 Task: Find connections with filter location Sevlievo with filter topic #wellness with filter profile language French with filter current company Zyoin with filter school Maharashtra Jobs and careers with filter industry Transportation Programs with filter service category Homeowners Insurance with filter keywords title Chief Information Officer (CIO)
Action: Mouse moved to (207, 287)
Screenshot: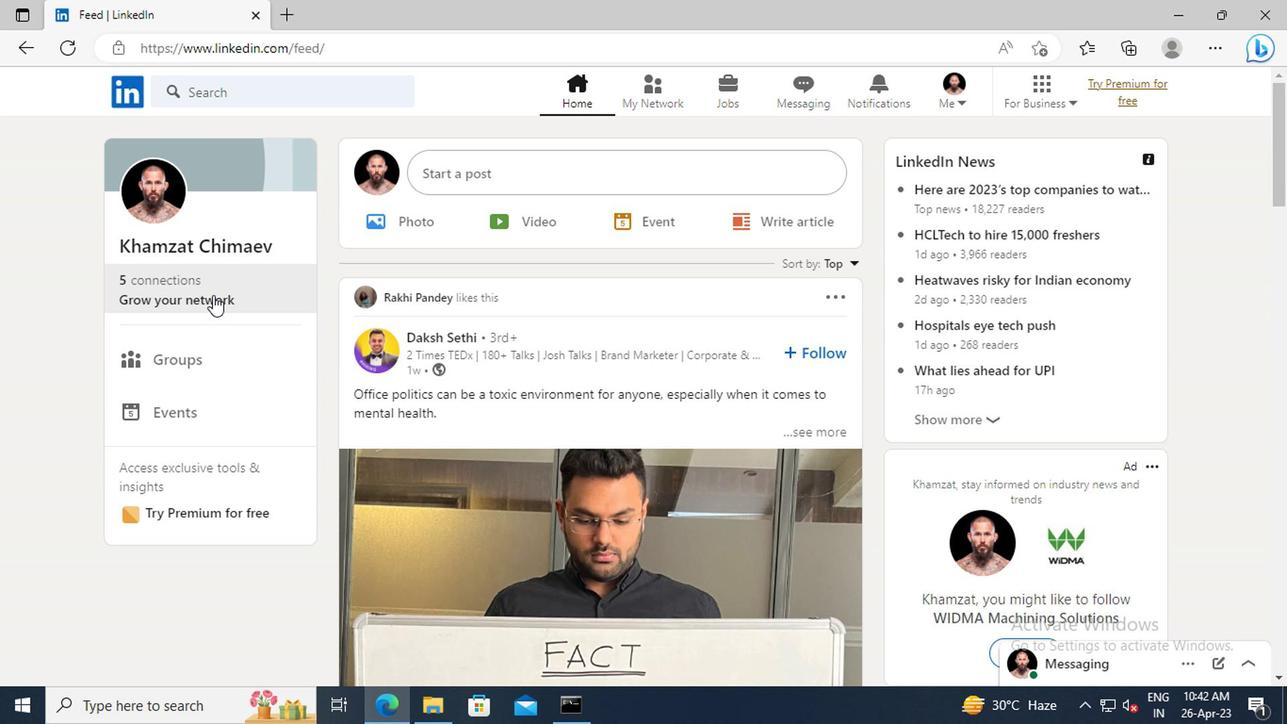 
Action: Mouse pressed left at (207, 287)
Screenshot: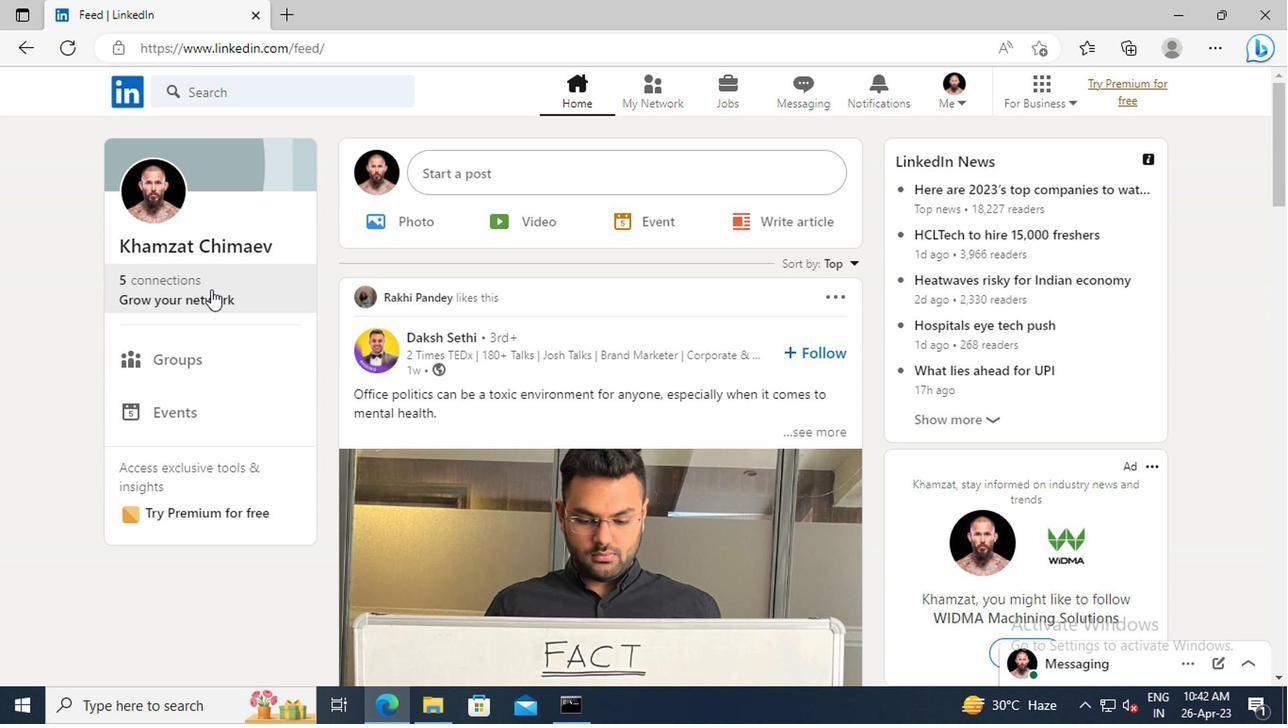 
Action: Mouse moved to (220, 203)
Screenshot: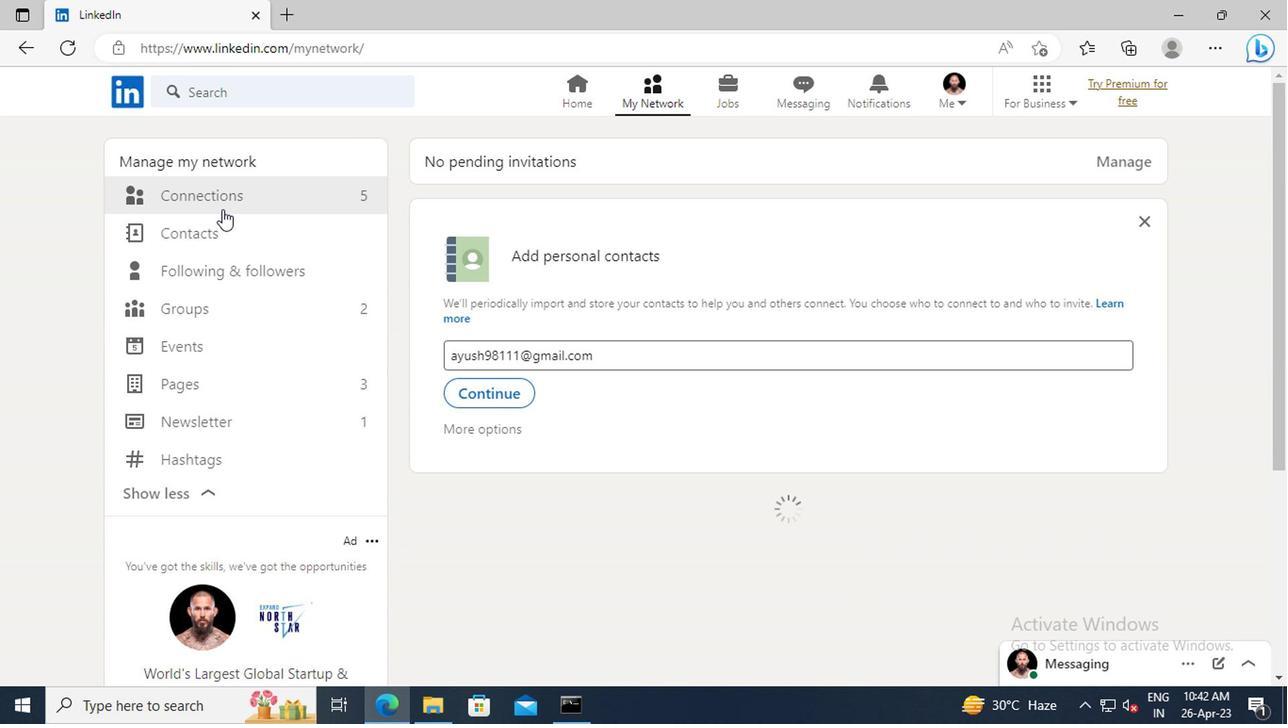 
Action: Mouse pressed left at (220, 203)
Screenshot: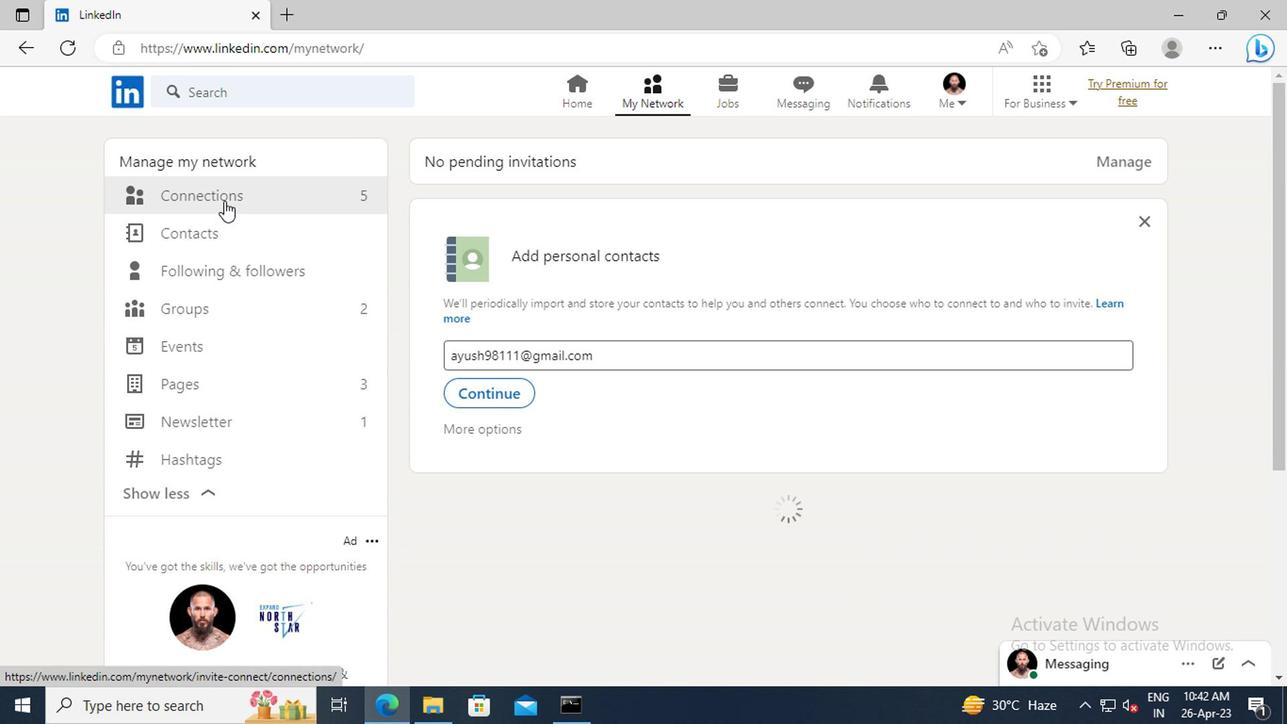 
Action: Mouse moved to (765, 197)
Screenshot: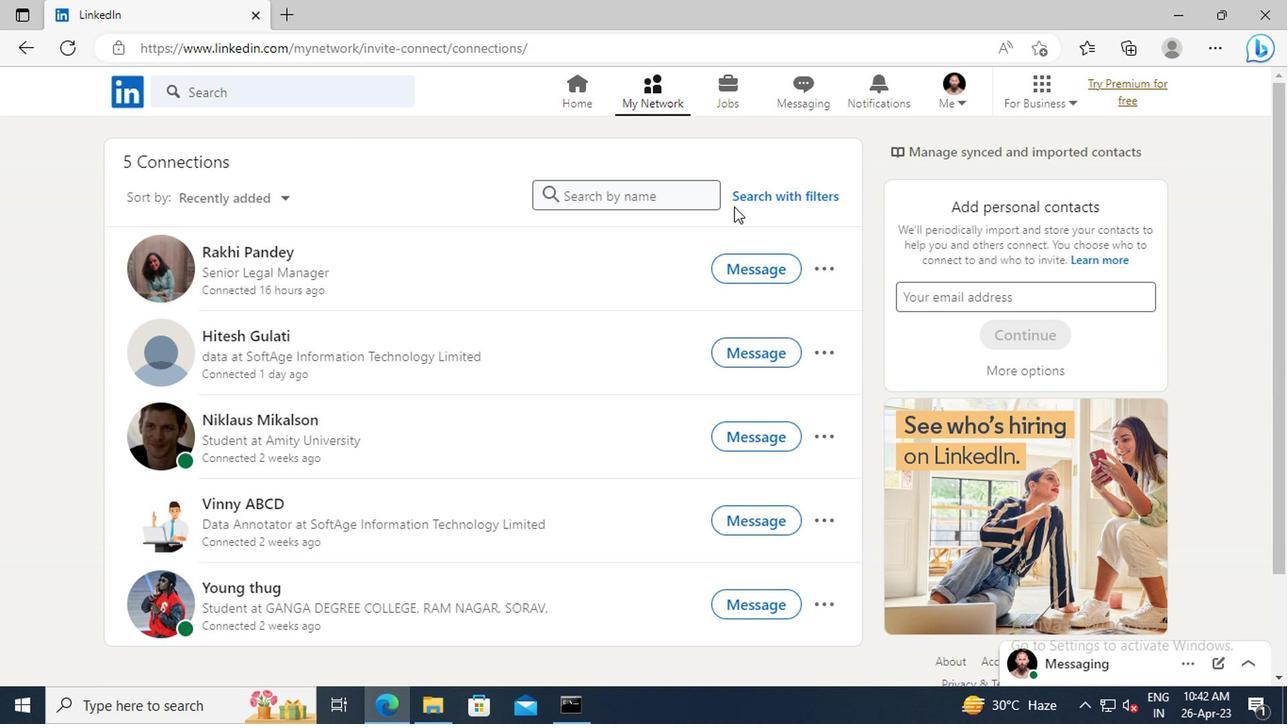 
Action: Mouse pressed left at (765, 197)
Screenshot: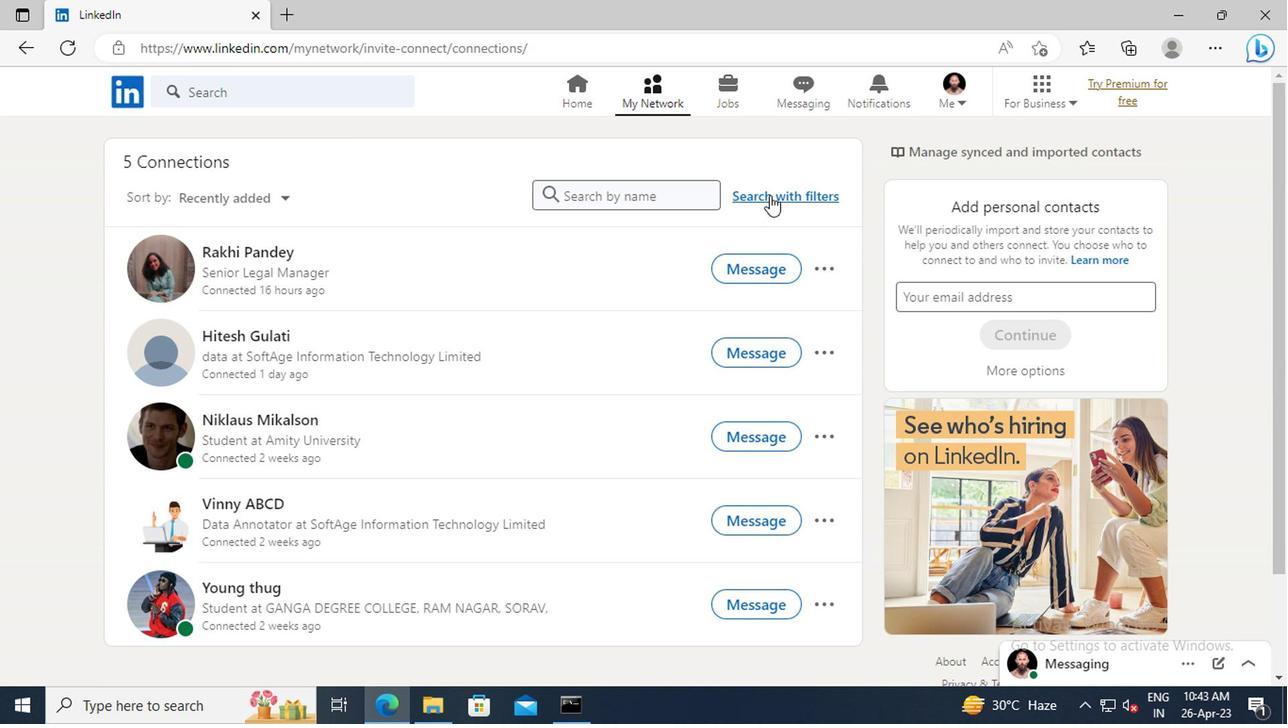
Action: Mouse moved to (714, 148)
Screenshot: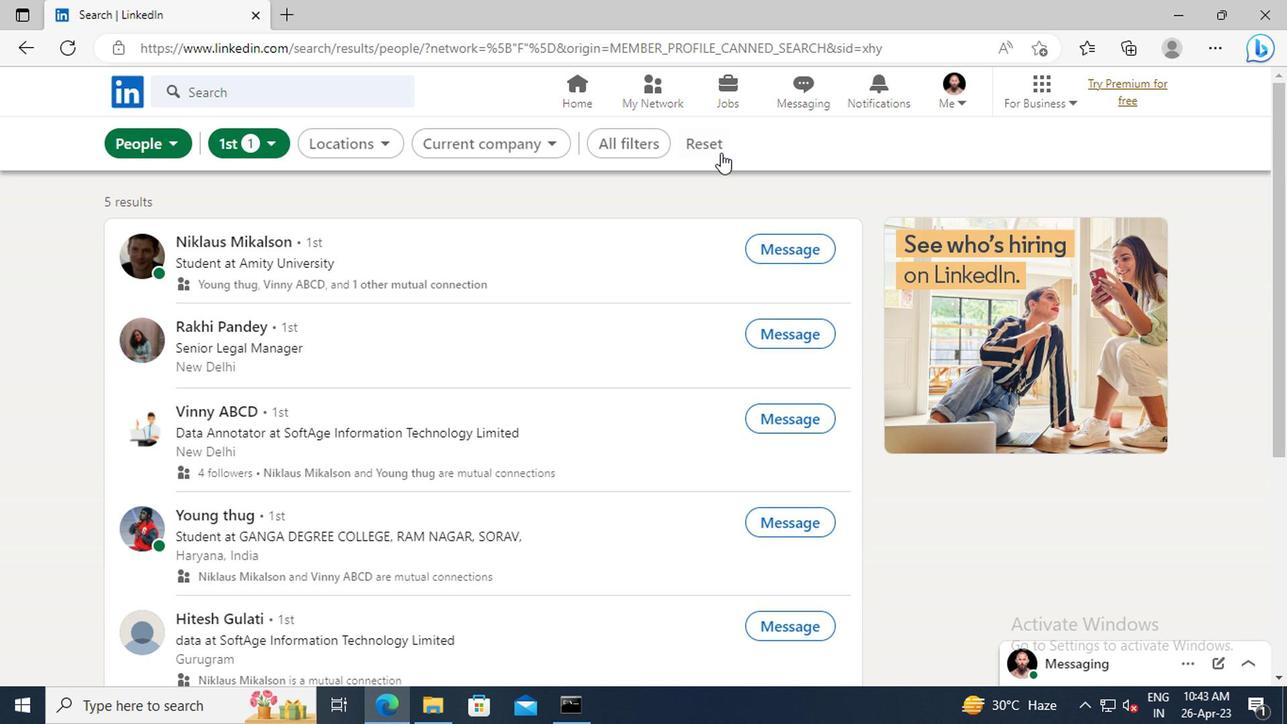 
Action: Mouse pressed left at (714, 148)
Screenshot: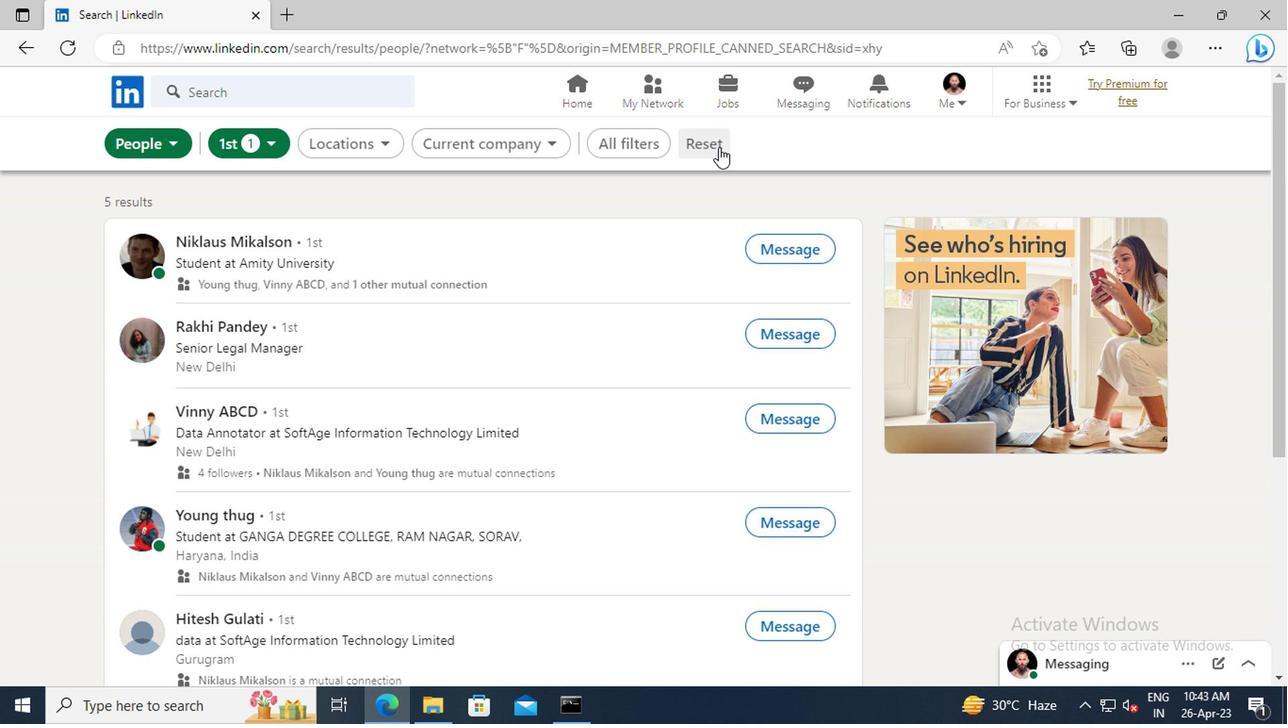 
Action: Mouse moved to (681, 150)
Screenshot: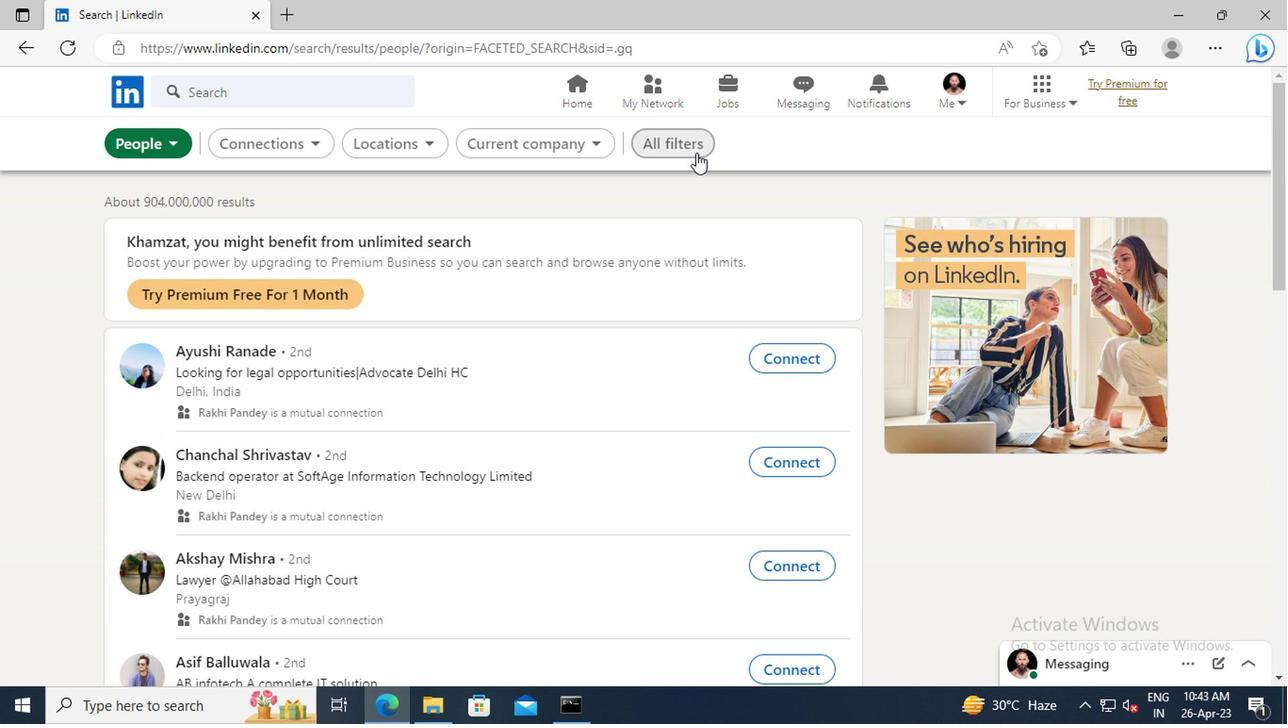 
Action: Mouse pressed left at (681, 150)
Screenshot: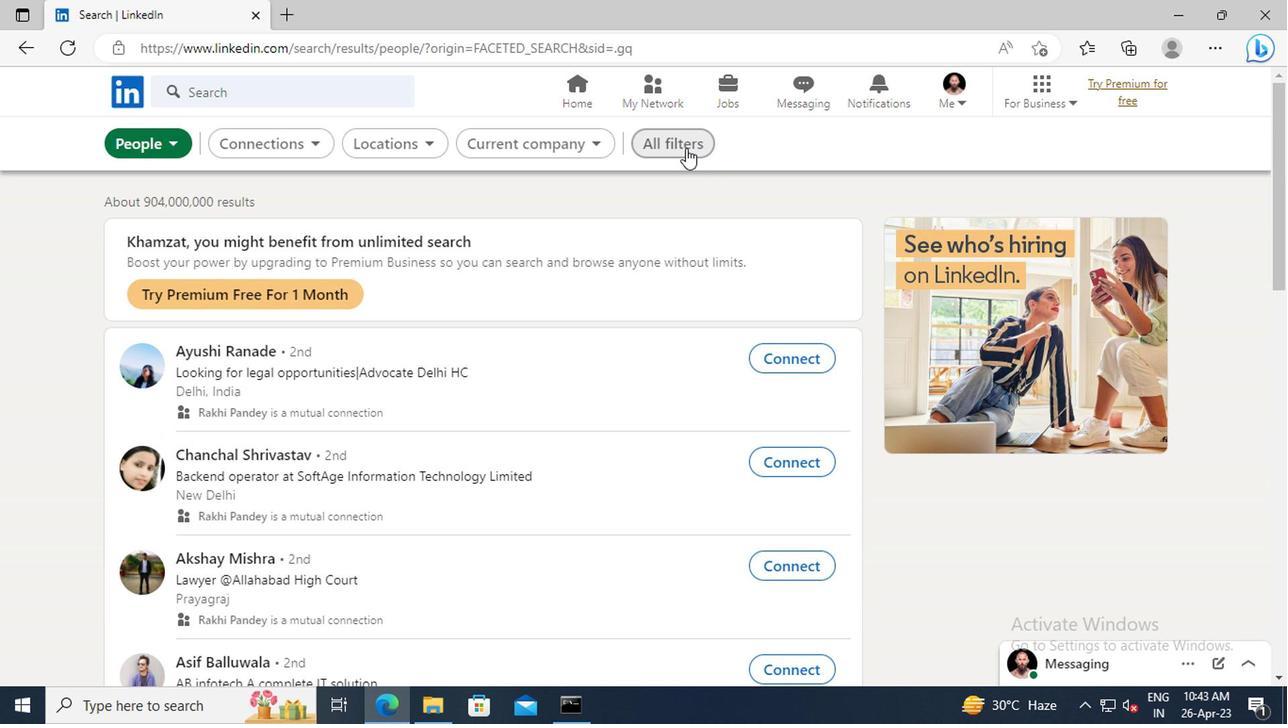 
Action: Mouse moved to (1003, 275)
Screenshot: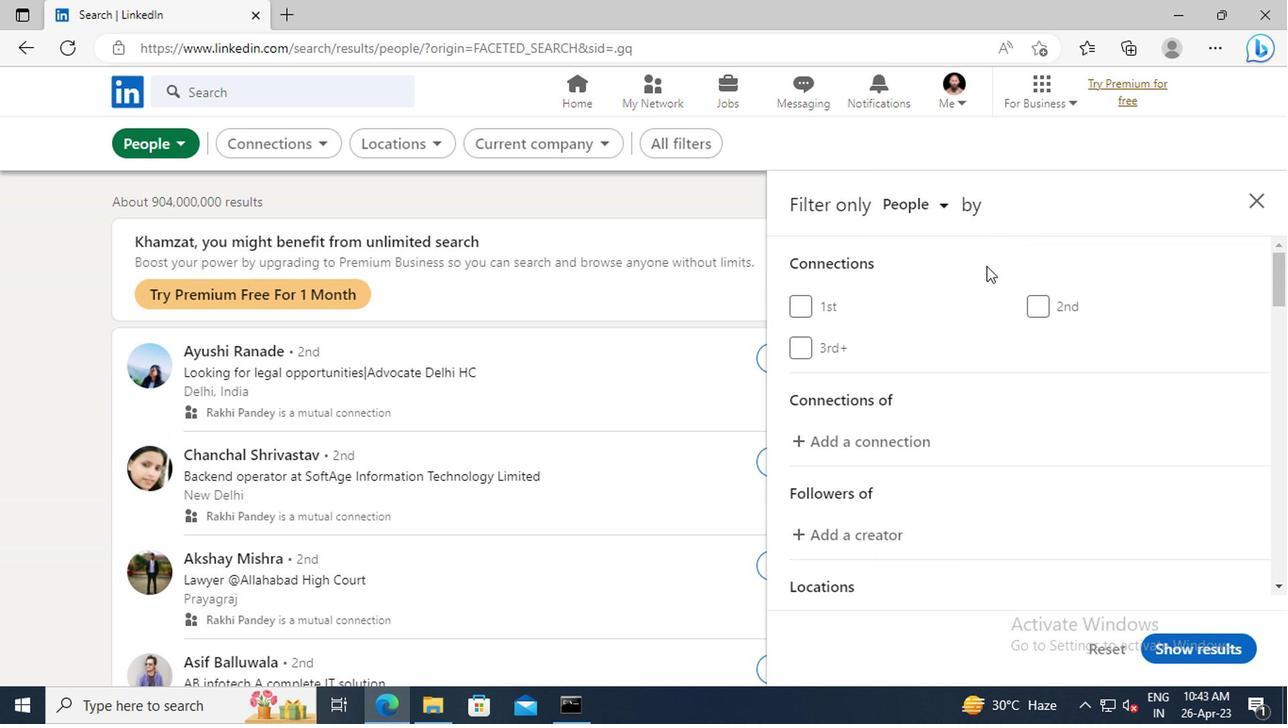 
Action: Mouse scrolled (1003, 274) with delta (0, 0)
Screenshot: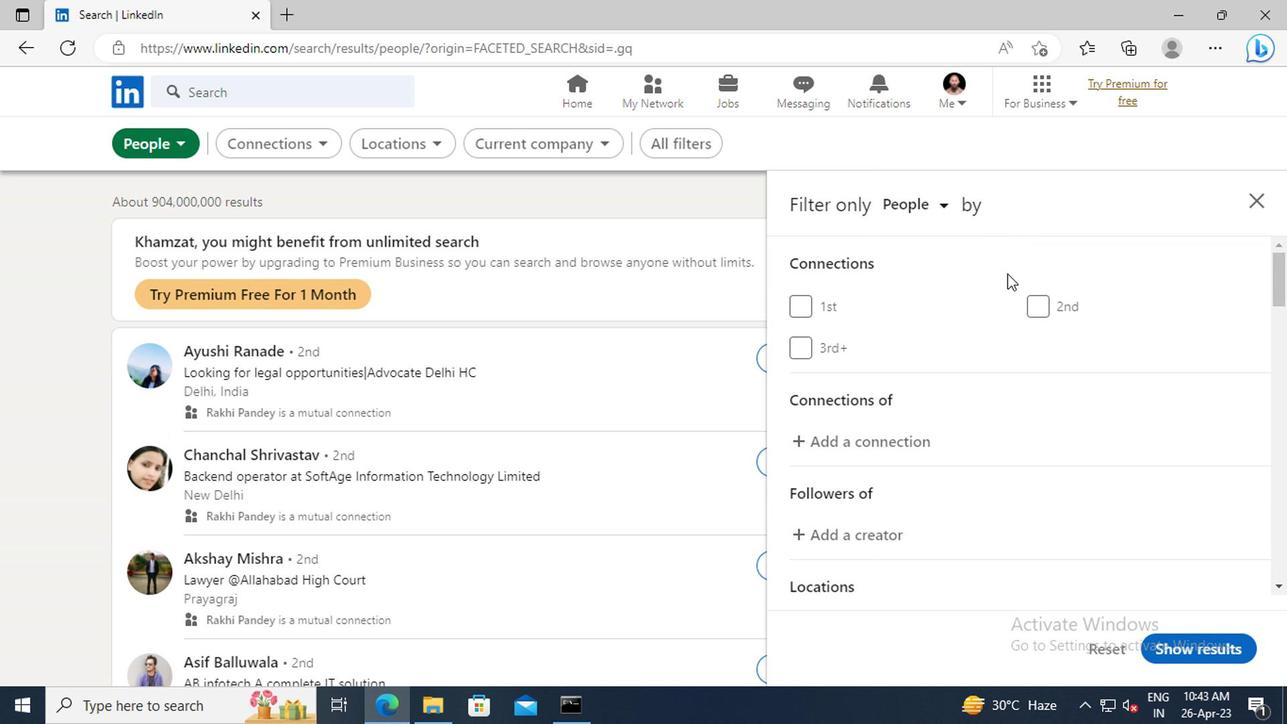 
Action: Mouse scrolled (1003, 274) with delta (0, 0)
Screenshot: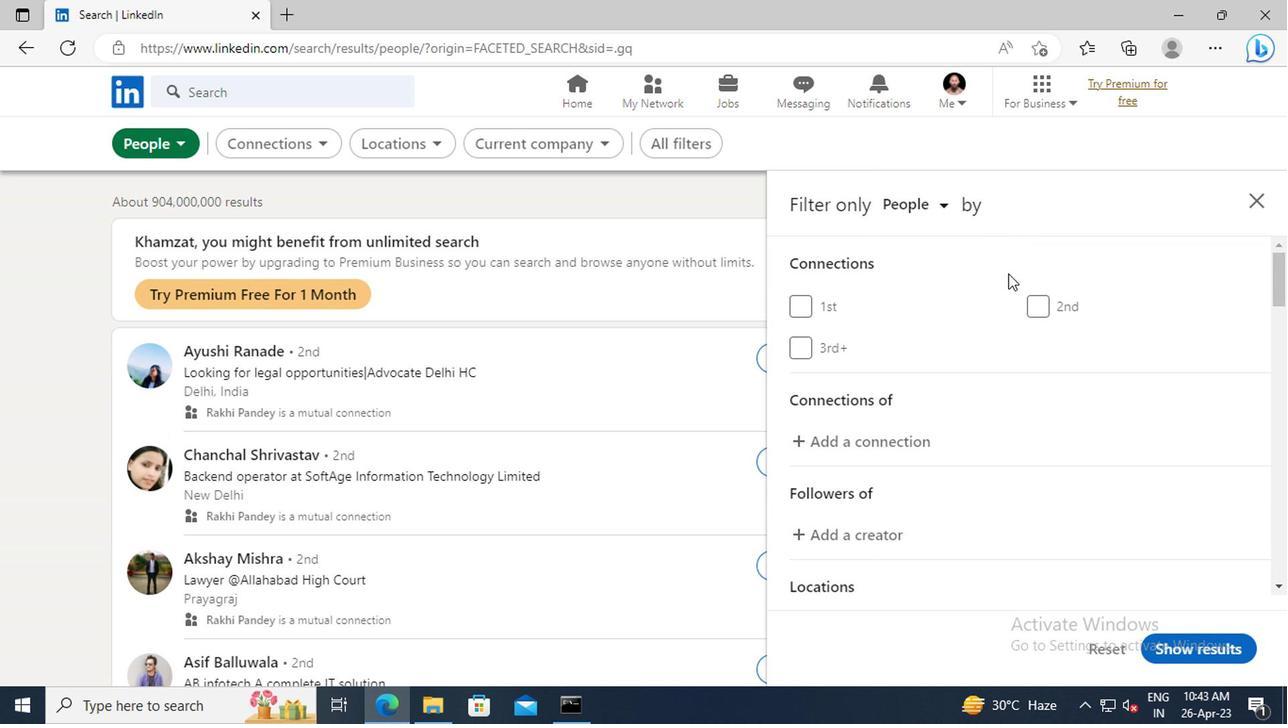 
Action: Mouse scrolled (1003, 274) with delta (0, 0)
Screenshot: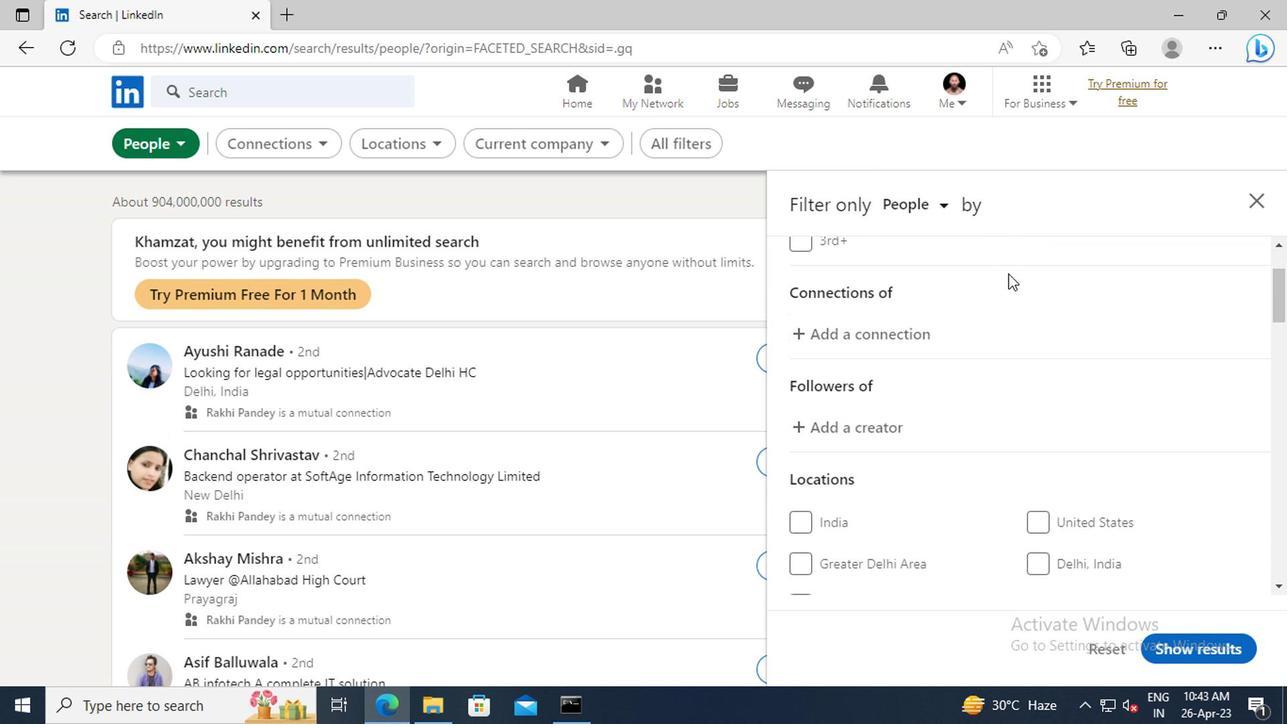 
Action: Mouse scrolled (1003, 274) with delta (0, 0)
Screenshot: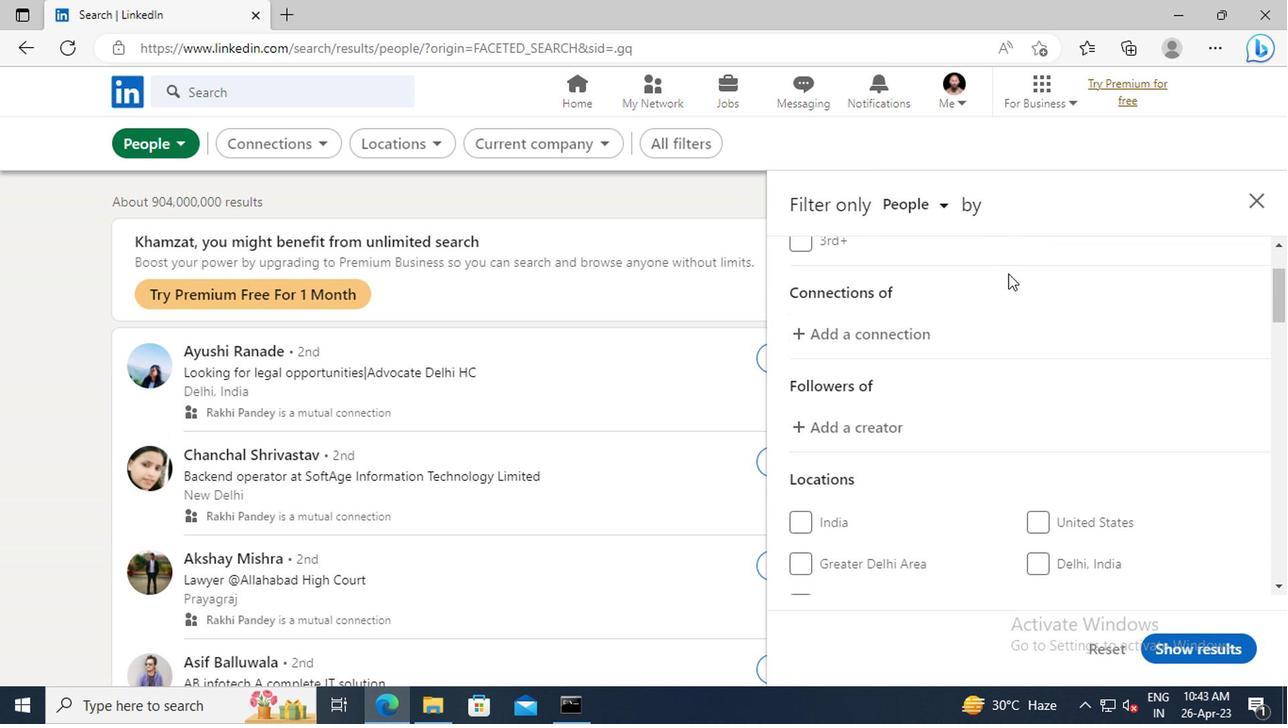 
Action: Mouse scrolled (1003, 274) with delta (0, 0)
Screenshot: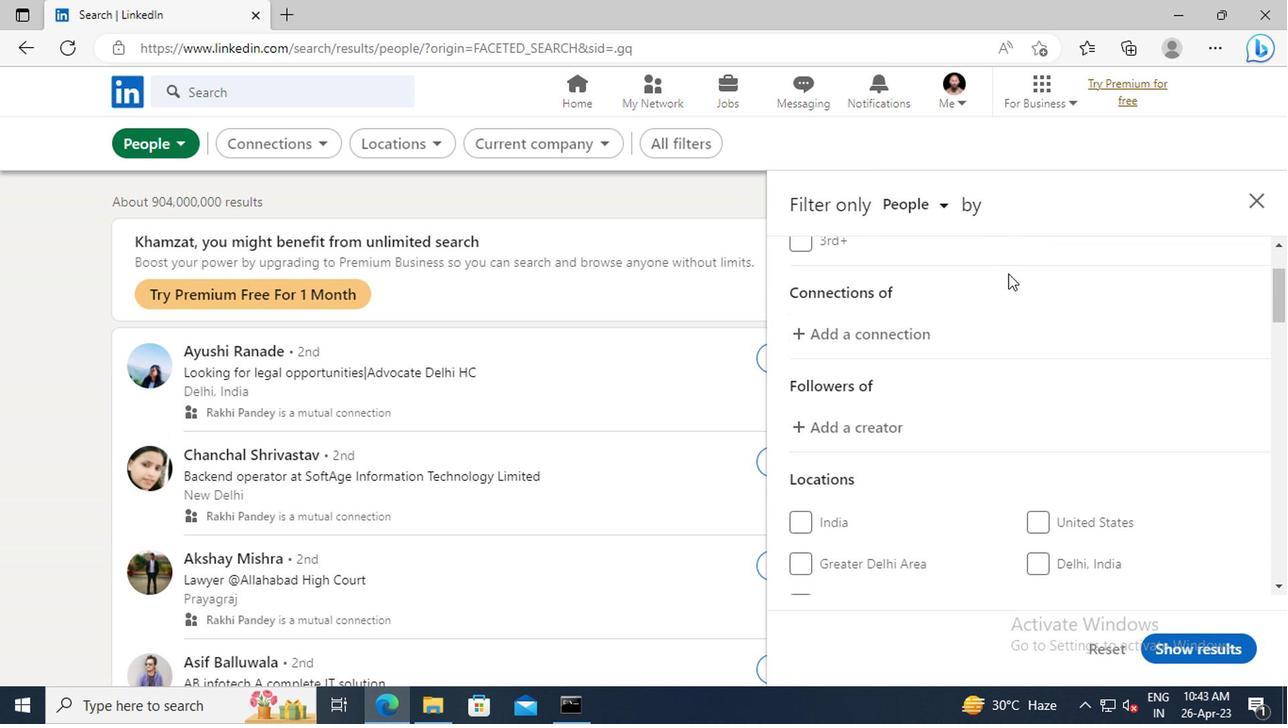 
Action: Mouse scrolled (1003, 274) with delta (0, 0)
Screenshot: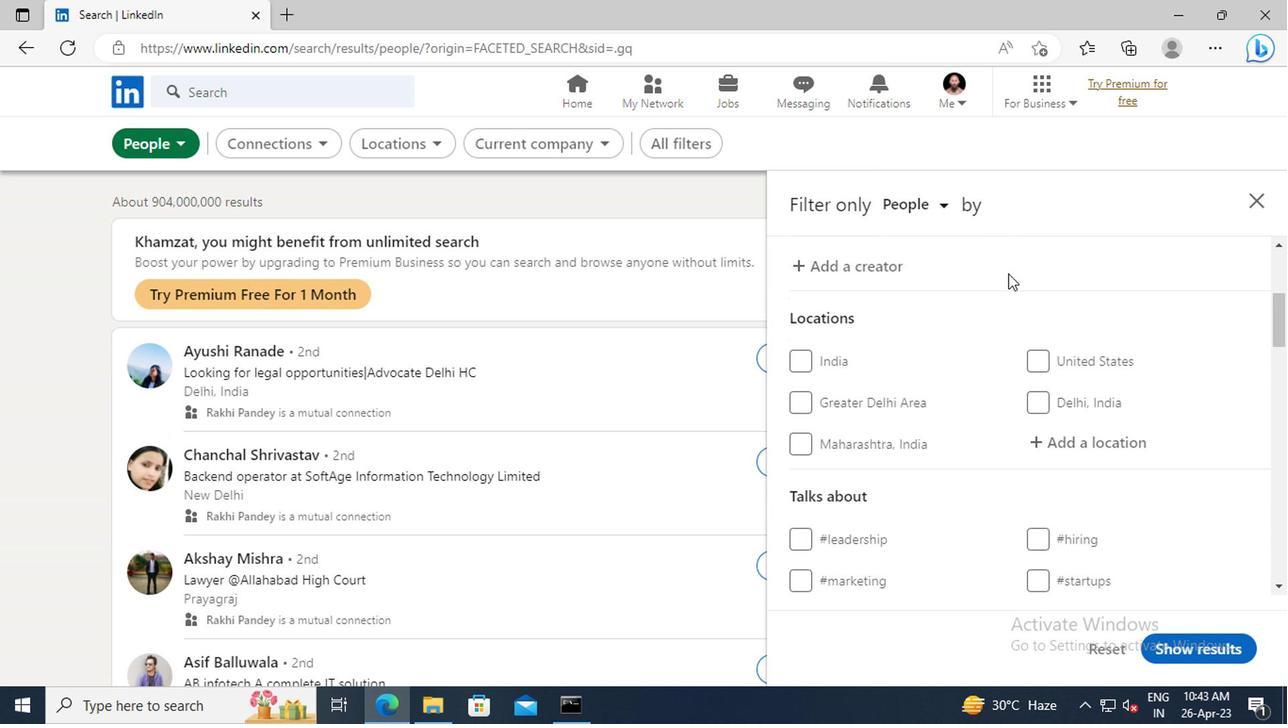 
Action: Mouse moved to (1059, 387)
Screenshot: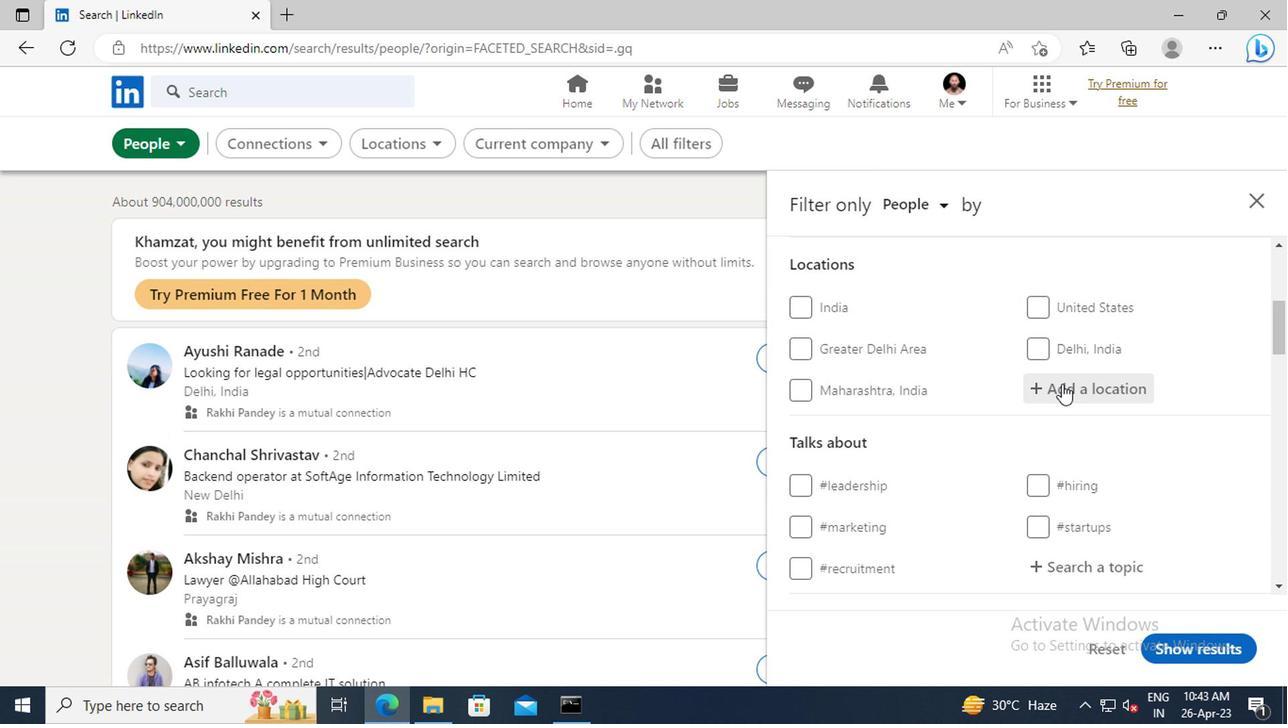 
Action: Mouse pressed left at (1059, 387)
Screenshot: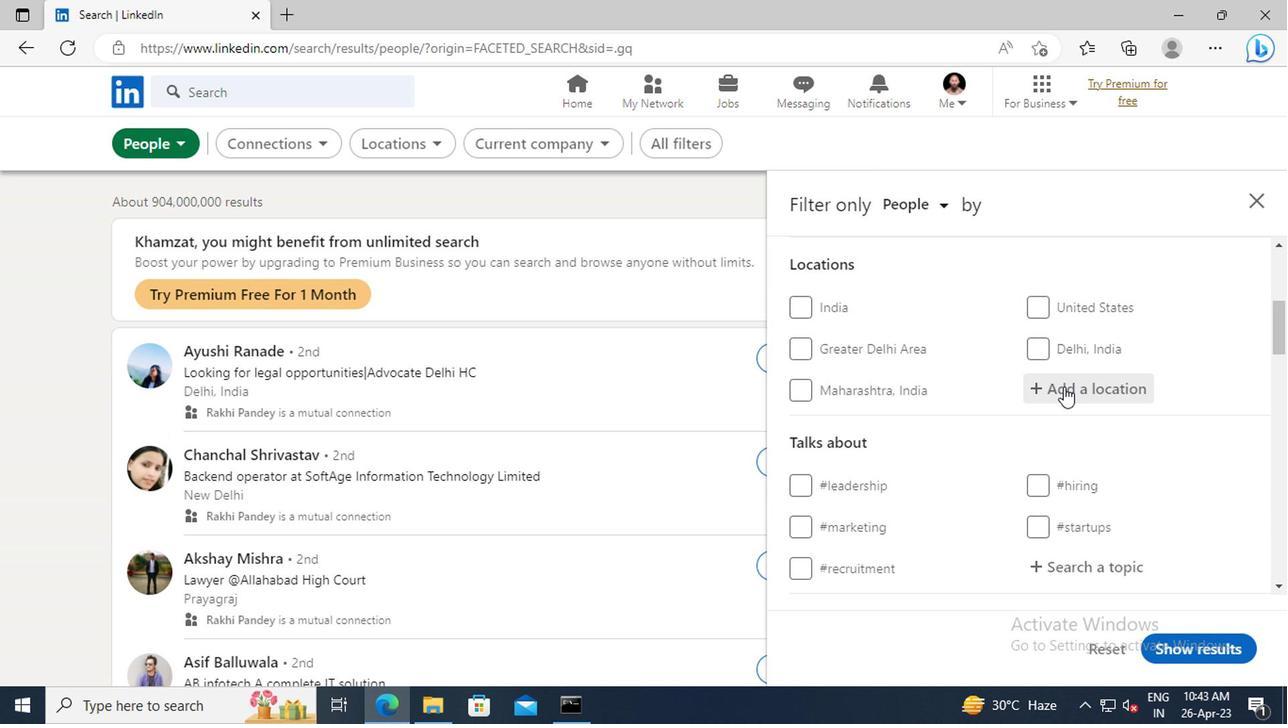 
Action: Mouse moved to (1059, 386)
Screenshot: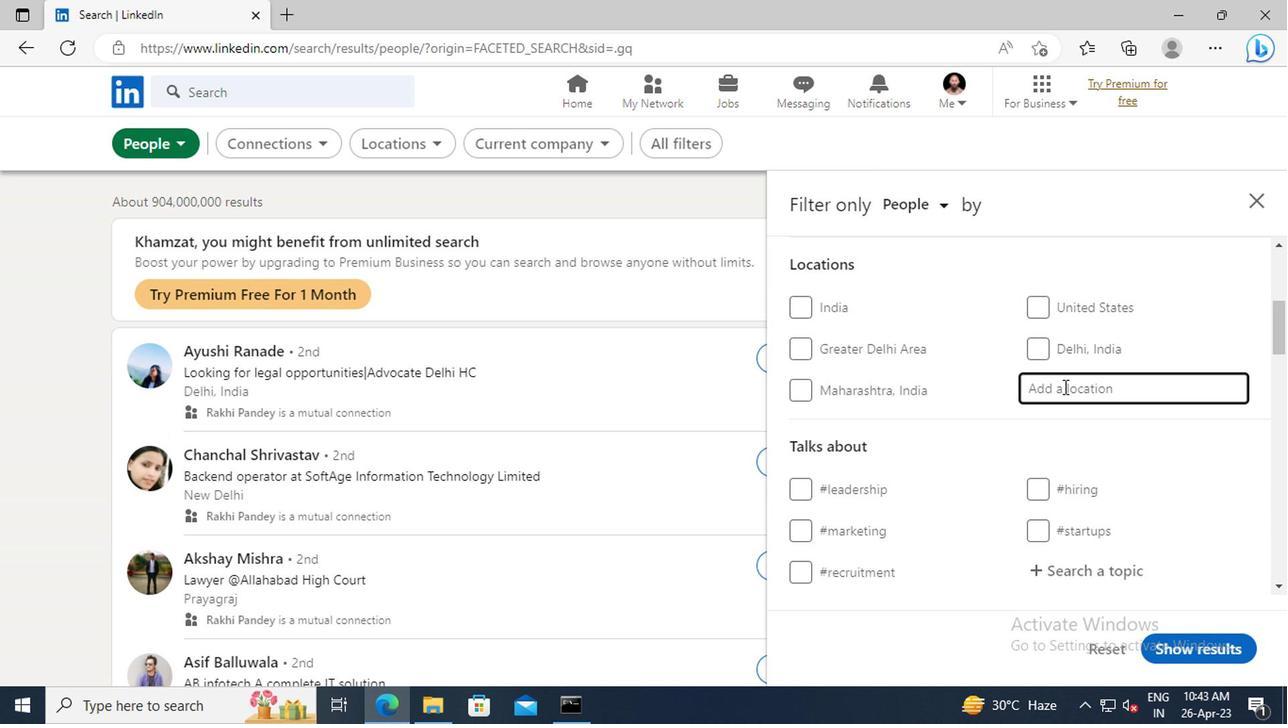 
Action: Key pressed <Key.shift>SEVLIEVO
Screenshot: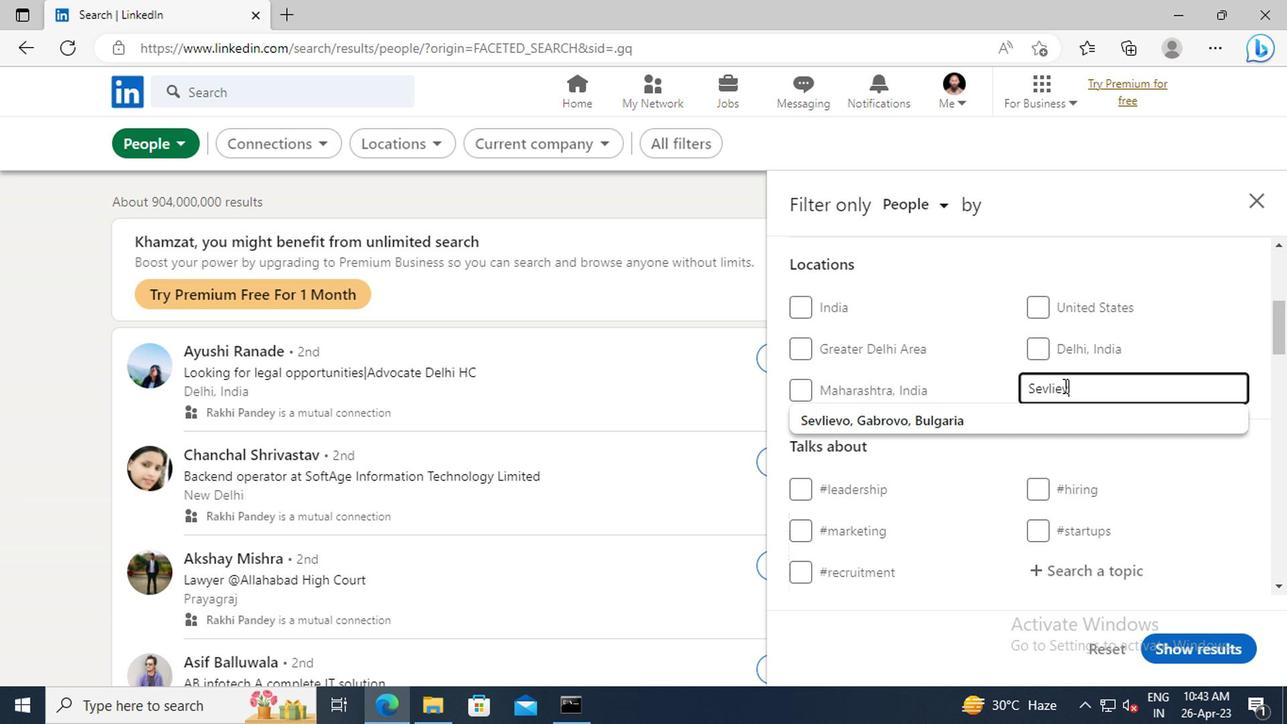 
Action: Mouse moved to (1033, 415)
Screenshot: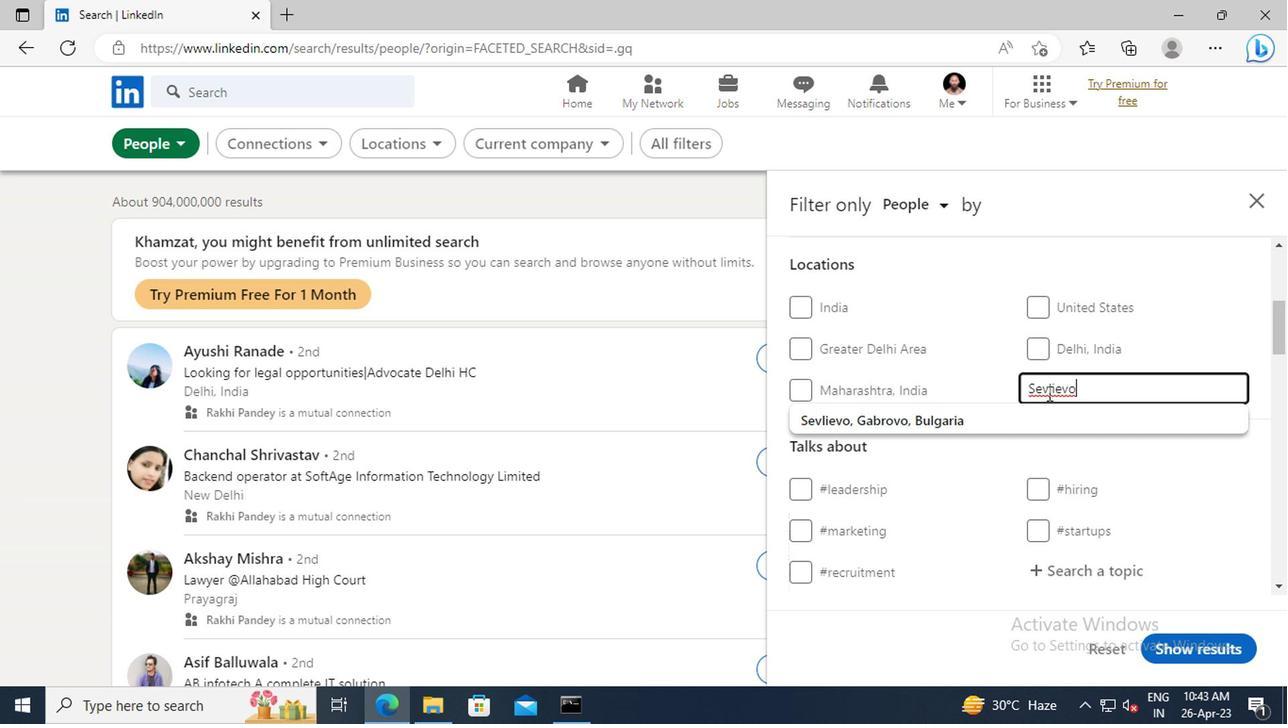 
Action: Mouse pressed left at (1033, 415)
Screenshot: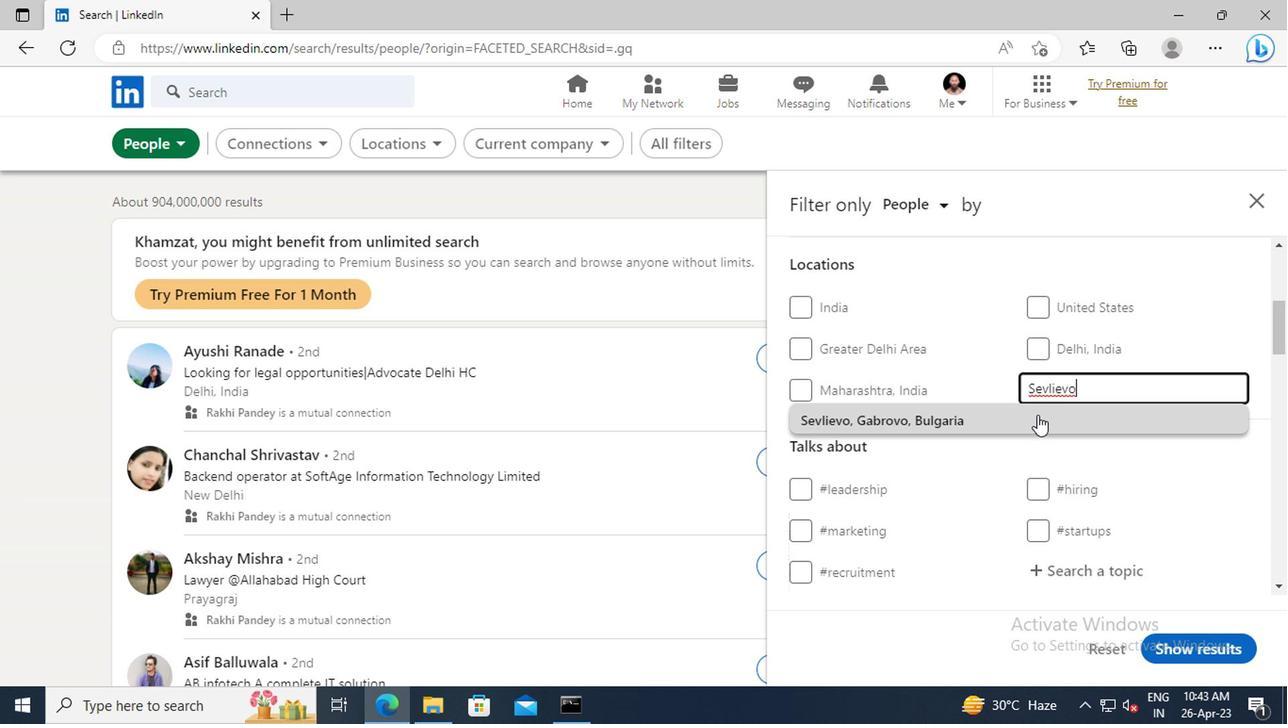 
Action: Mouse moved to (1034, 362)
Screenshot: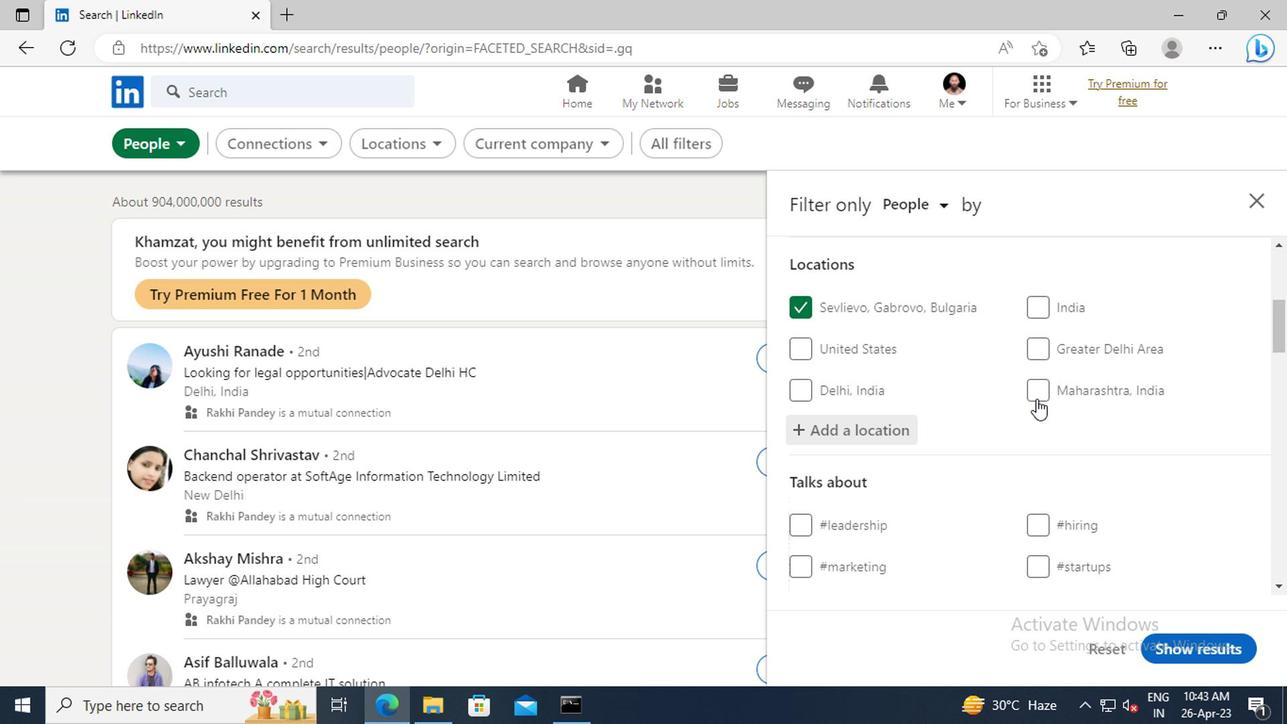 
Action: Mouse scrolled (1034, 361) with delta (0, -1)
Screenshot: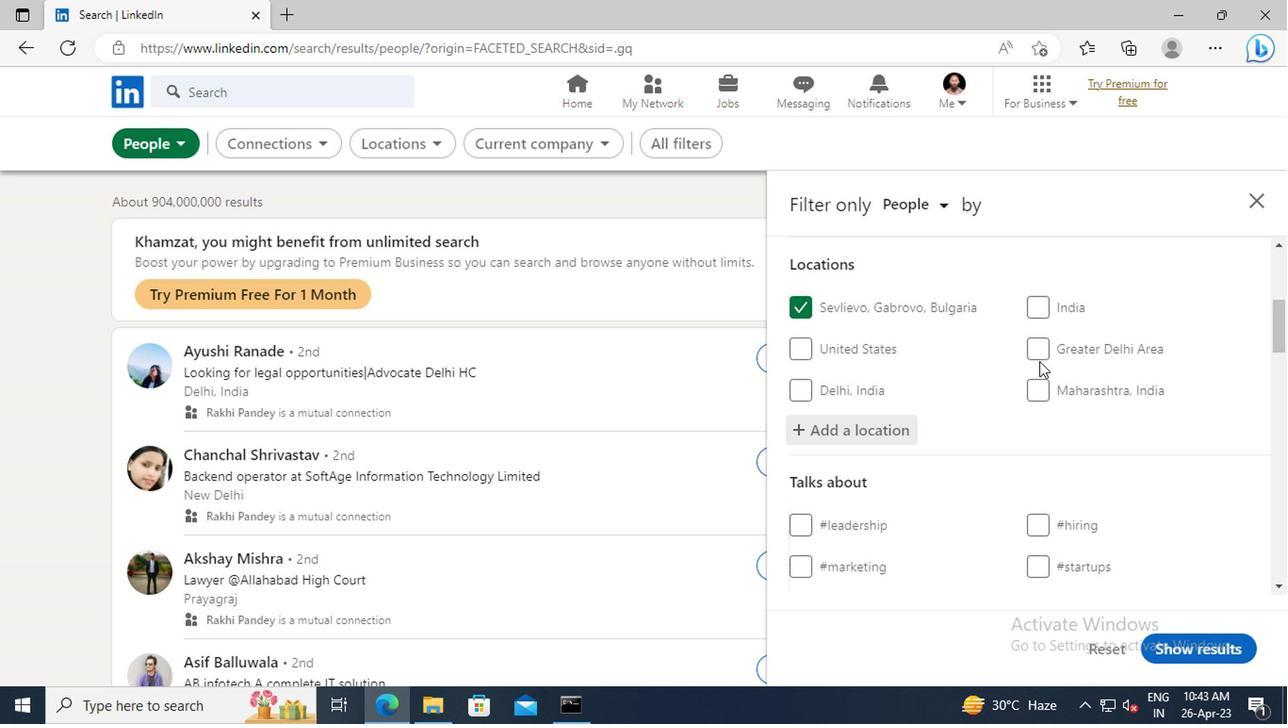 
Action: Mouse scrolled (1034, 361) with delta (0, -1)
Screenshot: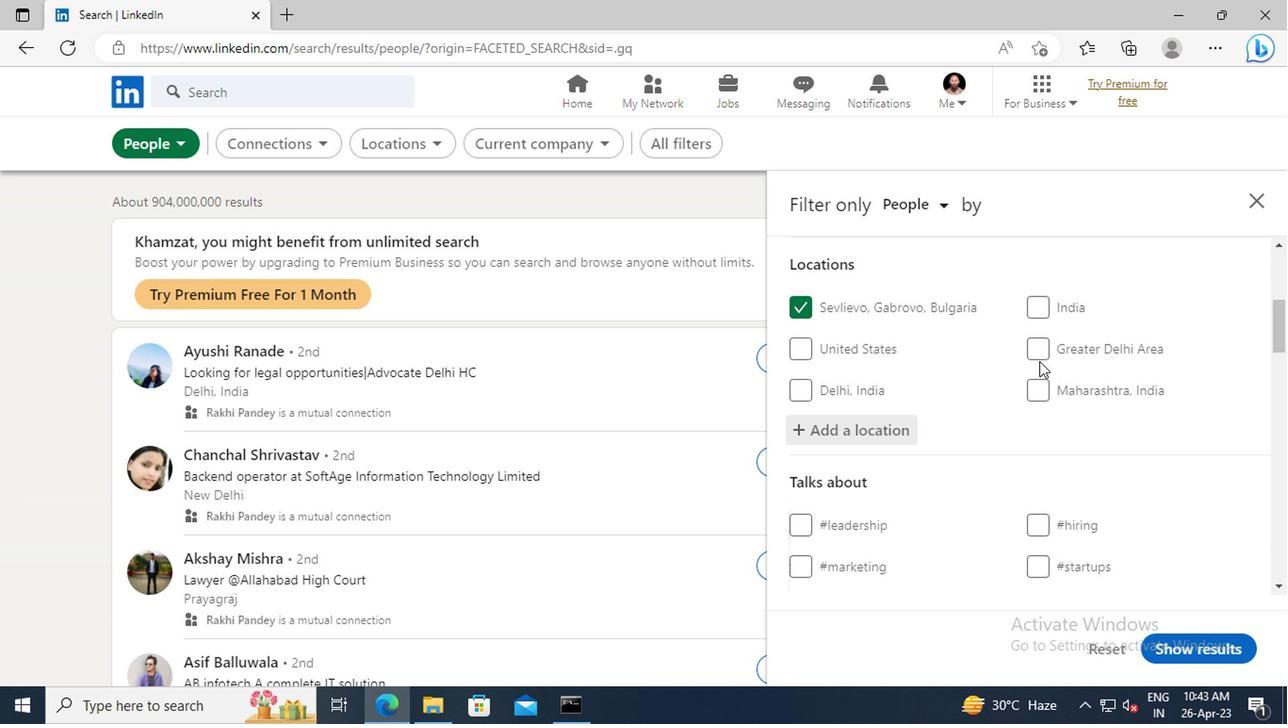 
Action: Mouse scrolled (1034, 361) with delta (0, -1)
Screenshot: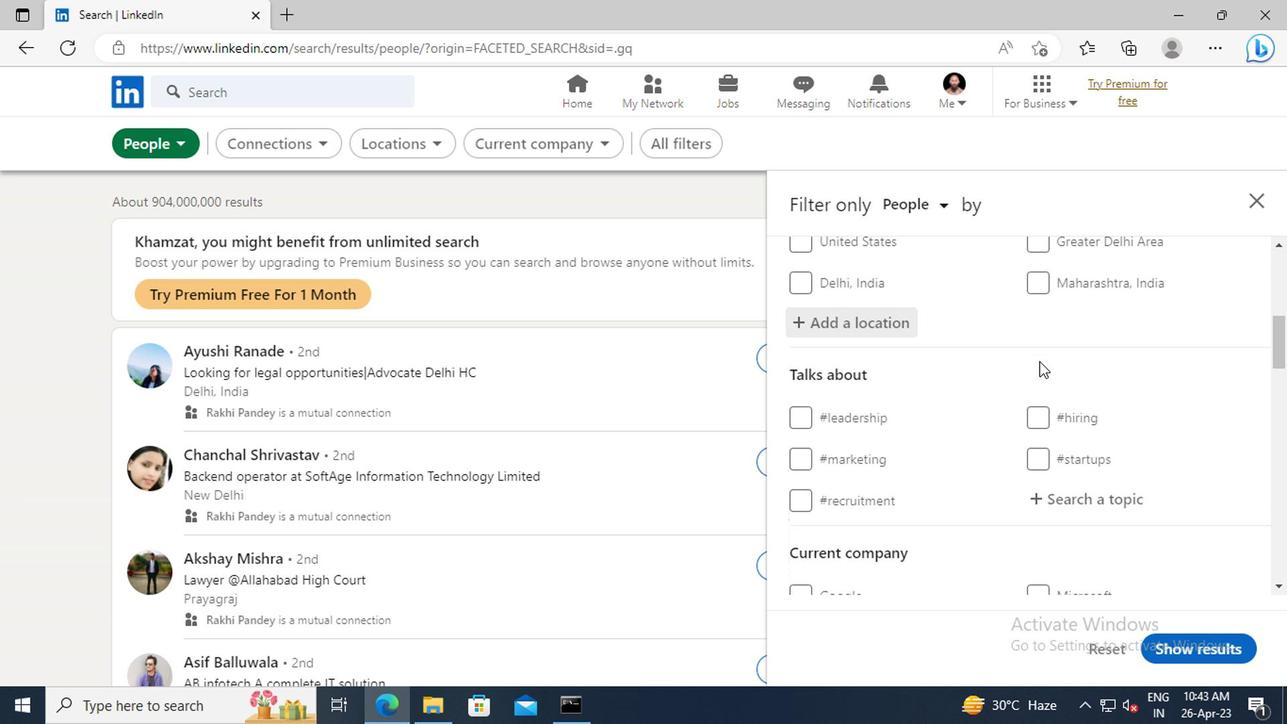 
Action: Mouse moved to (1060, 439)
Screenshot: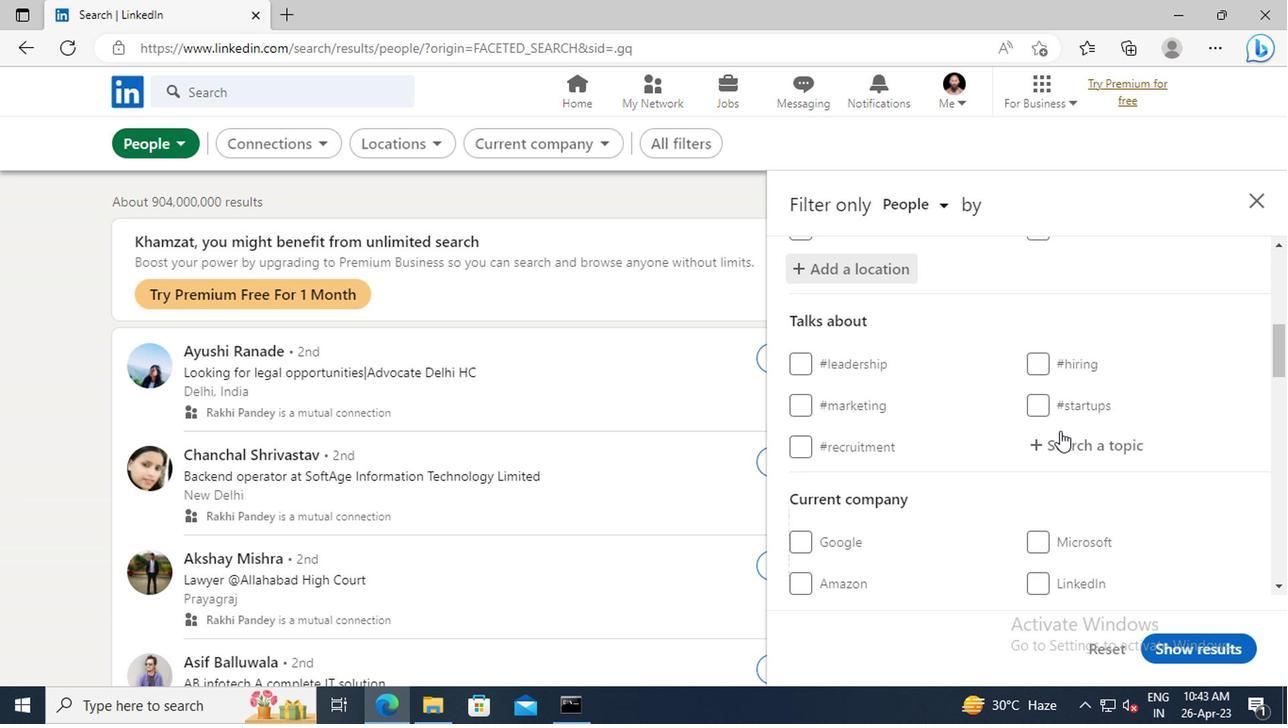 
Action: Mouse pressed left at (1060, 439)
Screenshot: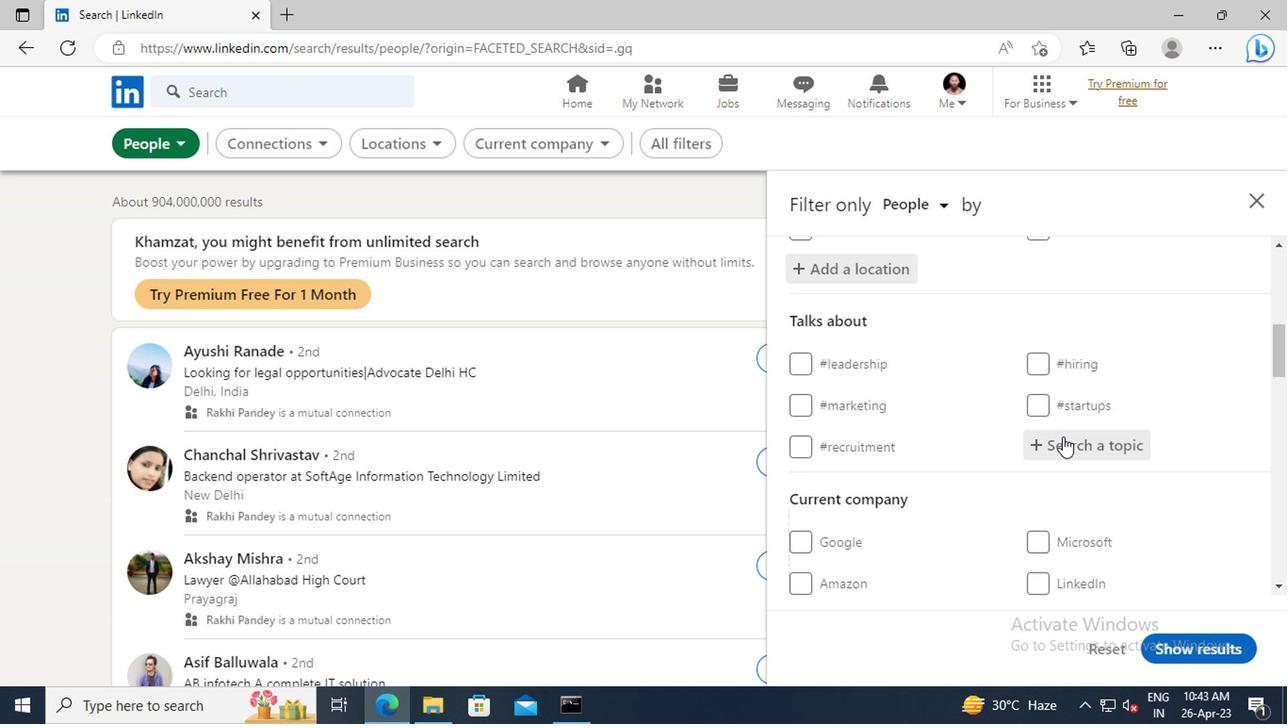
Action: Key pressed <Key.shift>#WELLNESS<Key.enter>
Screenshot: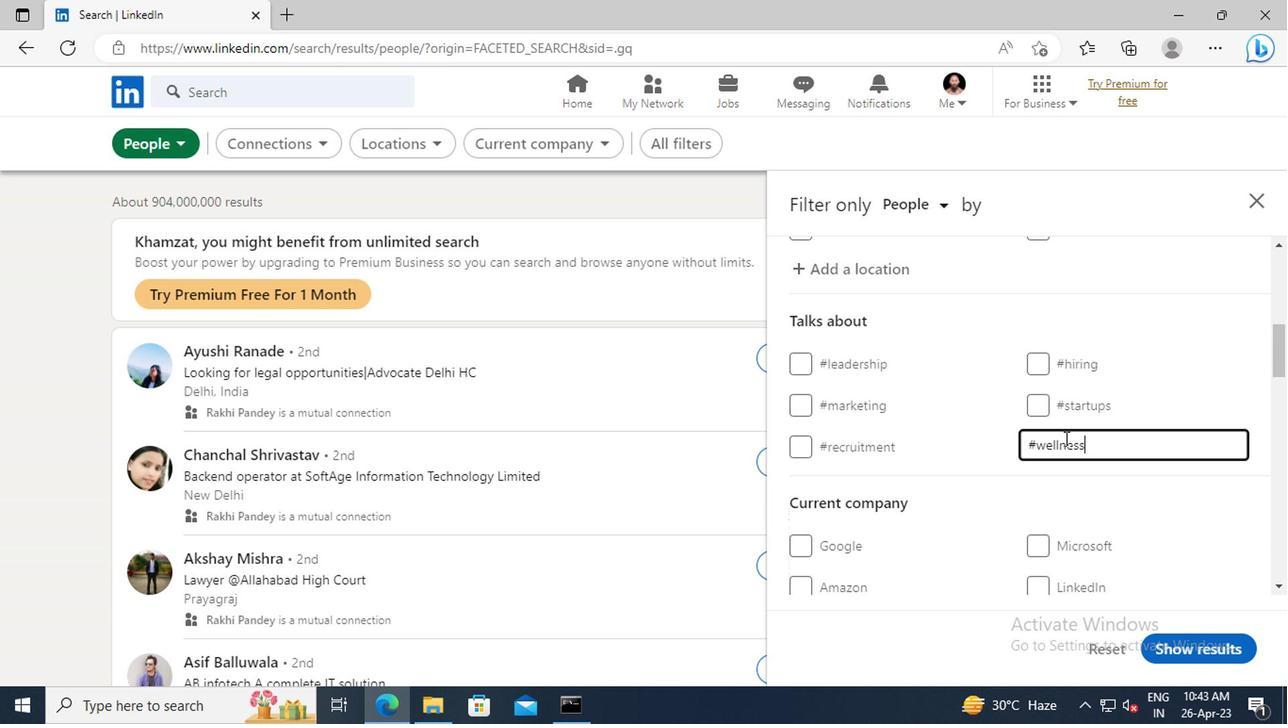 
Action: Mouse scrolled (1060, 438) with delta (0, 0)
Screenshot: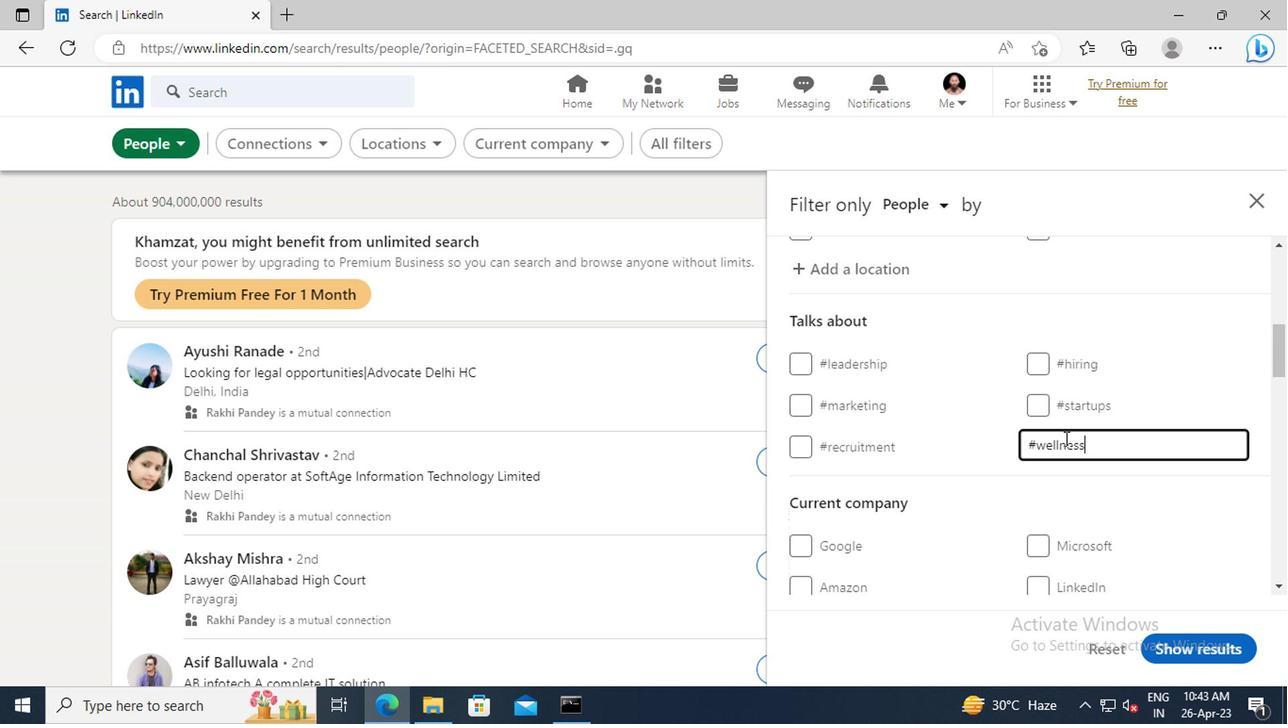 
Action: Mouse scrolled (1060, 438) with delta (0, 0)
Screenshot: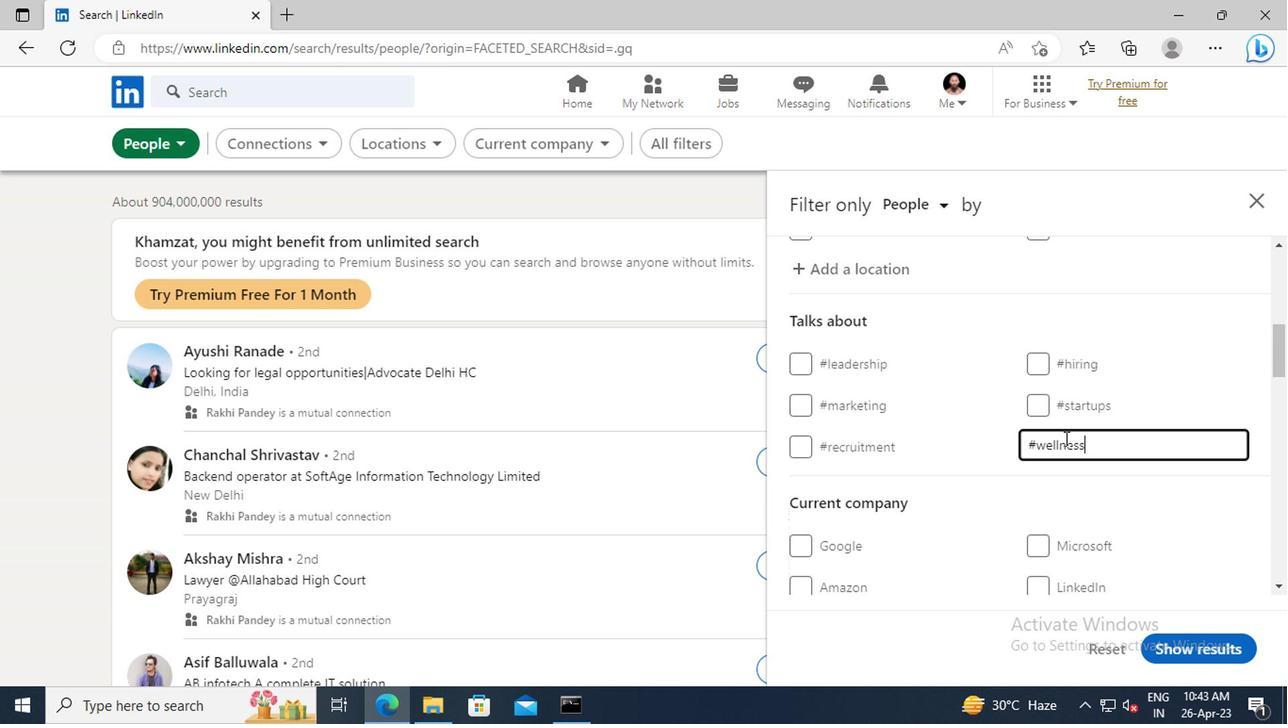
Action: Mouse scrolled (1060, 438) with delta (0, 0)
Screenshot: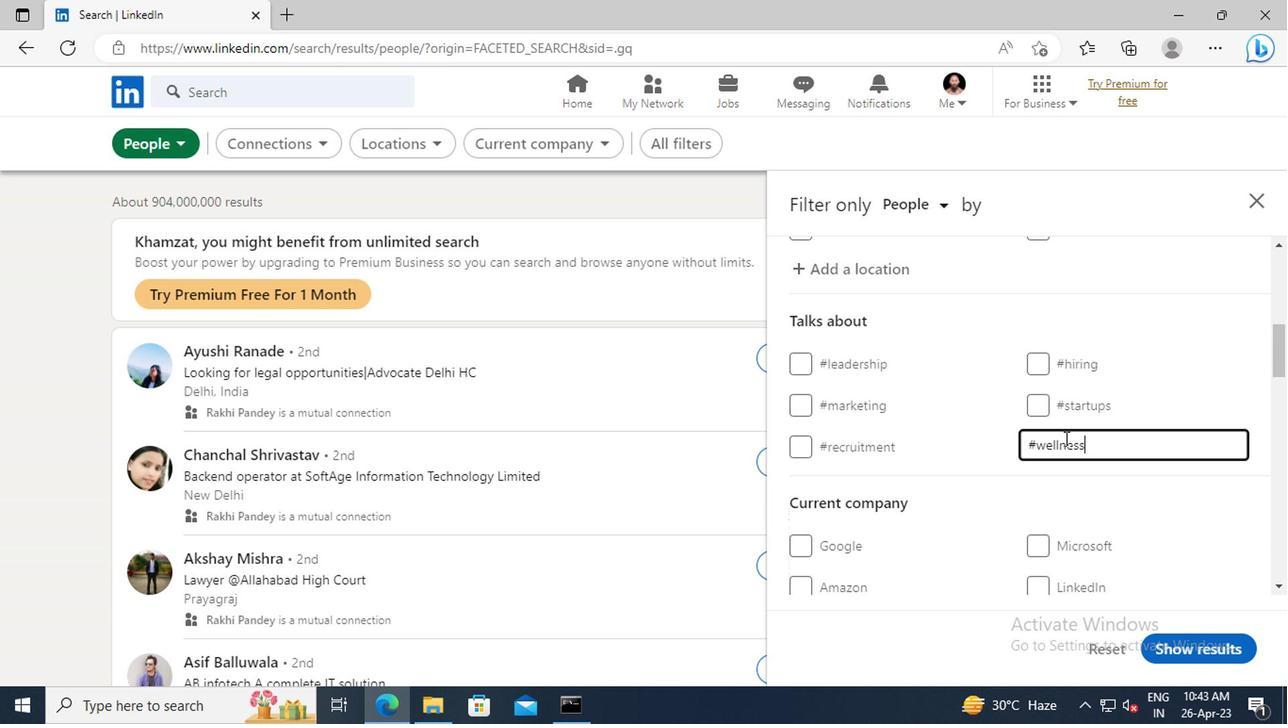 
Action: Mouse scrolled (1060, 438) with delta (0, 0)
Screenshot: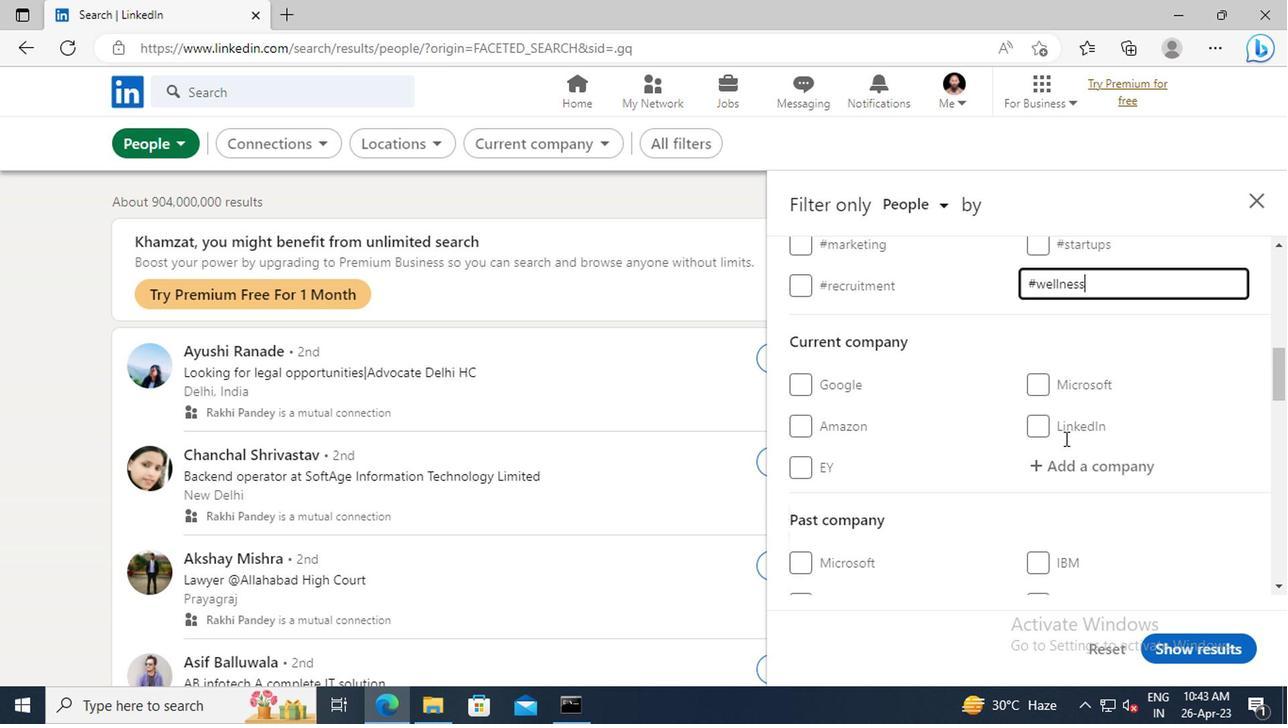 
Action: Mouse scrolled (1060, 438) with delta (0, 0)
Screenshot: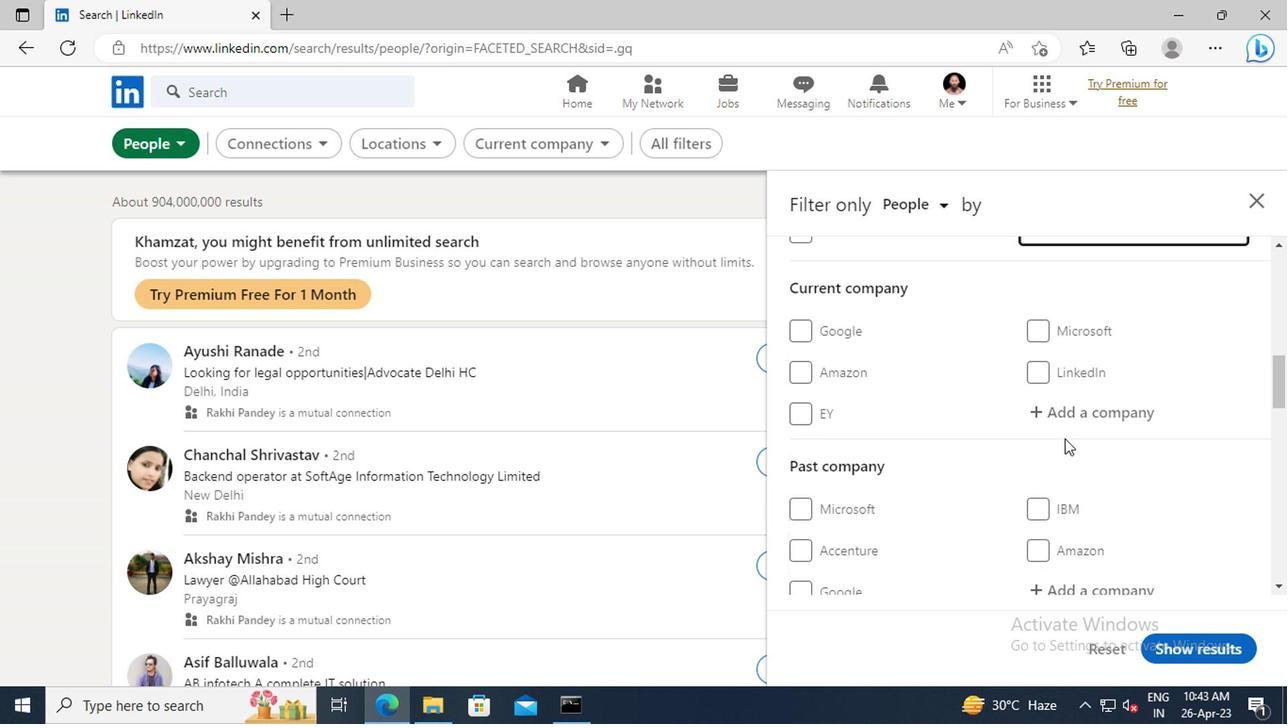 
Action: Mouse scrolled (1060, 438) with delta (0, 0)
Screenshot: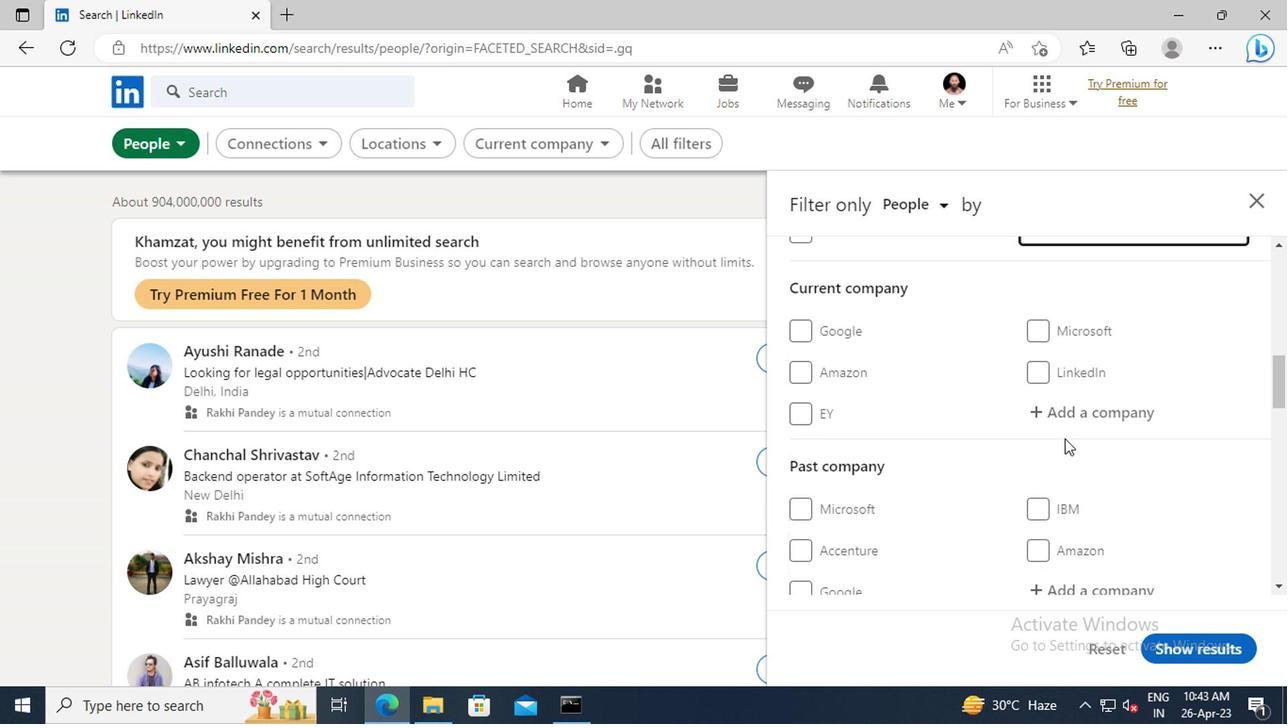 
Action: Mouse scrolled (1060, 438) with delta (0, 0)
Screenshot: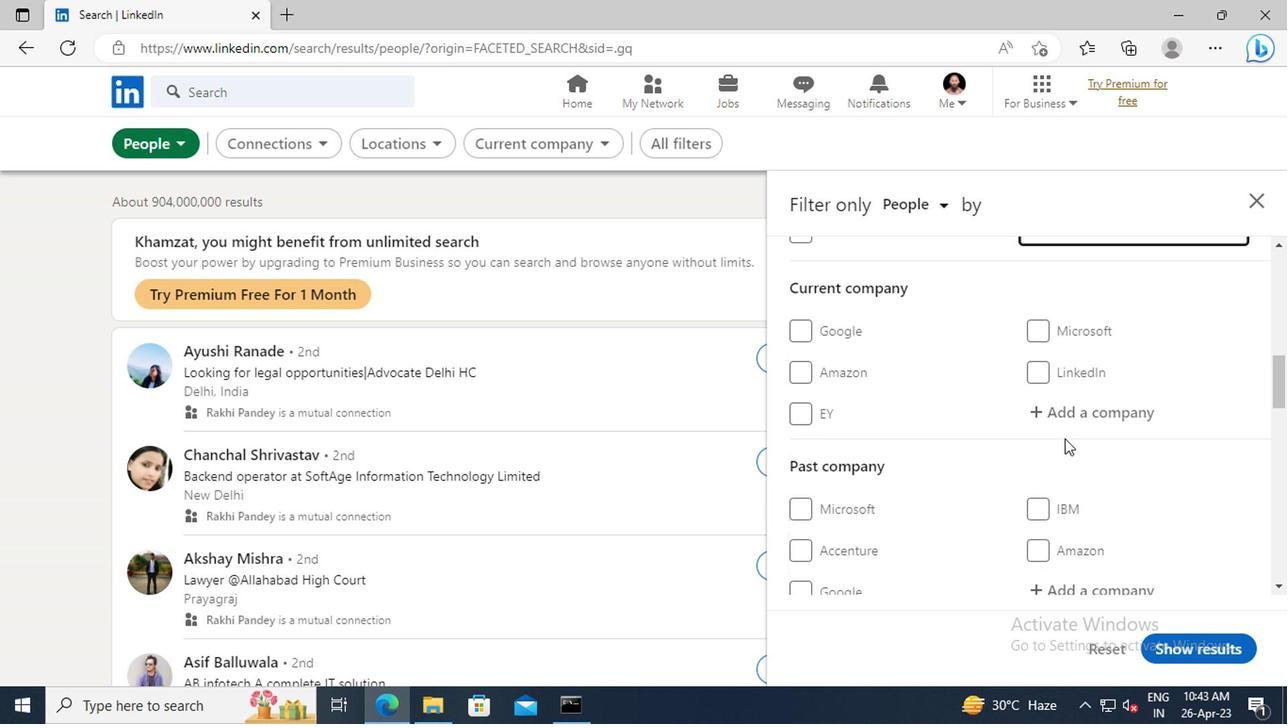 
Action: Mouse scrolled (1060, 438) with delta (0, 0)
Screenshot: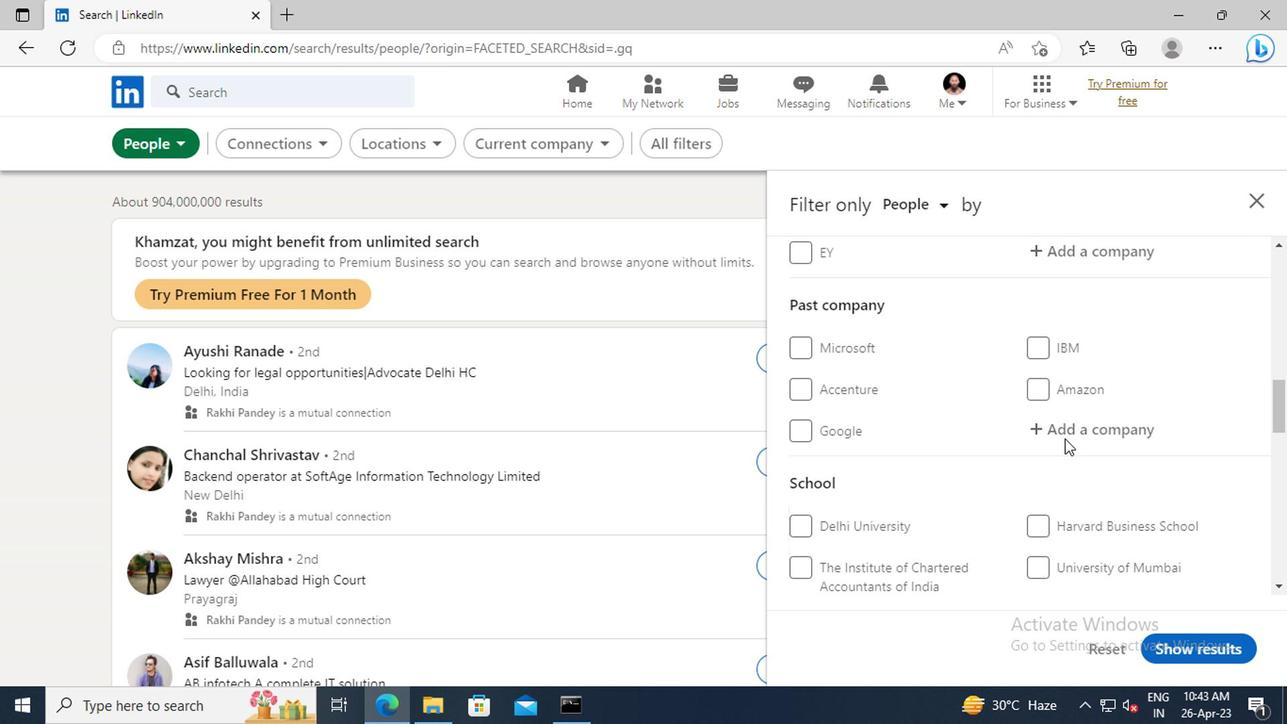
Action: Mouse scrolled (1060, 438) with delta (0, 0)
Screenshot: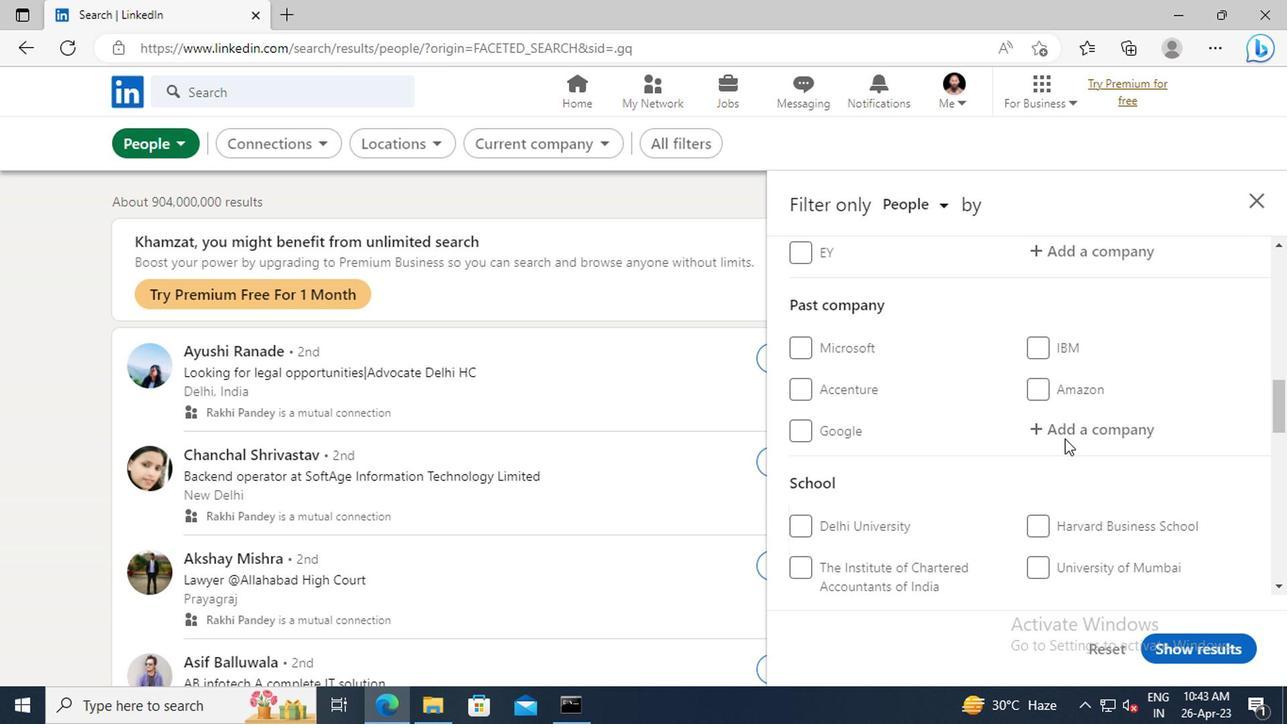 
Action: Mouse scrolled (1060, 438) with delta (0, 0)
Screenshot: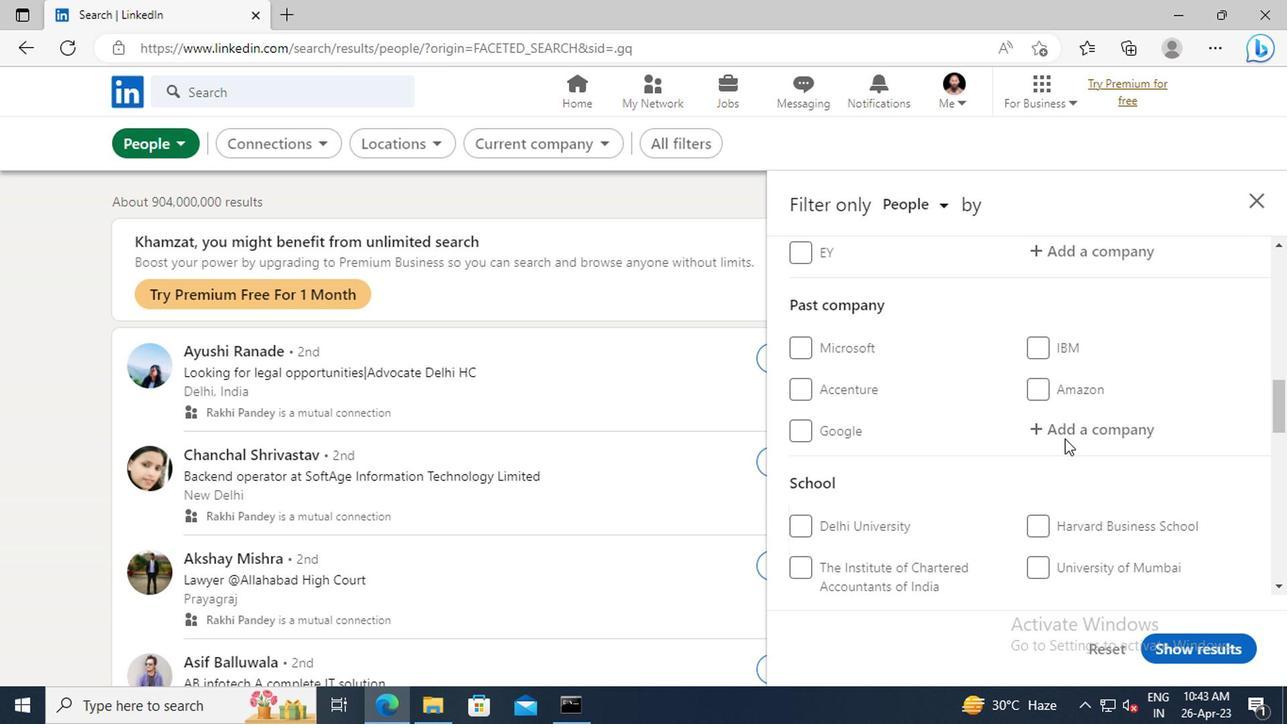 
Action: Mouse scrolled (1060, 438) with delta (0, 0)
Screenshot: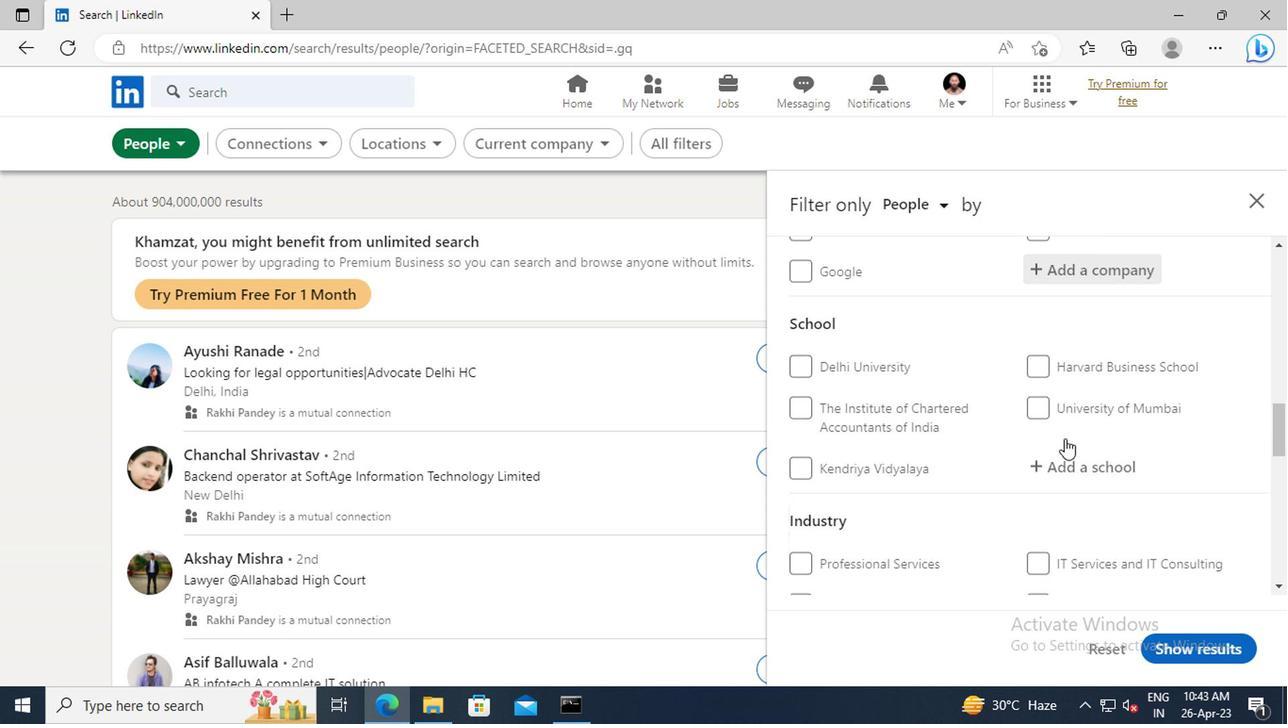 
Action: Mouse scrolled (1060, 438) with delta (0, 0)
Screenshot: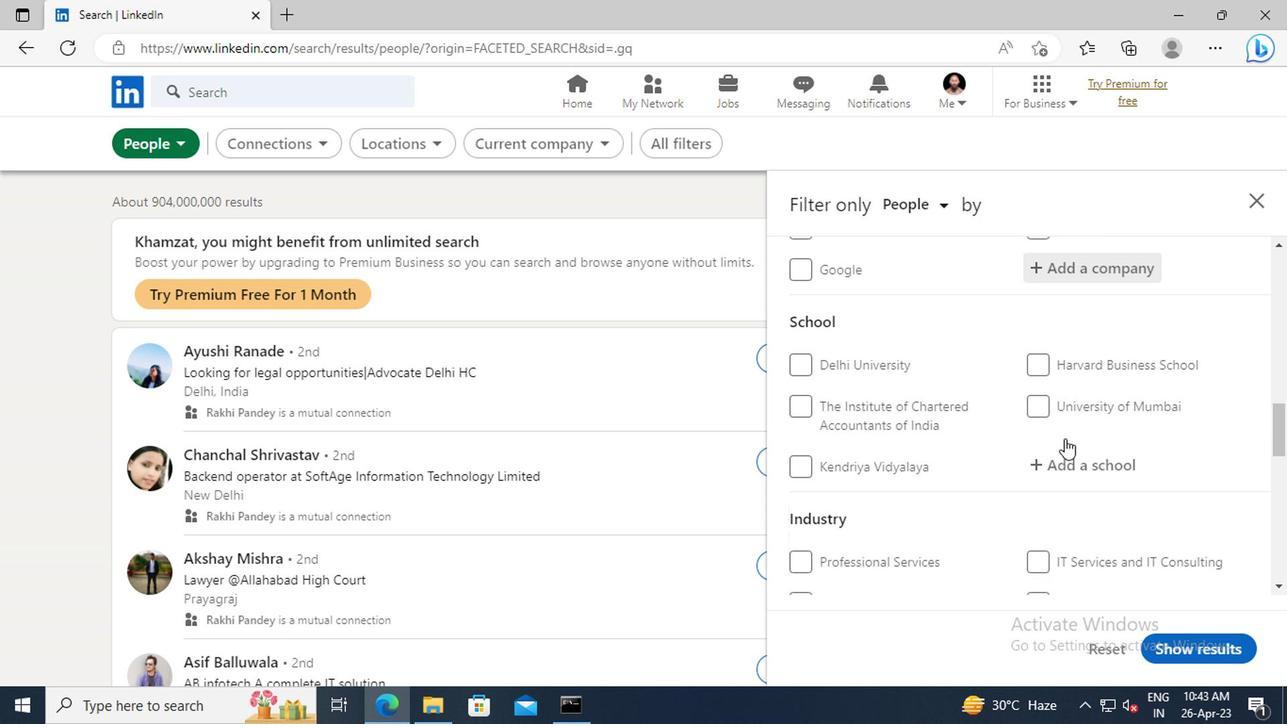 
Action: Mouse scrolled (1060, 438) with delta (0, 0)
Screenshot: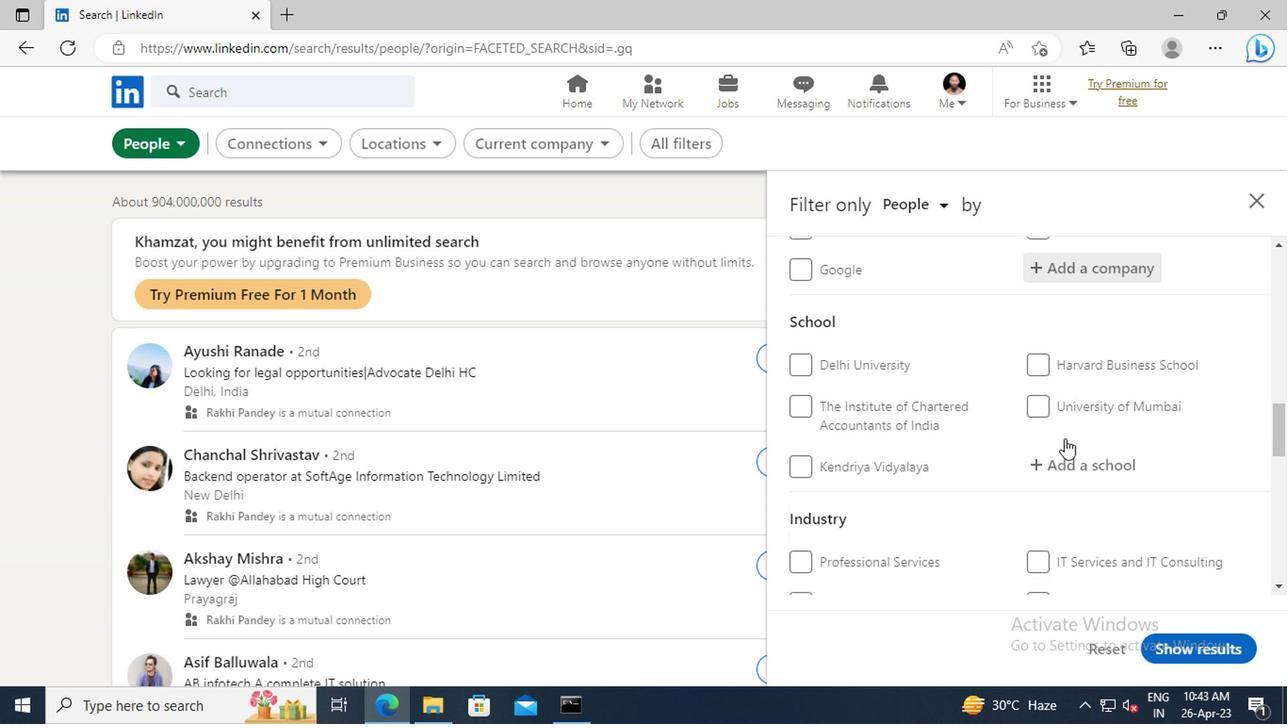 
Action: Mouse scrolled (1060, 438) with delta (0, 0)
Screenshot: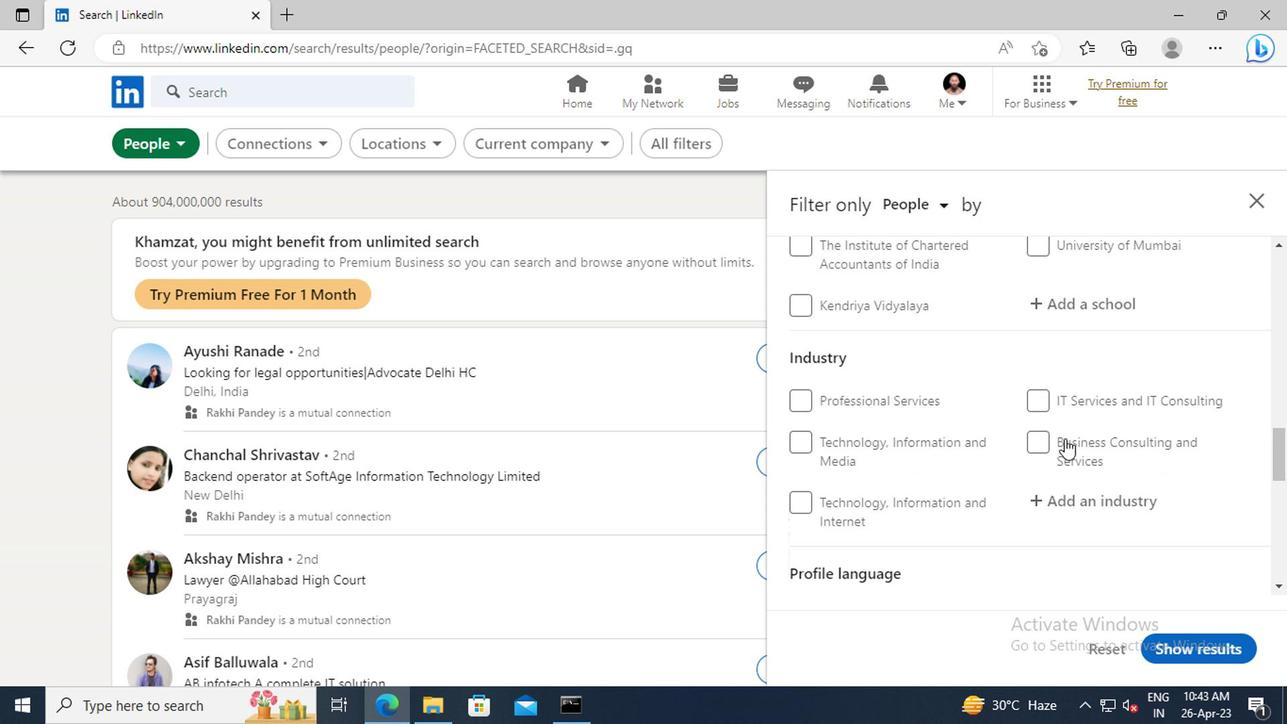 
Action: Mouse scrolled (1060, 438) with delta (0, 0)
Screenshot: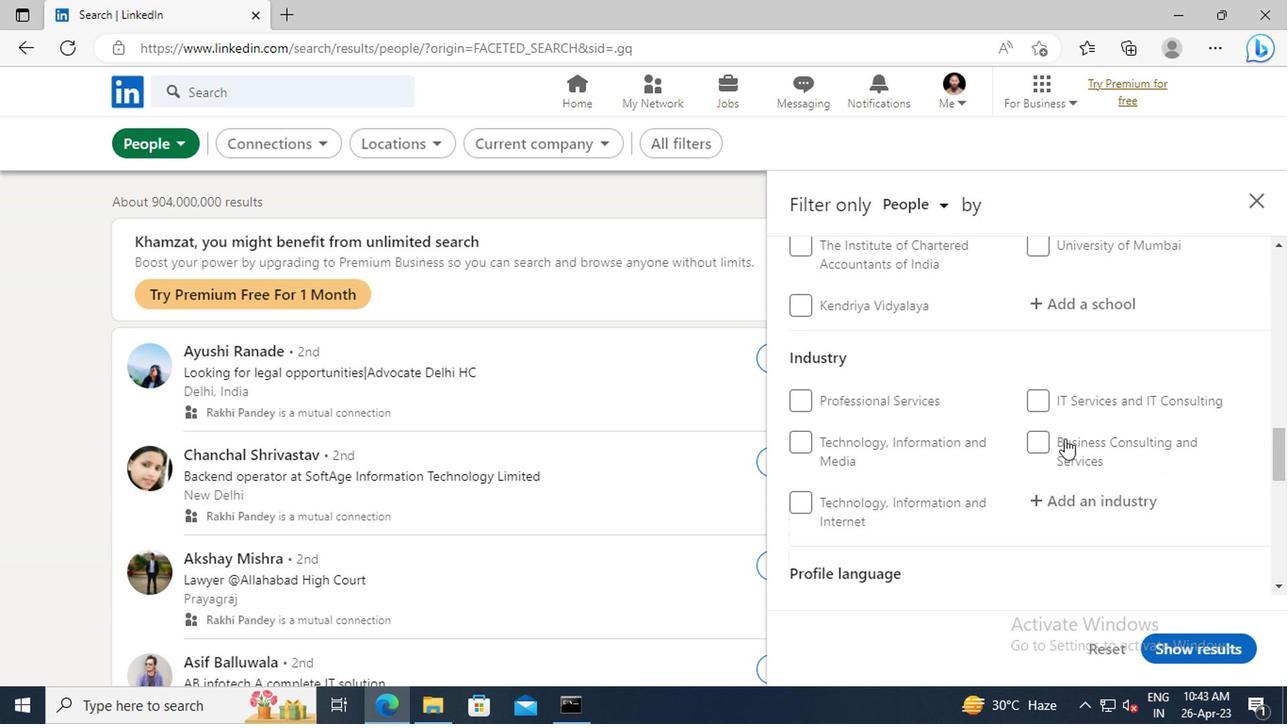 
Action: Mouse scrolled (1060, 438) with delta (0, 0)
Screenshot: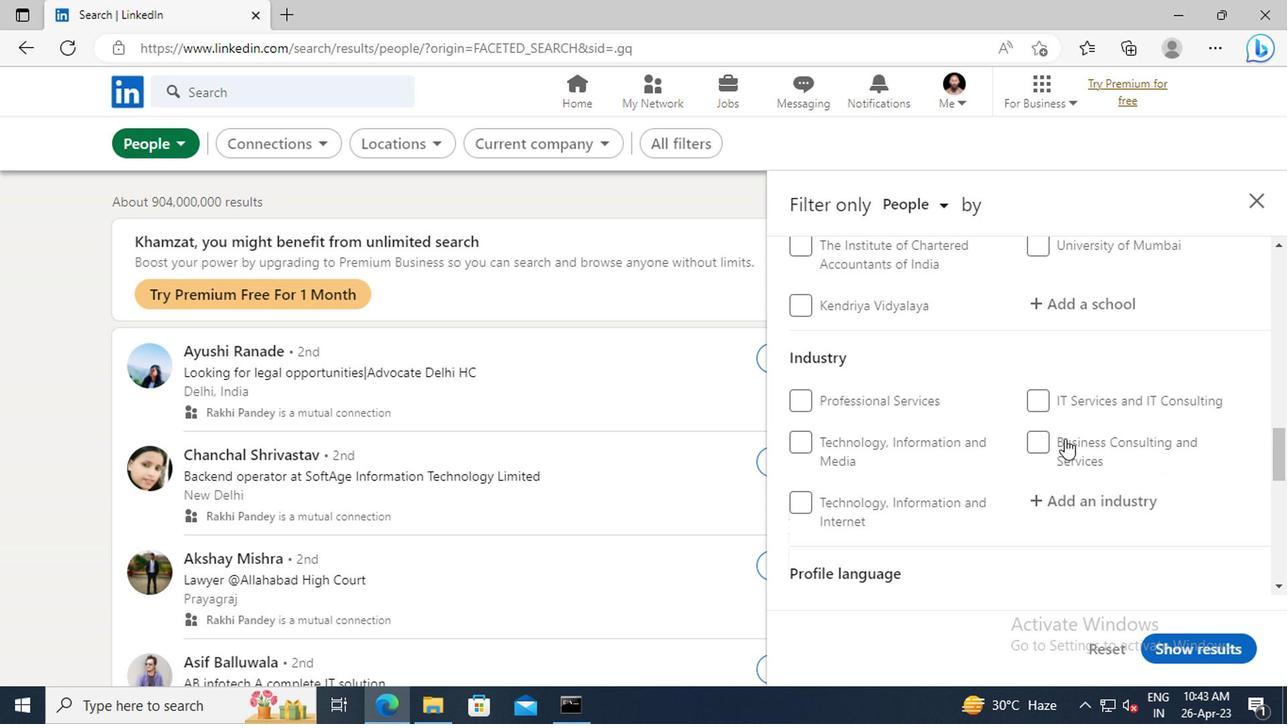 
Action: Mouse moved to (1036, 455)
Screenshot: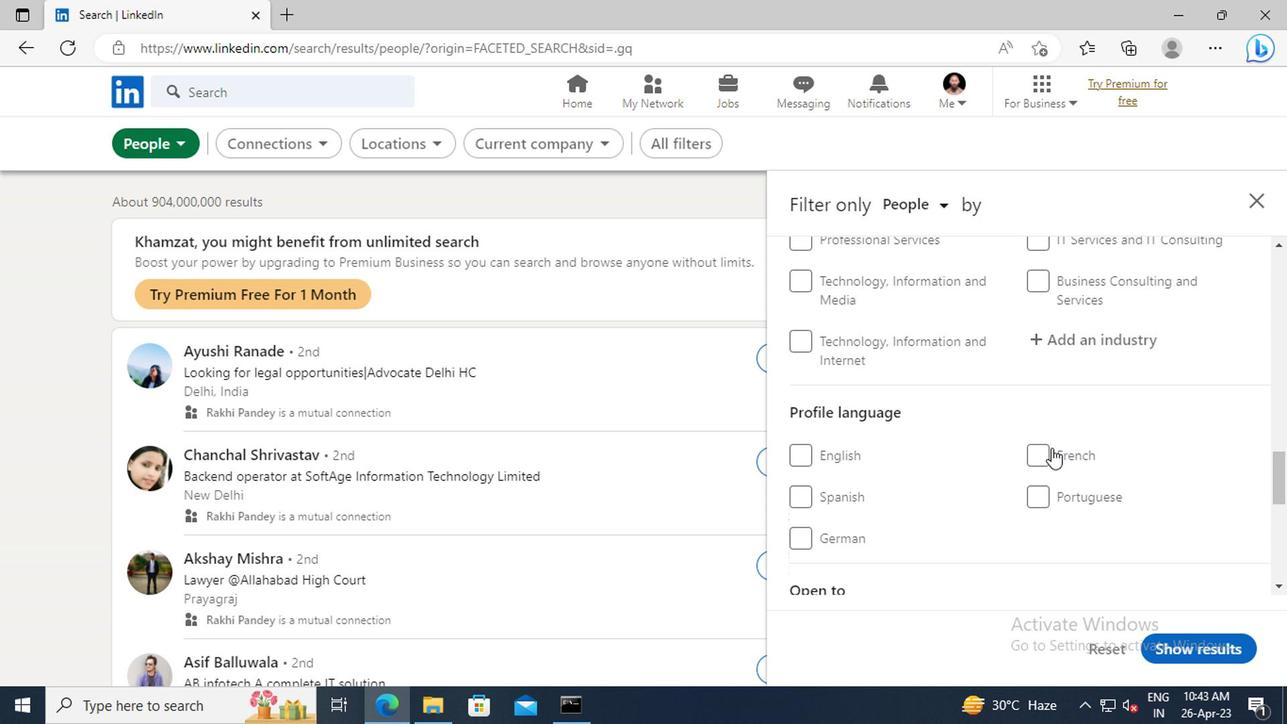
Action: Mouse pressed left at (1036, 455)
Screenshot: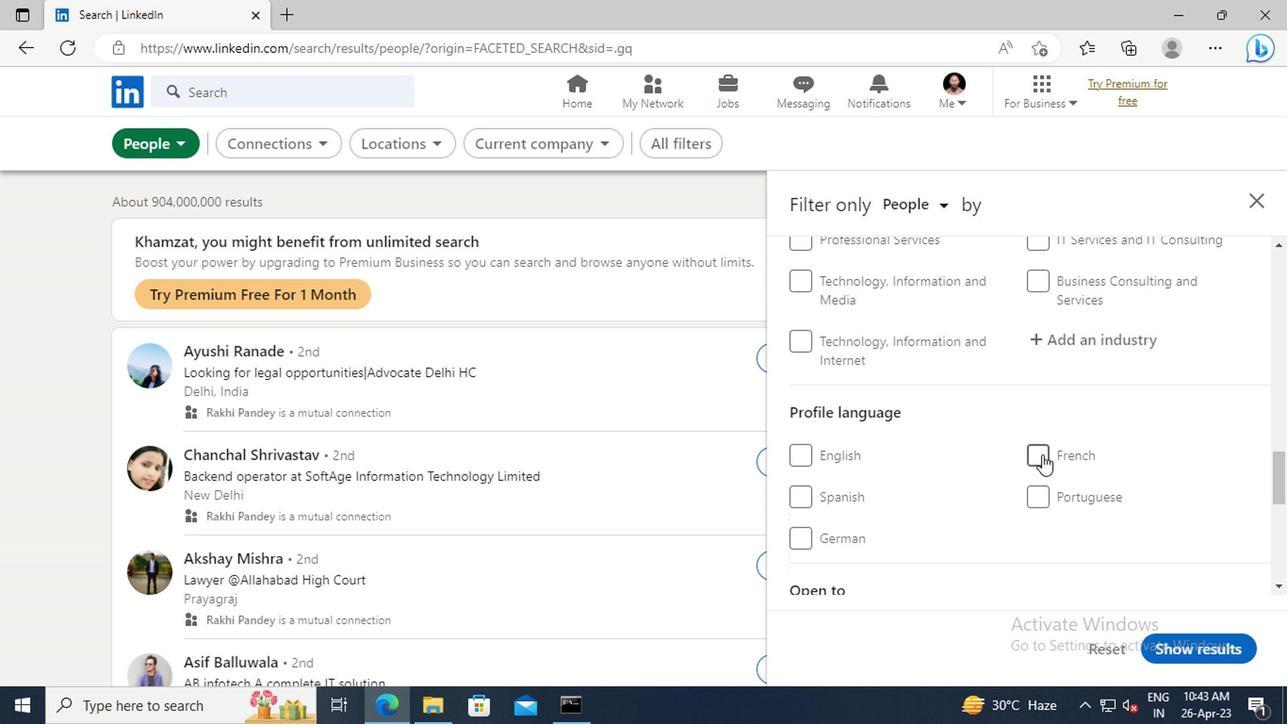 
Action: Mouse moved to (989, 454)
Screenshot: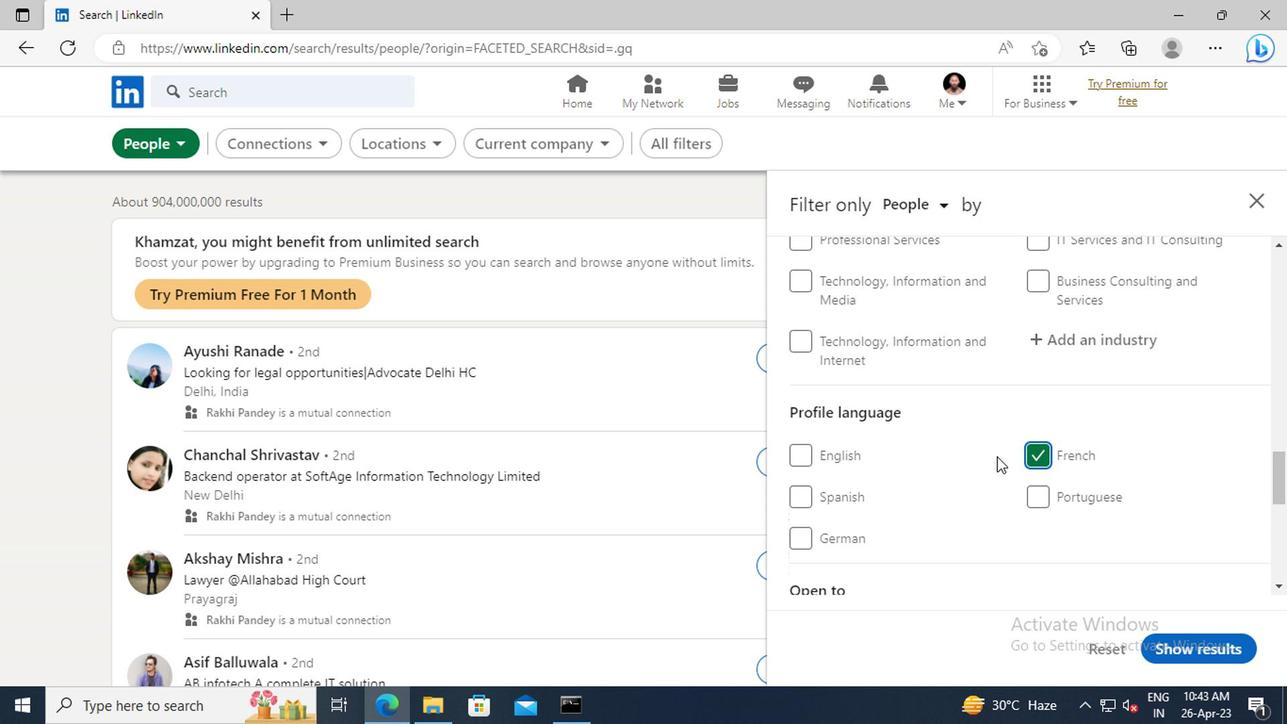 
Action: Mouse scrolled (989, 455) with delta (0, 0)
Screenshot: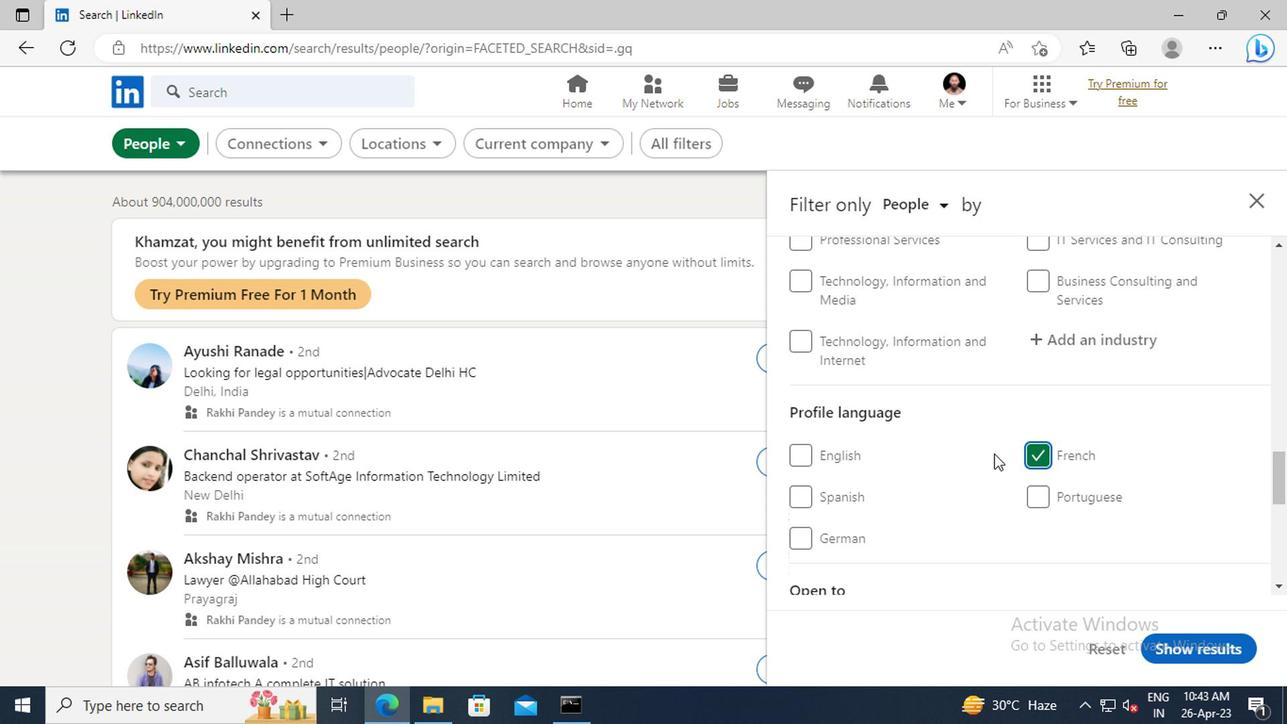 
Action: Mouse scrolled (989, 455) with delta (0, 0)
Screenshot: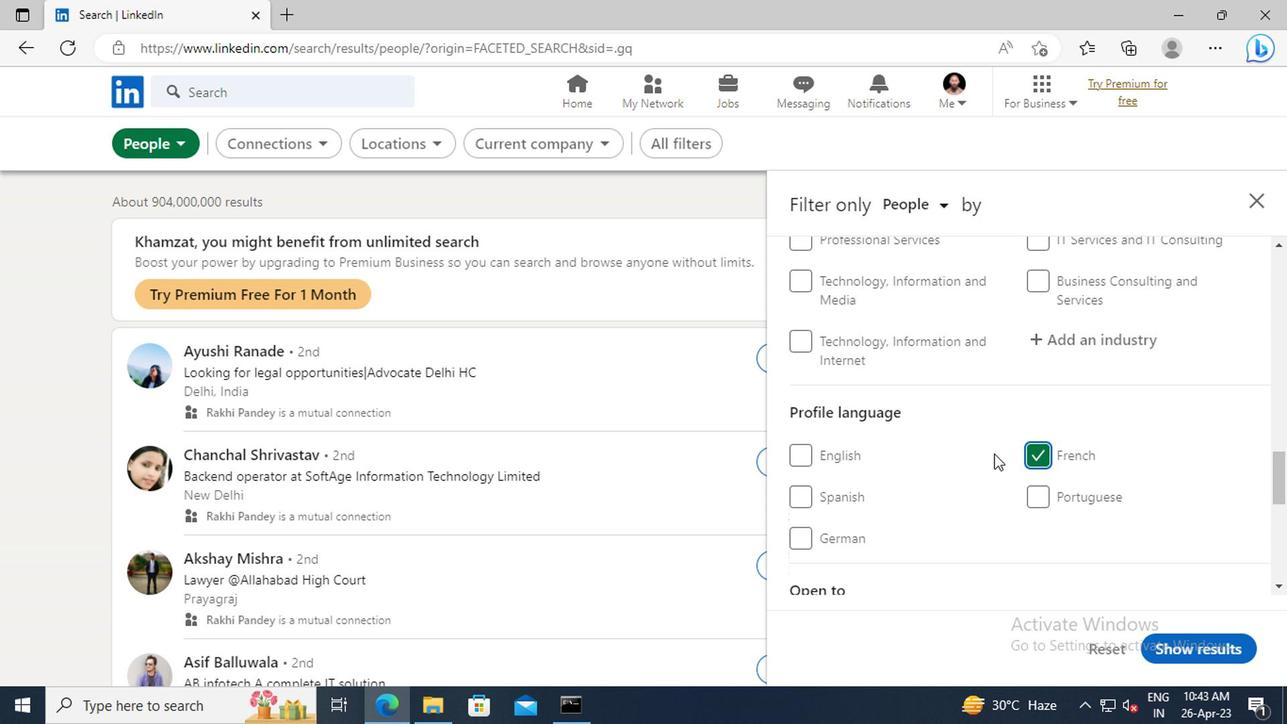 
Action: Mouse scrolled (989, 455) with delta (0, 0)
Screenshot: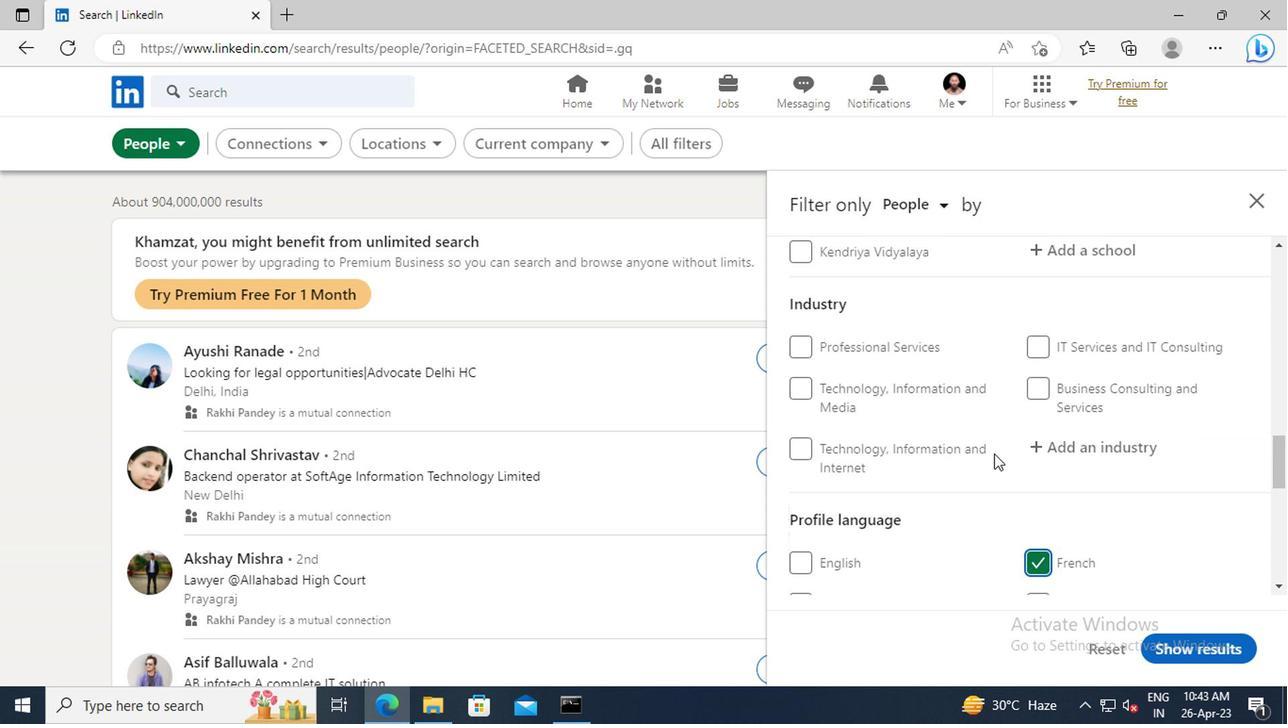 
Action: Mouse scrolled (989, 455) with delta (0, 0)
Screenshot: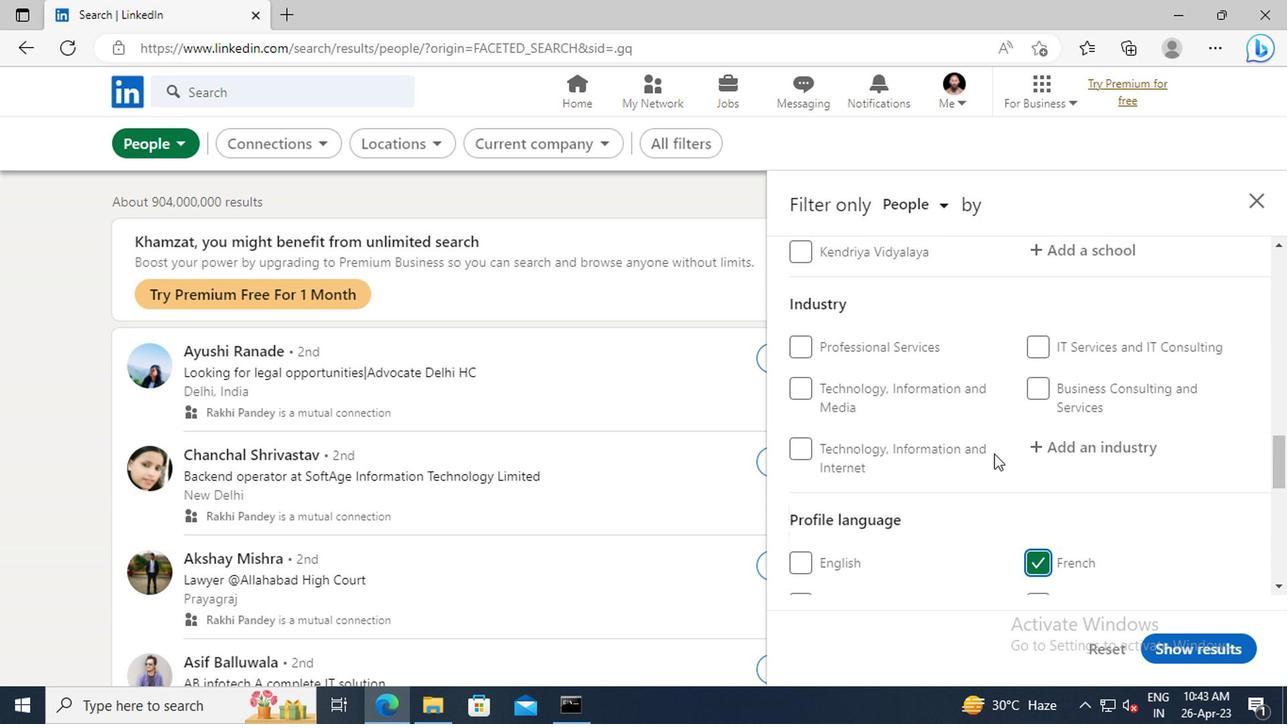 
Action: Mouse scrolled (989, 455) with delta (0, 0)
Screenshot: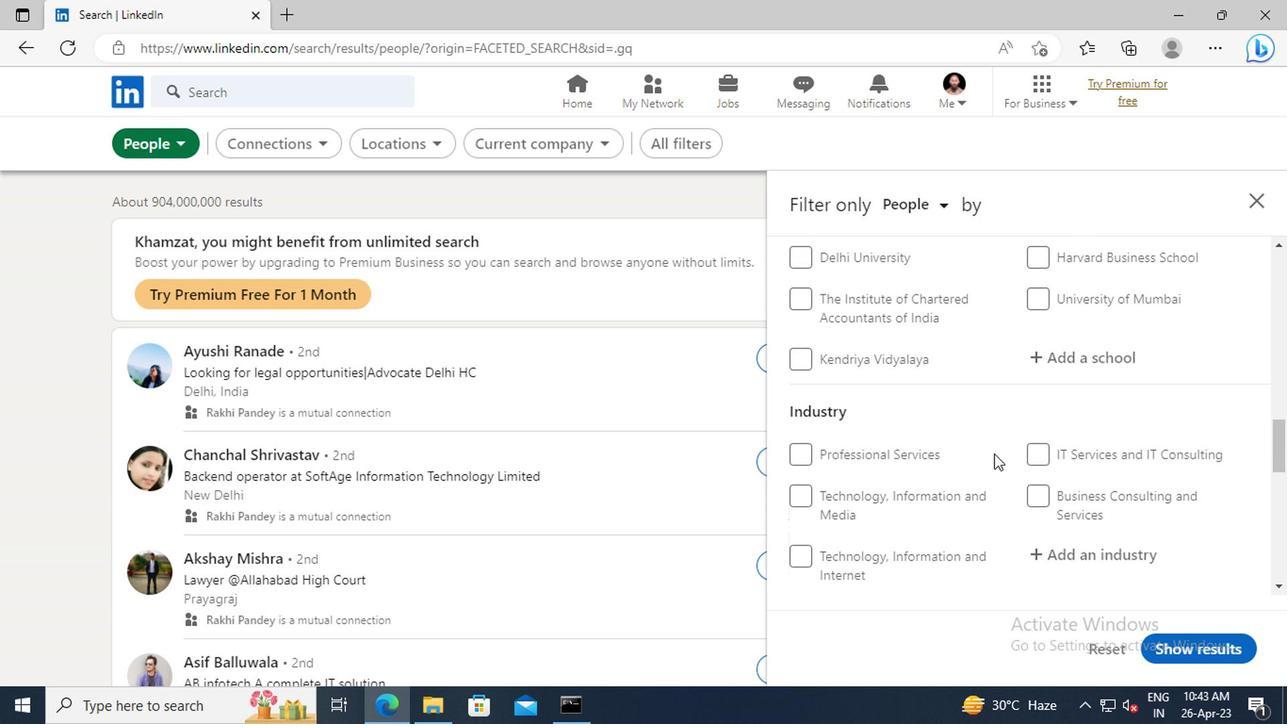 
Action: Mouse scrolled (989, 455) with delta (0, 0)
Screenshot: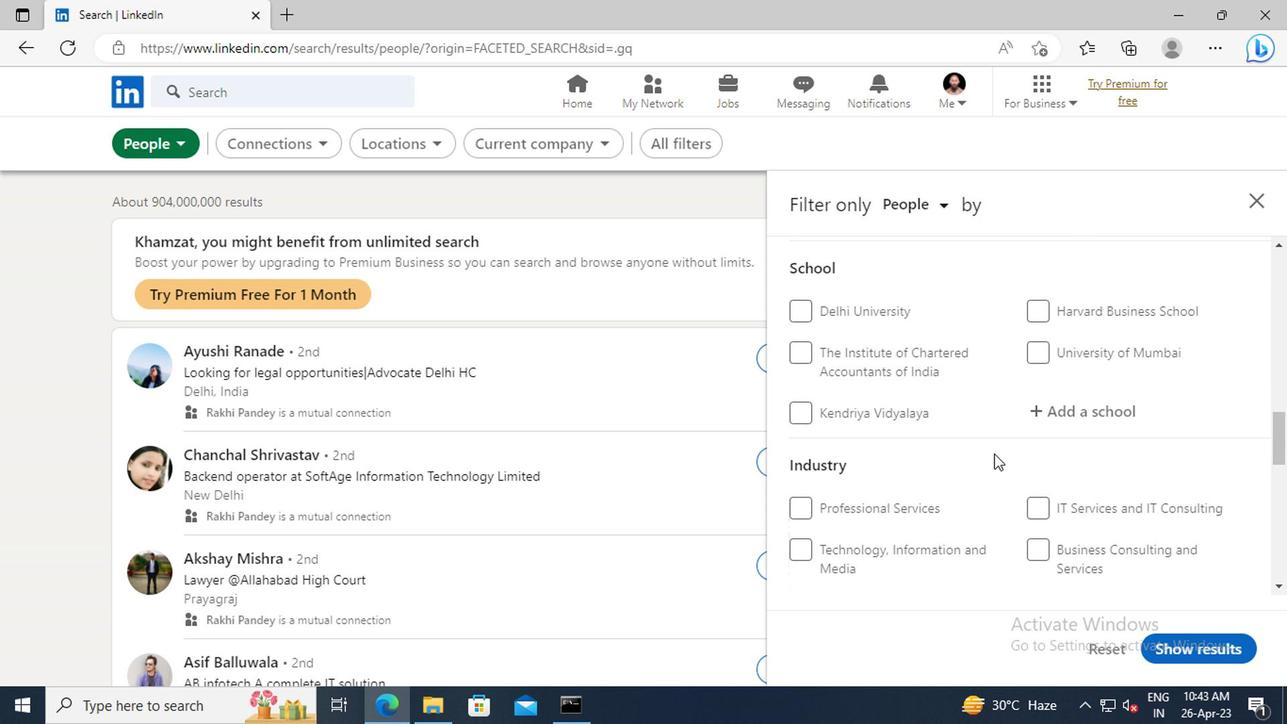 
Action: Mouse scrolled (989, 455) with delta (0, 0)
Screenshot: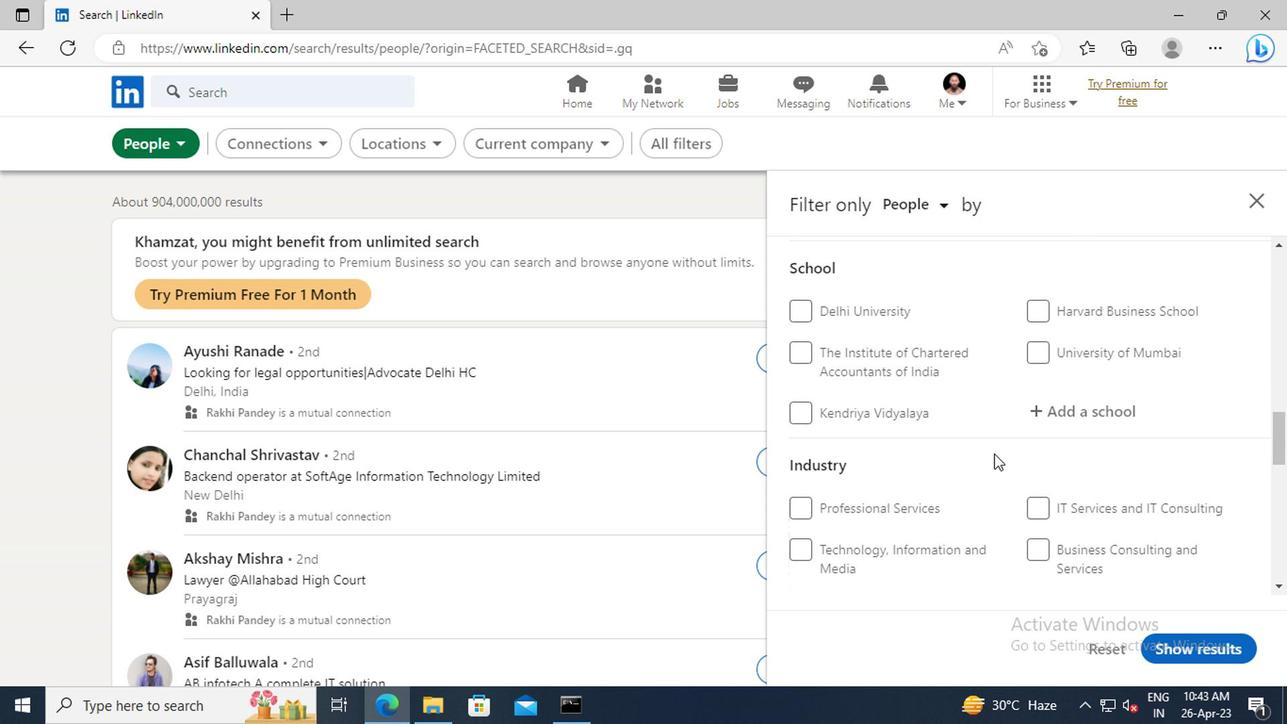 
Action: Mouse scrolled (989, 455) with delta (0, 0)
Screenshot: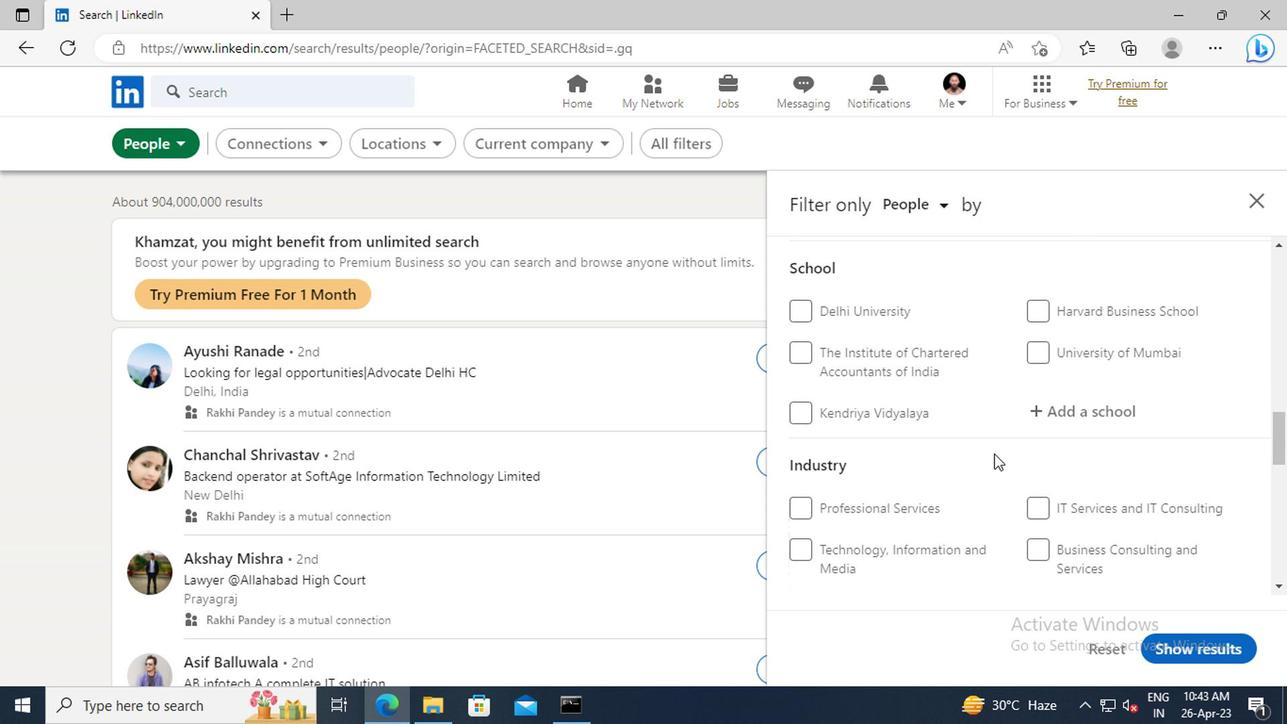 
Action: Mouse scrolled (989, 455) with delta (0, 0)
Screenshot: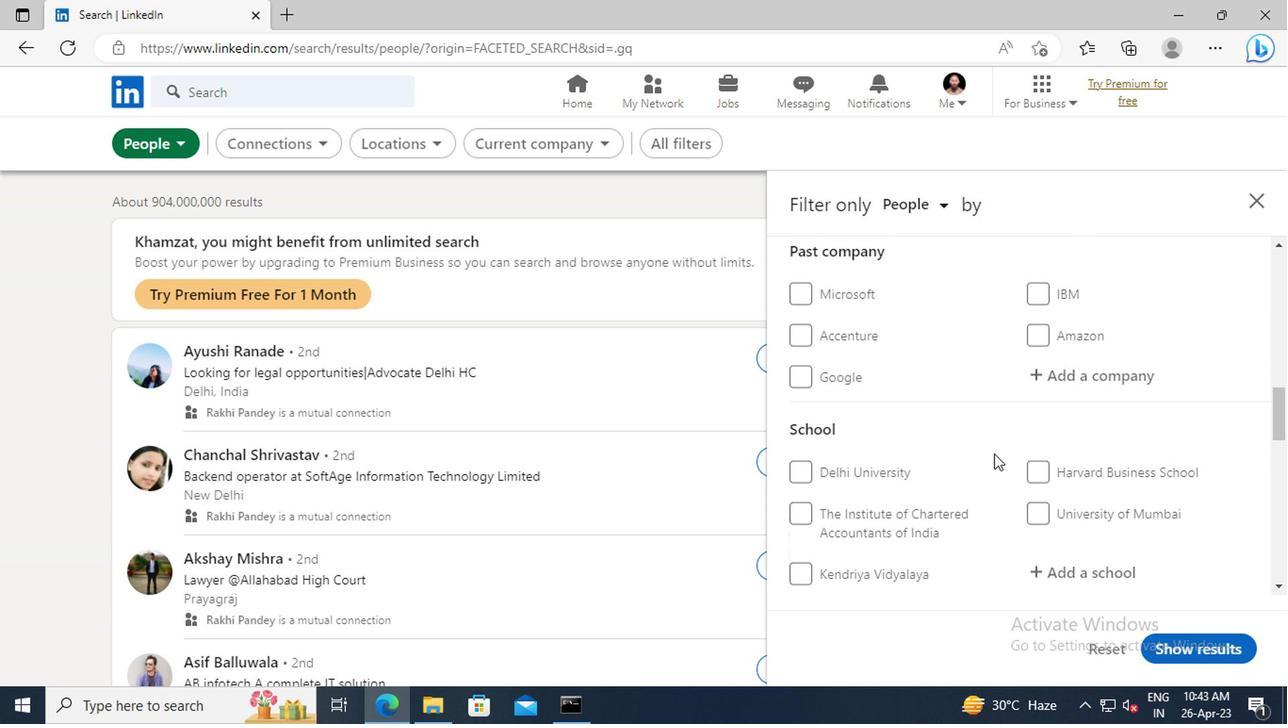 
Action: Mouse scrolled (989, 455) with delta (0, 0)
Screenshot: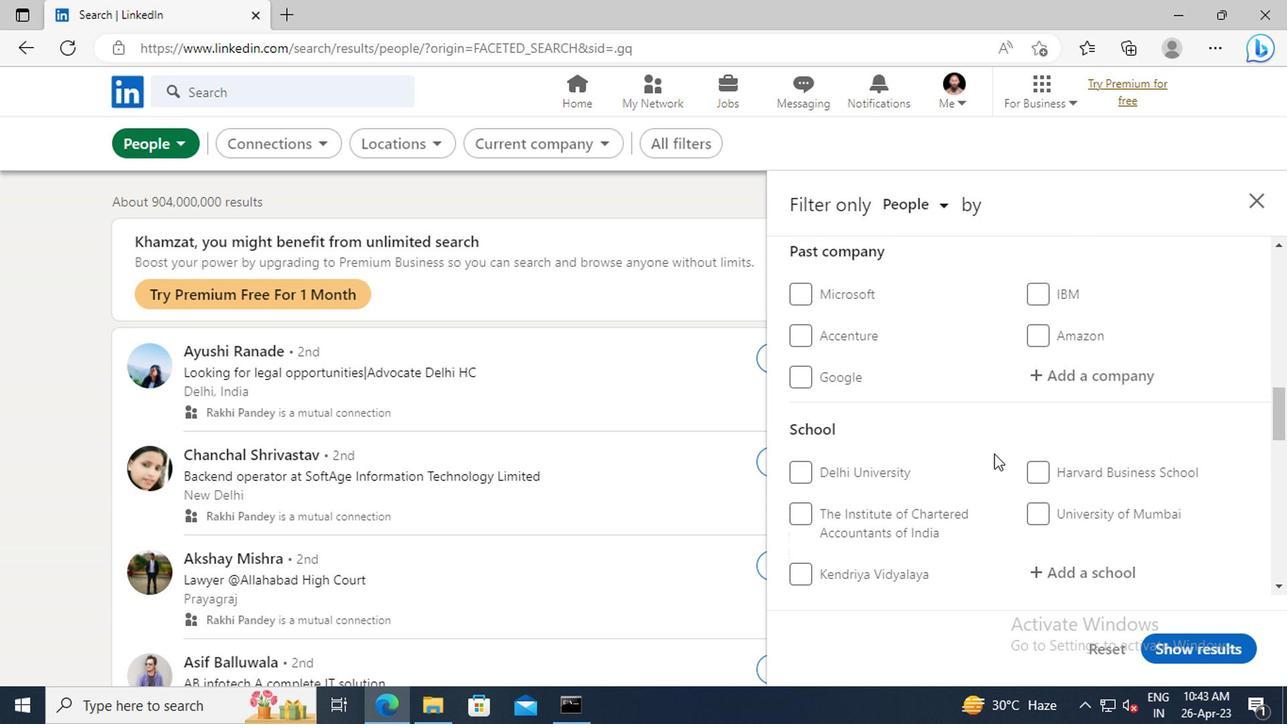 
Action: Mouse scrolled (989, 455) with delta (0, 0)
Screenshot: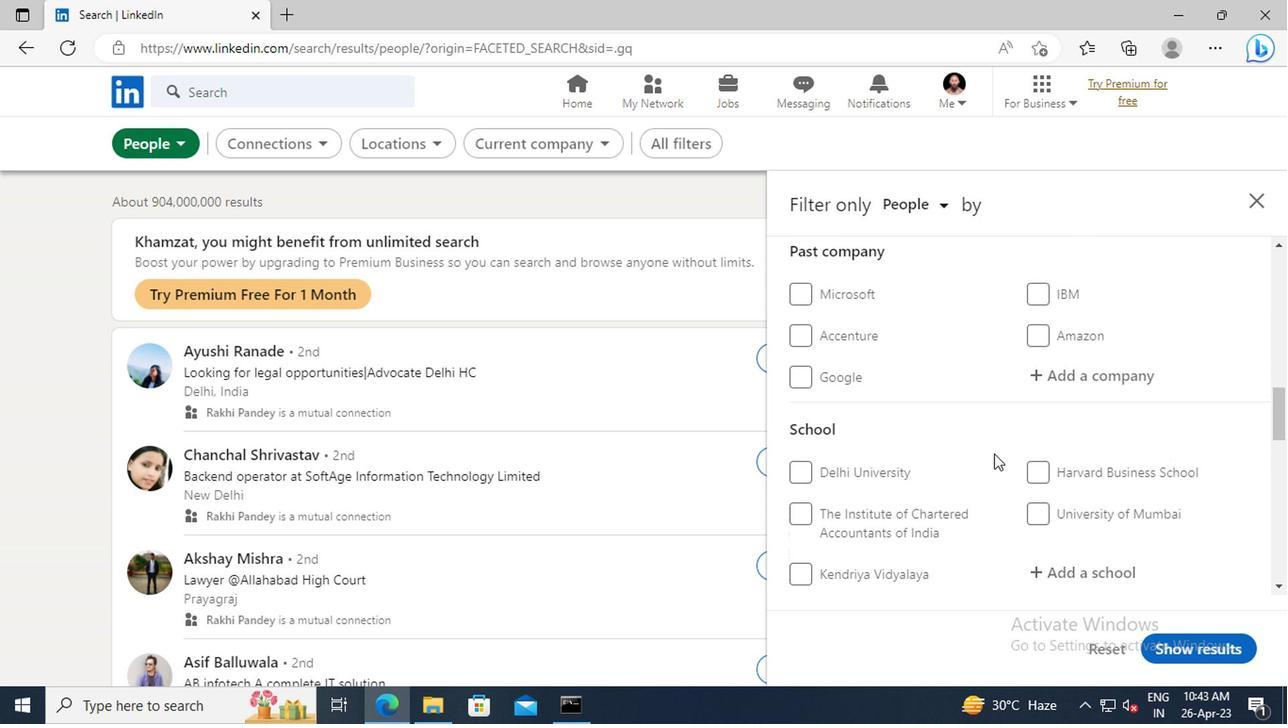 
Action: Mouse scrolled (989, 455) with delta (0, 0)
Screenshot: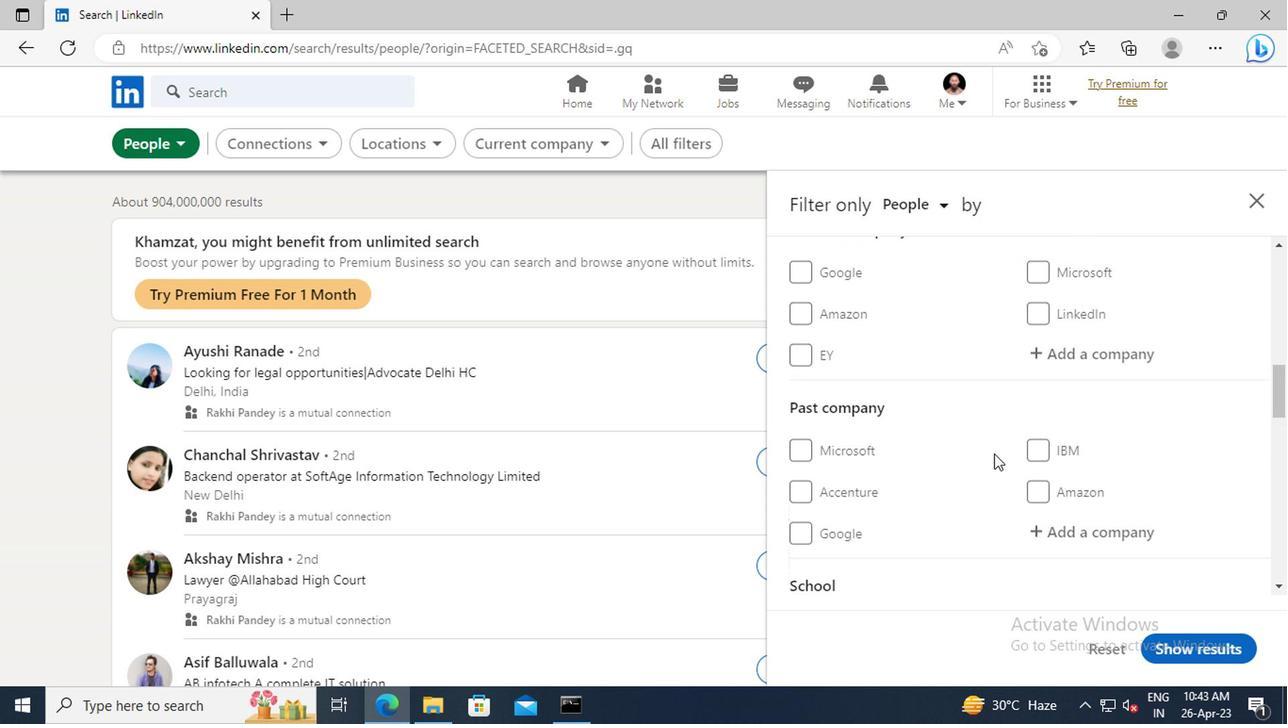 
Action: Mouse scrolled (989, 455) with delta (0, 0)
Screenshot: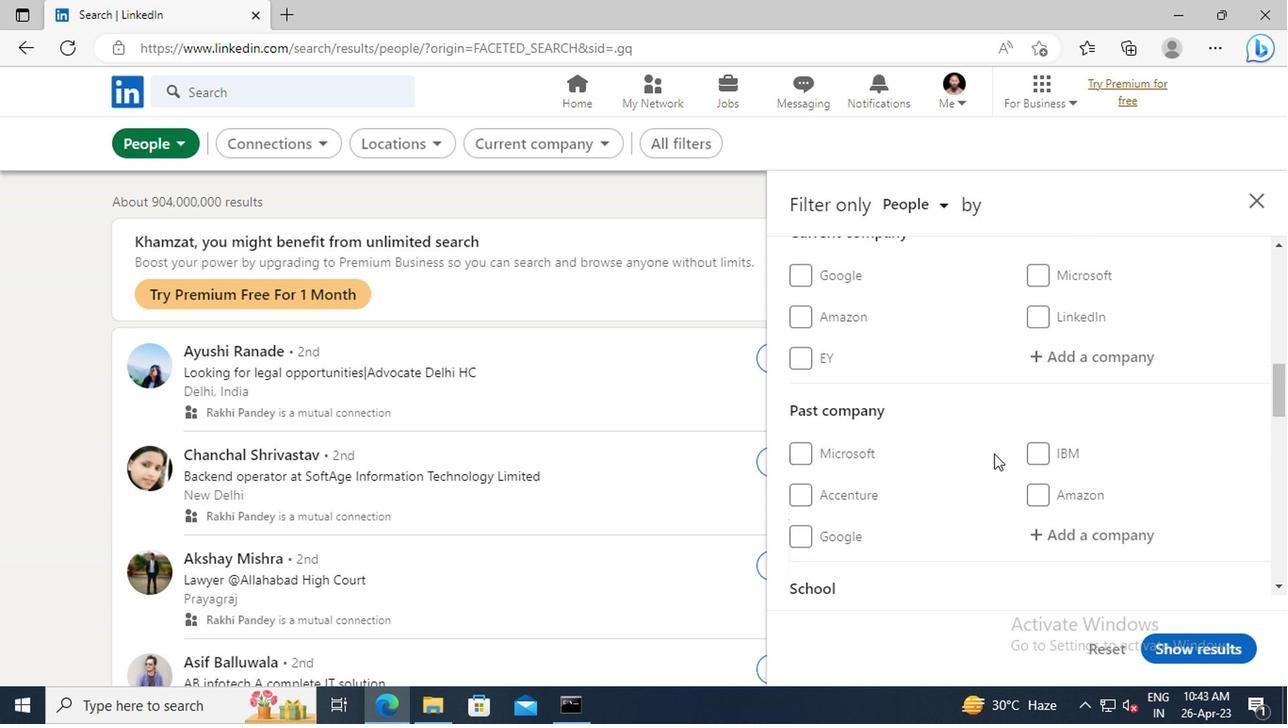 
Action: Mouse moved to (1050, 472)
Screenshot: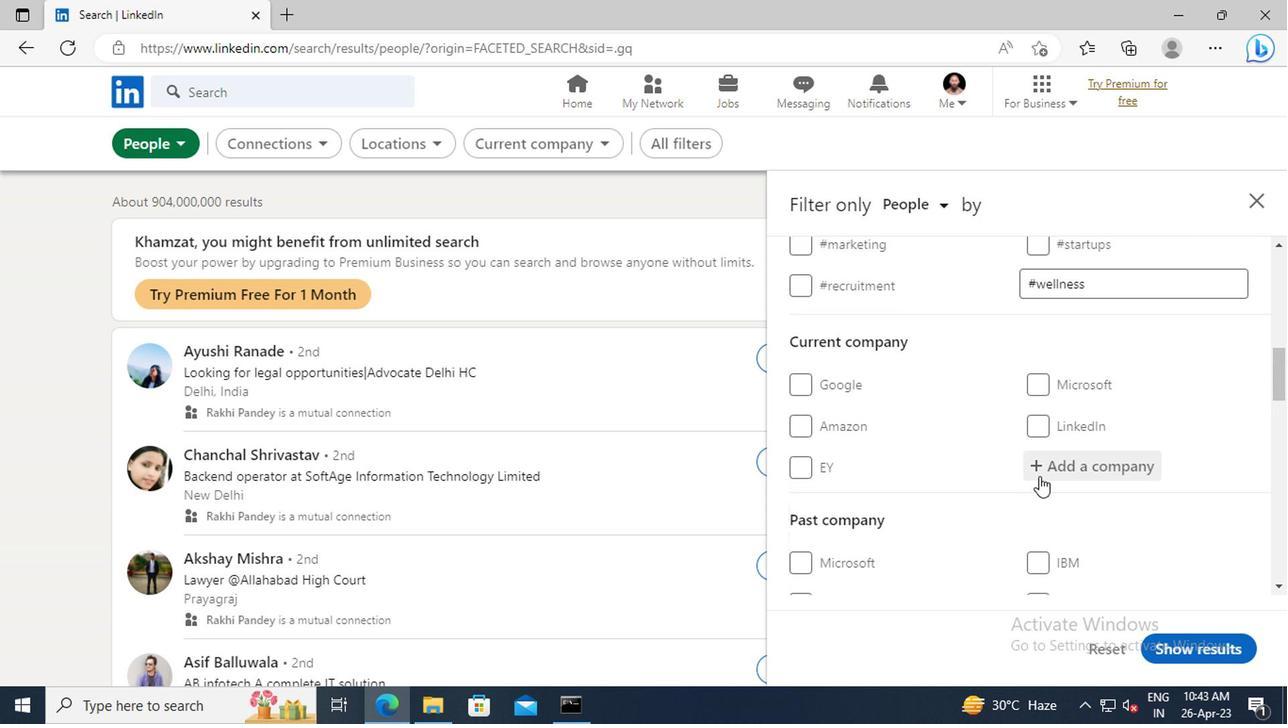 
Action: Mouse pressed left at (1050, 472)
Screenshot: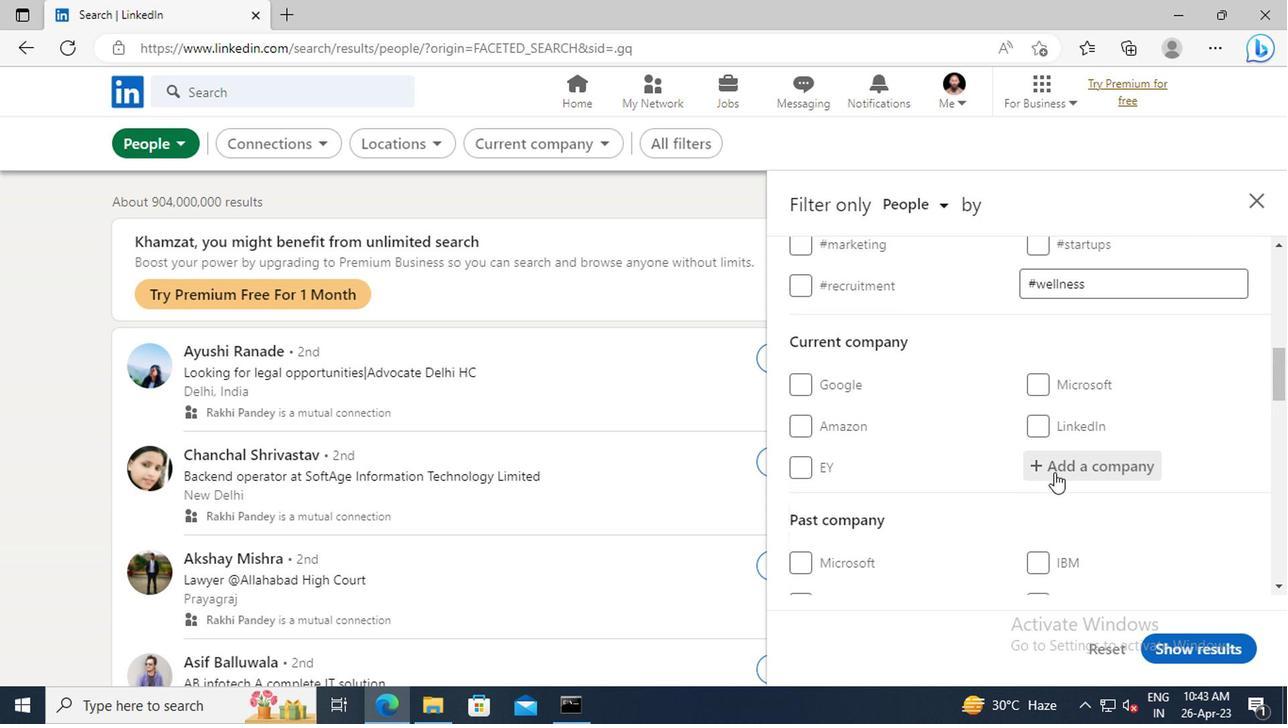 
Action: Mouse moved to (1038, 476)
Screenshot: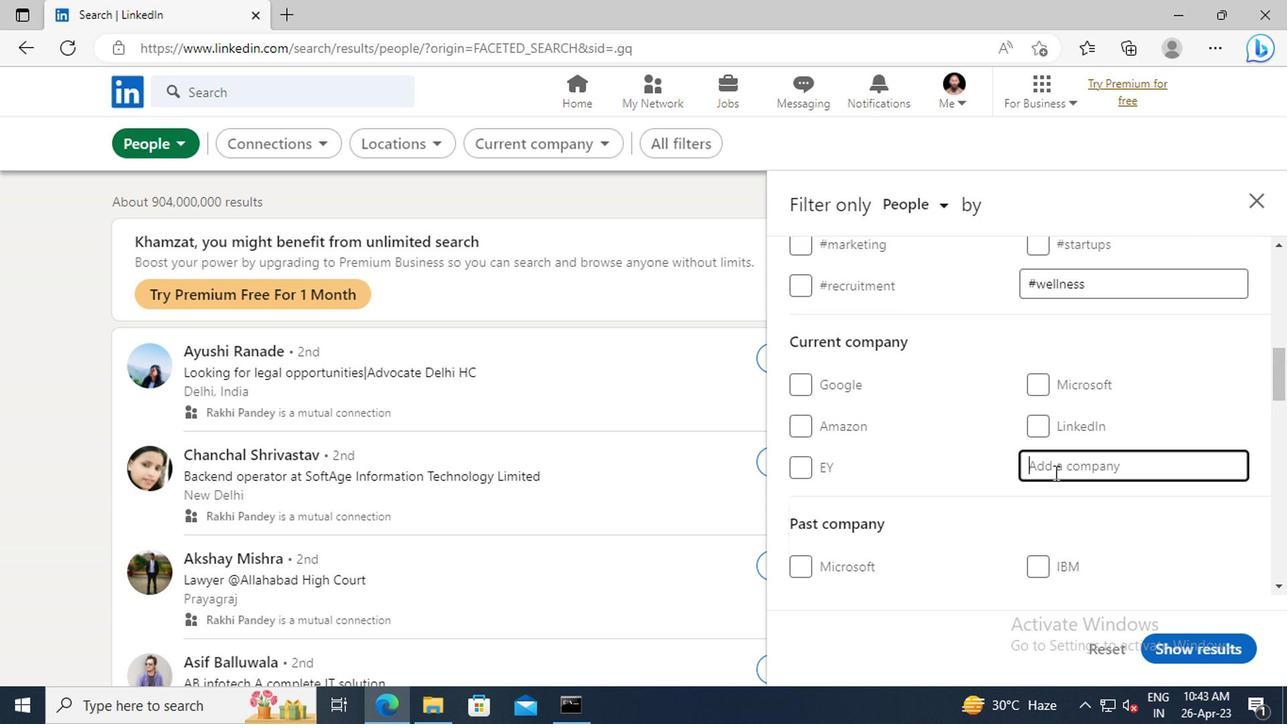 
Action: Key pressed <Key.shift>ZYOIN
Screenshot: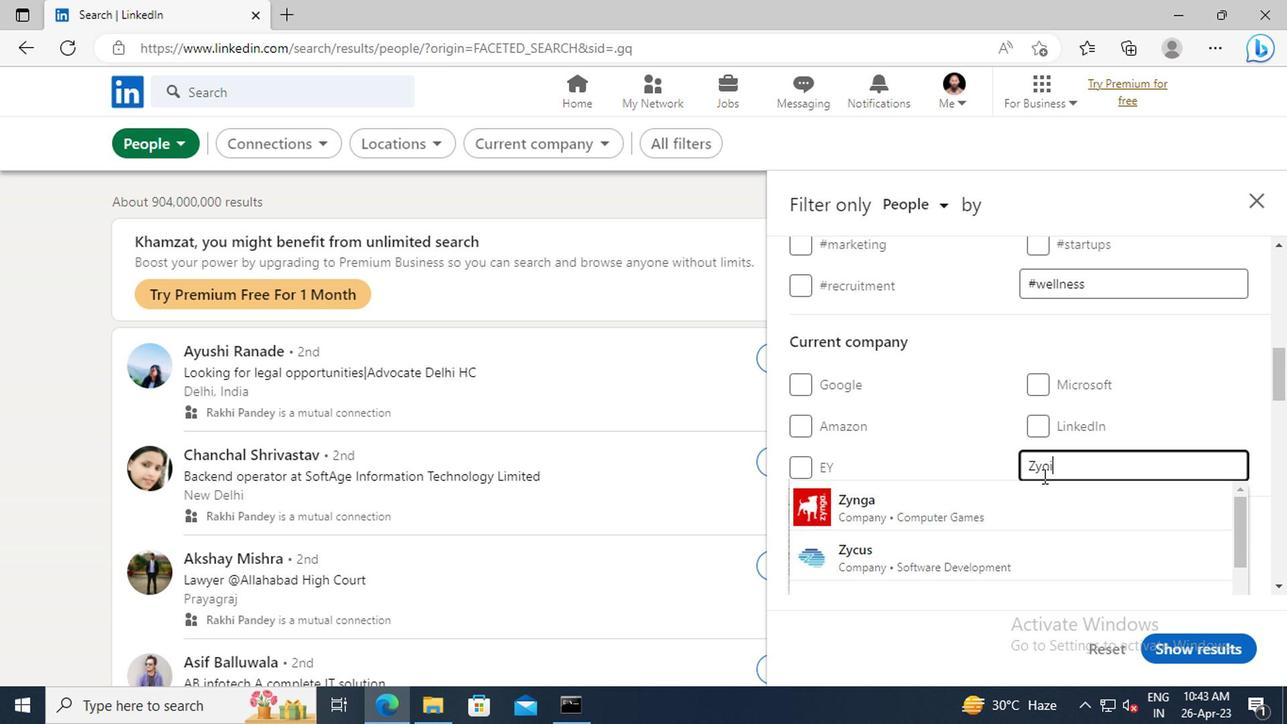 
Action: Mouse moved to (999, 502)
Screenshot: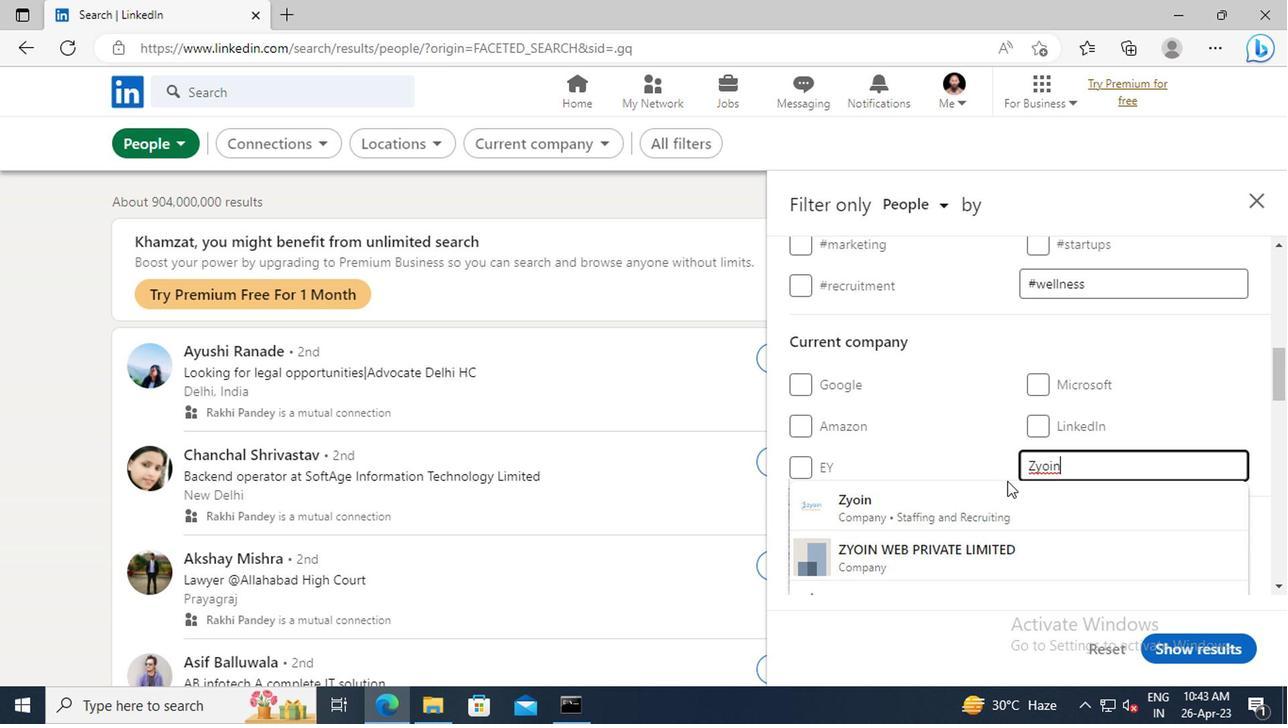 
Action: Mouse pressed left at (999, 502)
Screenshot: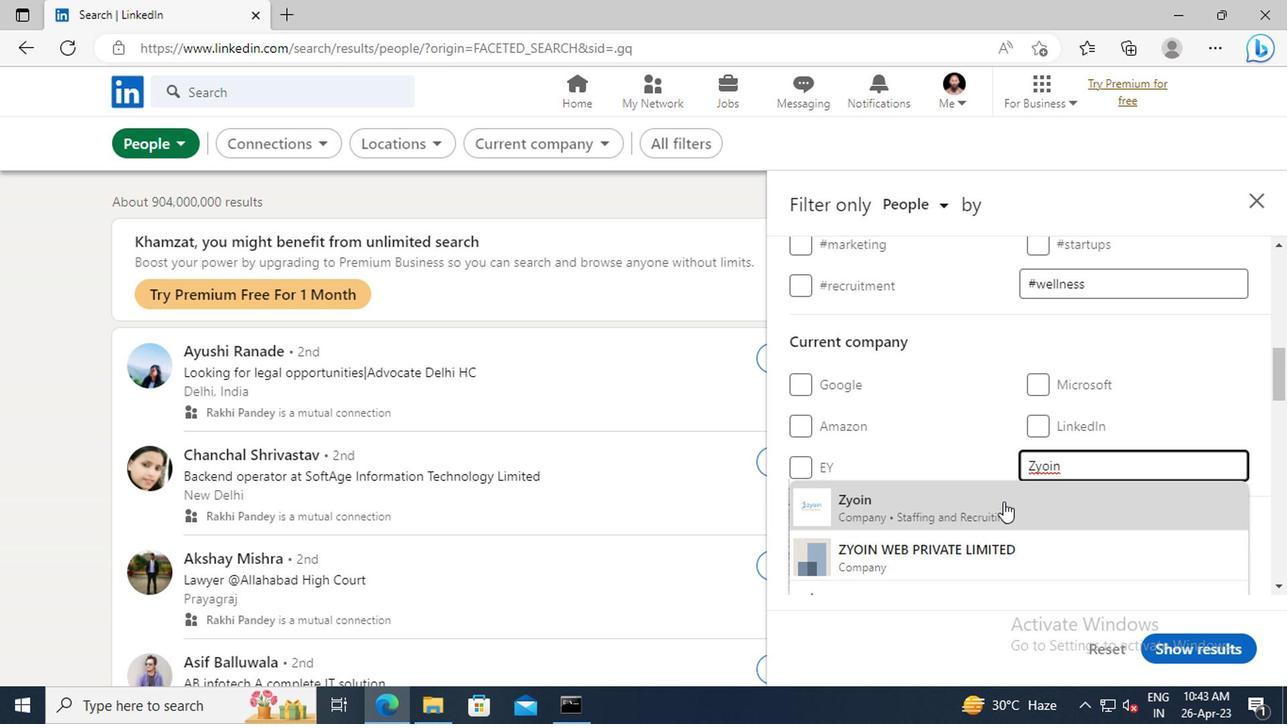 
Action: Mouse moved to (1015, 429)
Screenshot: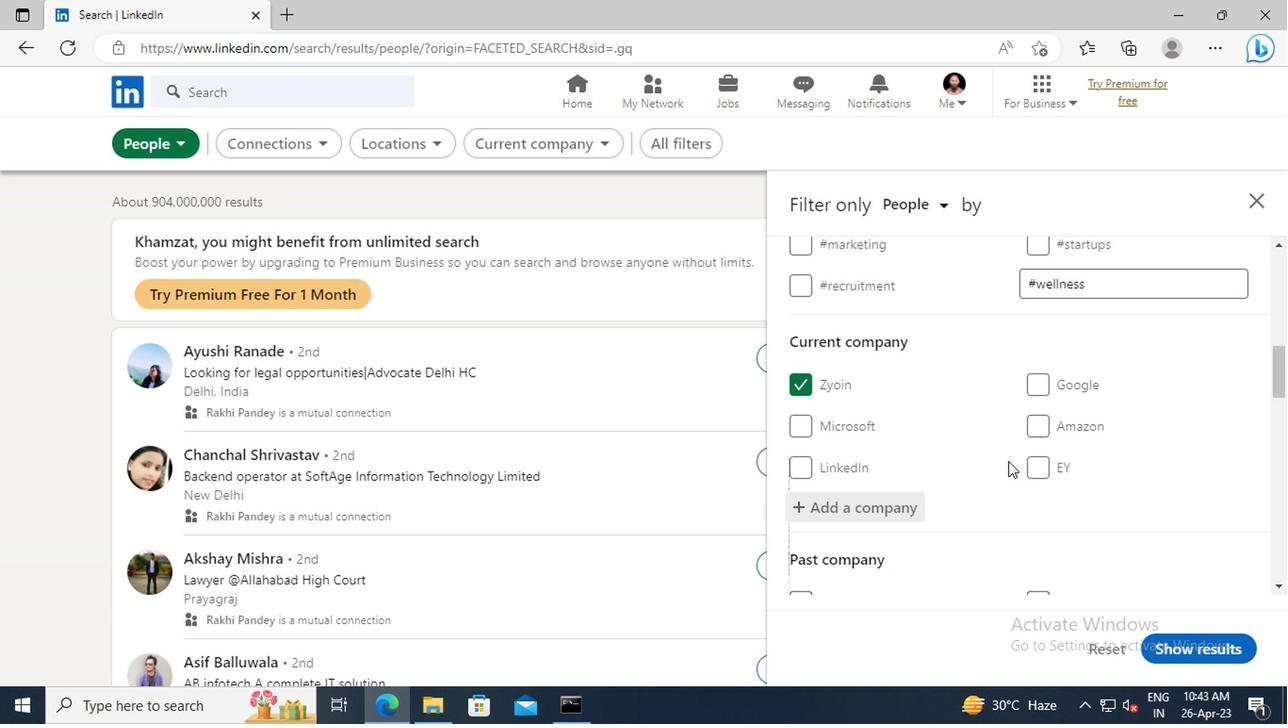 
Action: Mouse scrolled (1015, 427) with delta (0, -1)
Screenshot: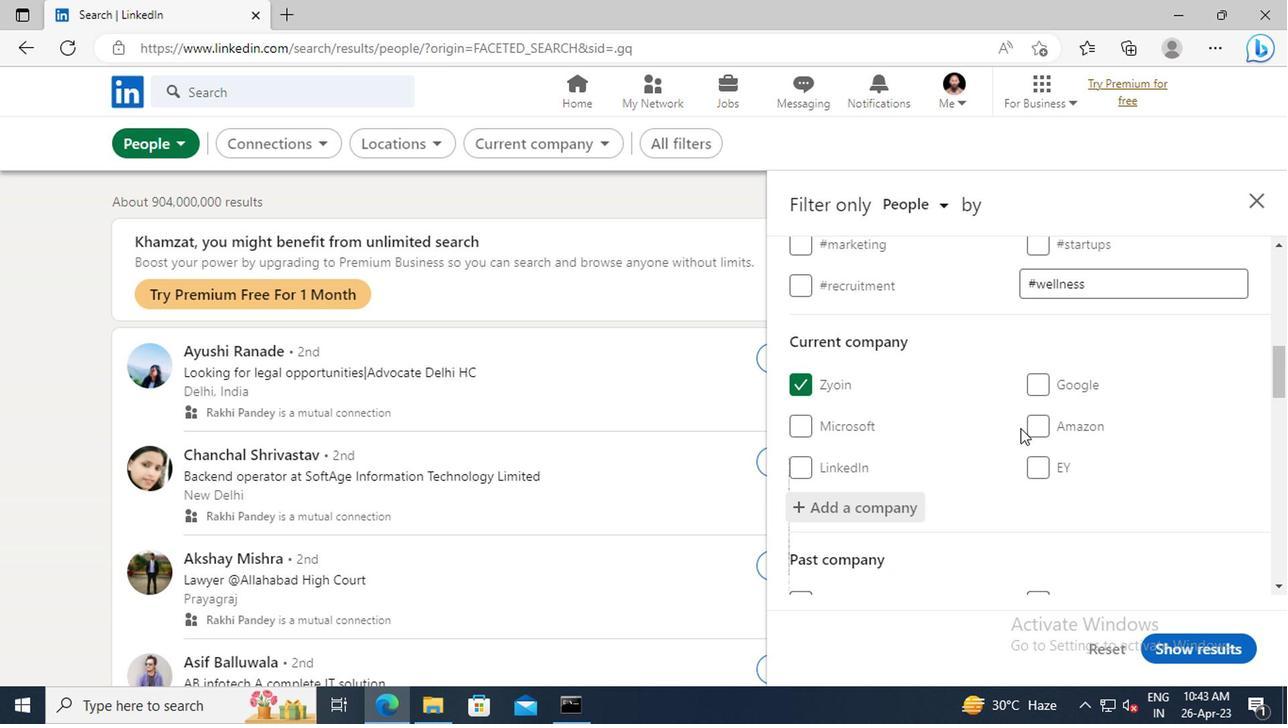 
Action: Mouse scrolled (1015, 427) with delta (0, -1)
Screenshot: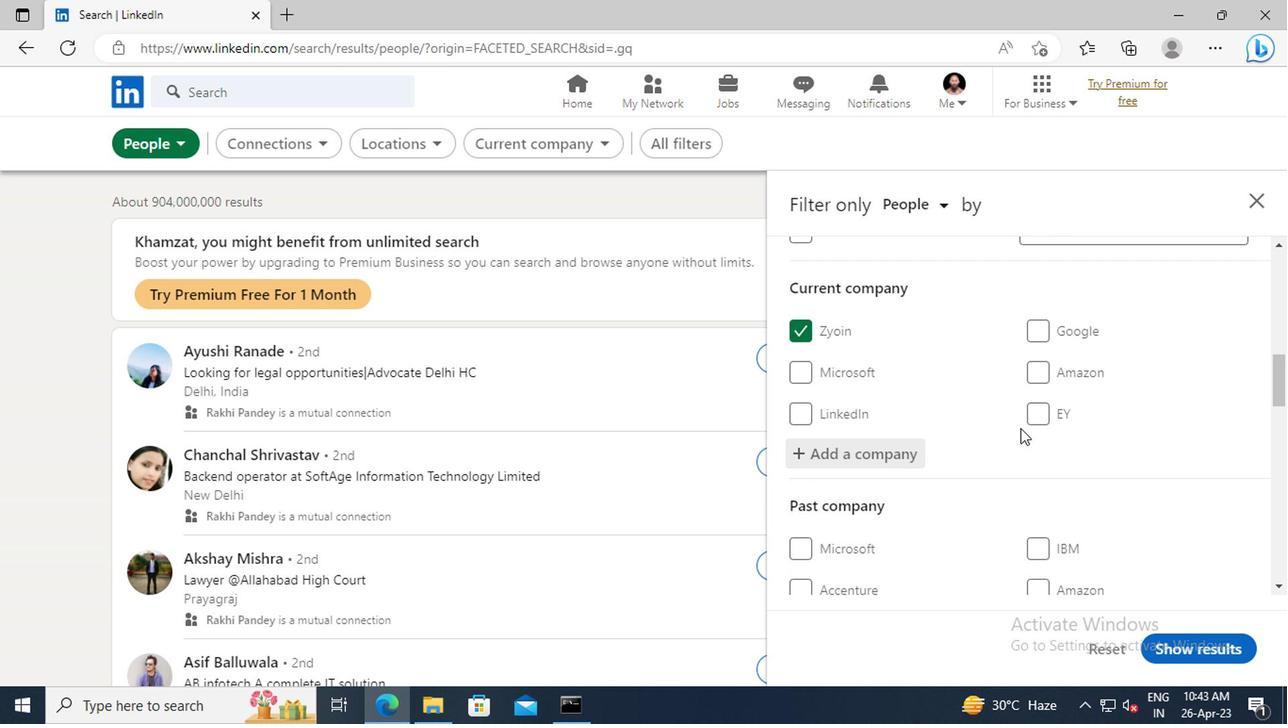 
Action: Mouse scrolled (1015, 427) with delta (0, -1)
Screenshot: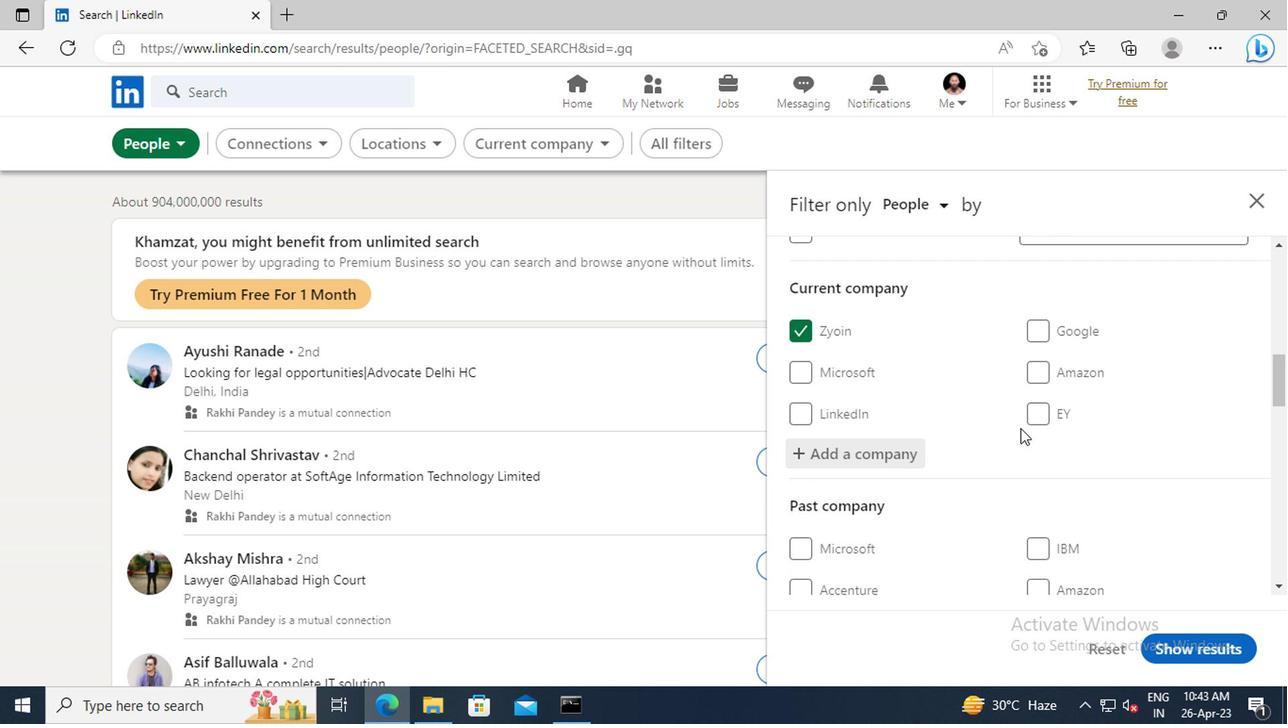 
Action: Mouse scrolled (1015, 427) with delta (0, -1)
Screenshot: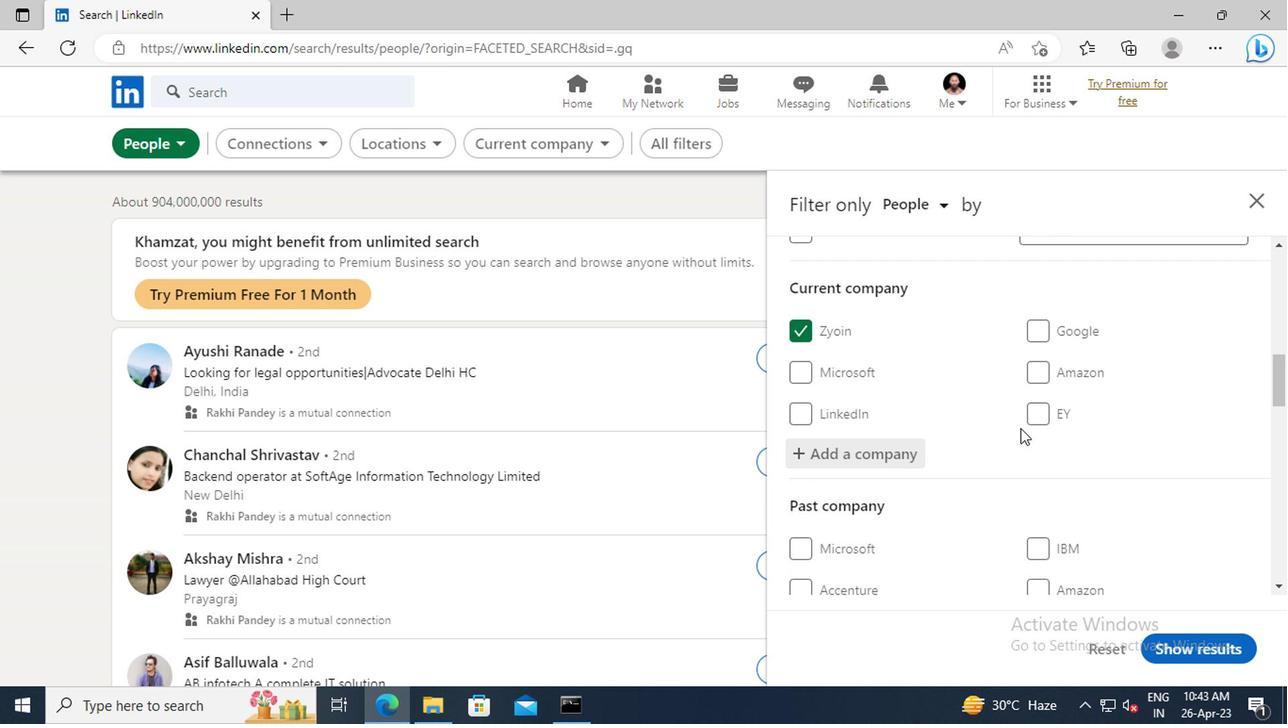 
Action: Mouse scrolled (1015, 427) with delta (0, -1)
Screenshot: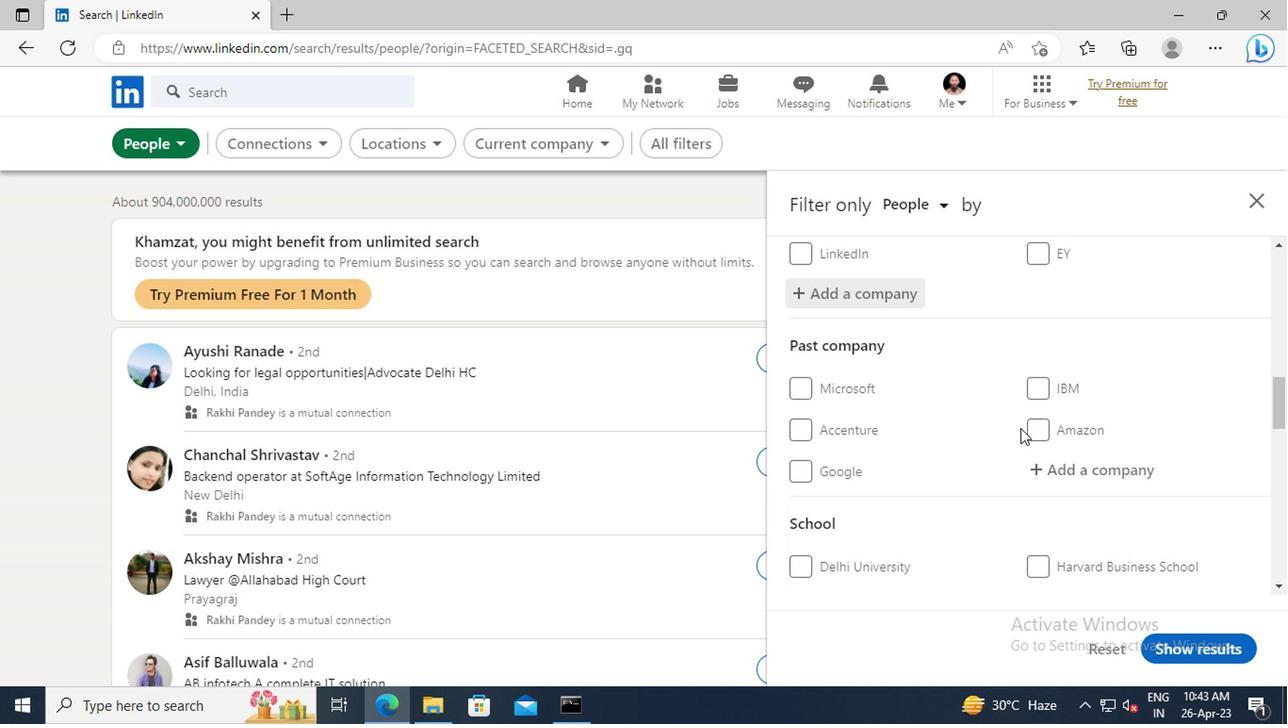 
Action: Mouse scrolled (1015, 427) with delta (0, -1)
Screenshot: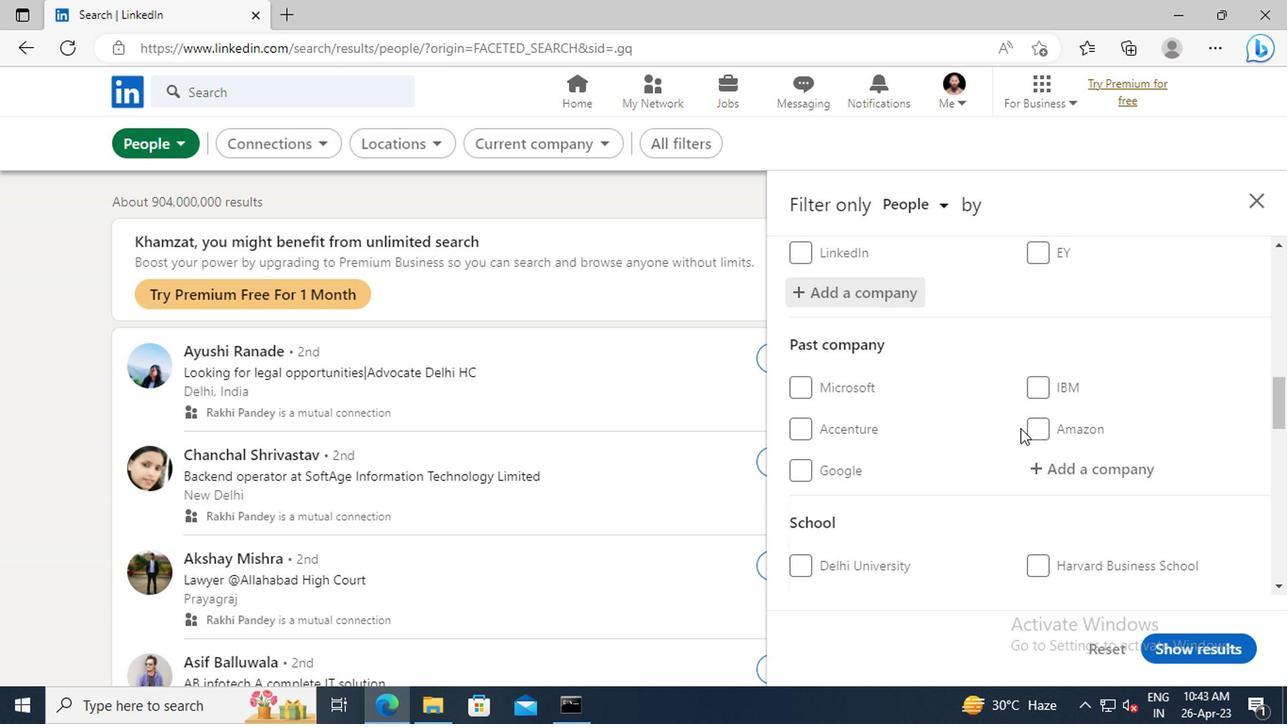 
Action: Mouse scrolled (1015, 427) with delta (0, -1)
Screenshot: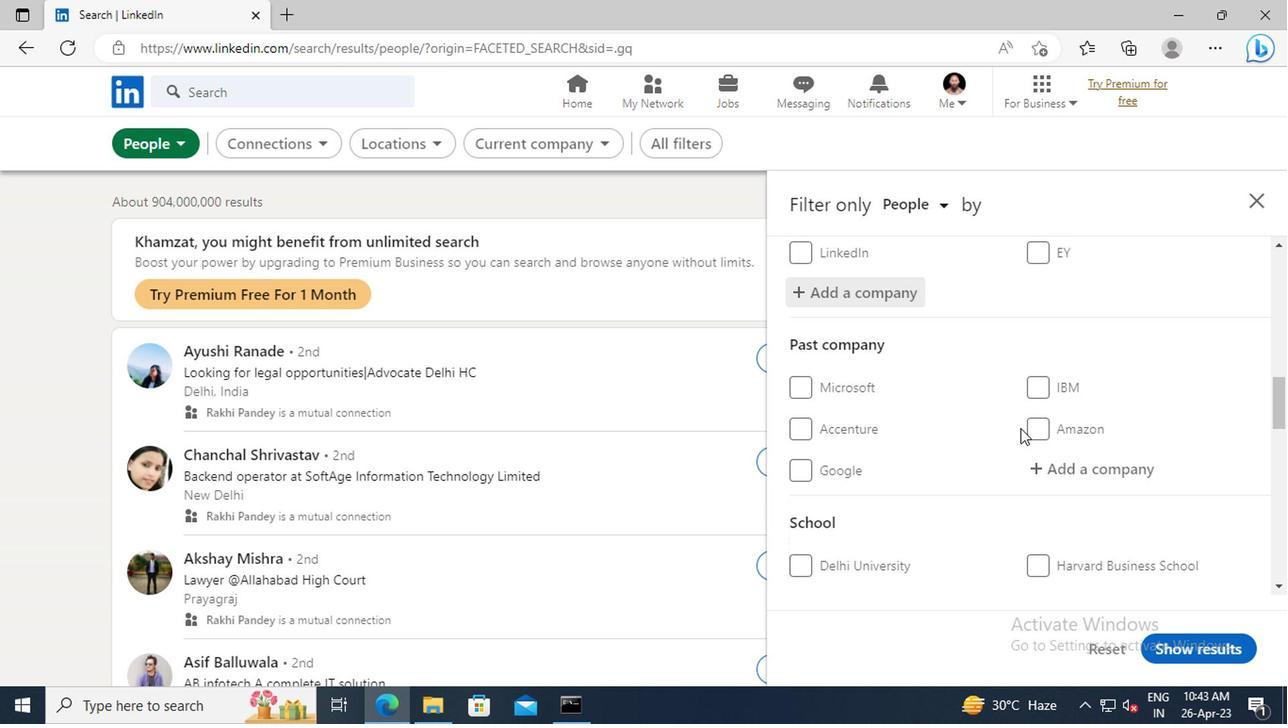 
Action: Mouse scrolled (1015, 427) with delta (0, -1)
Screenshot: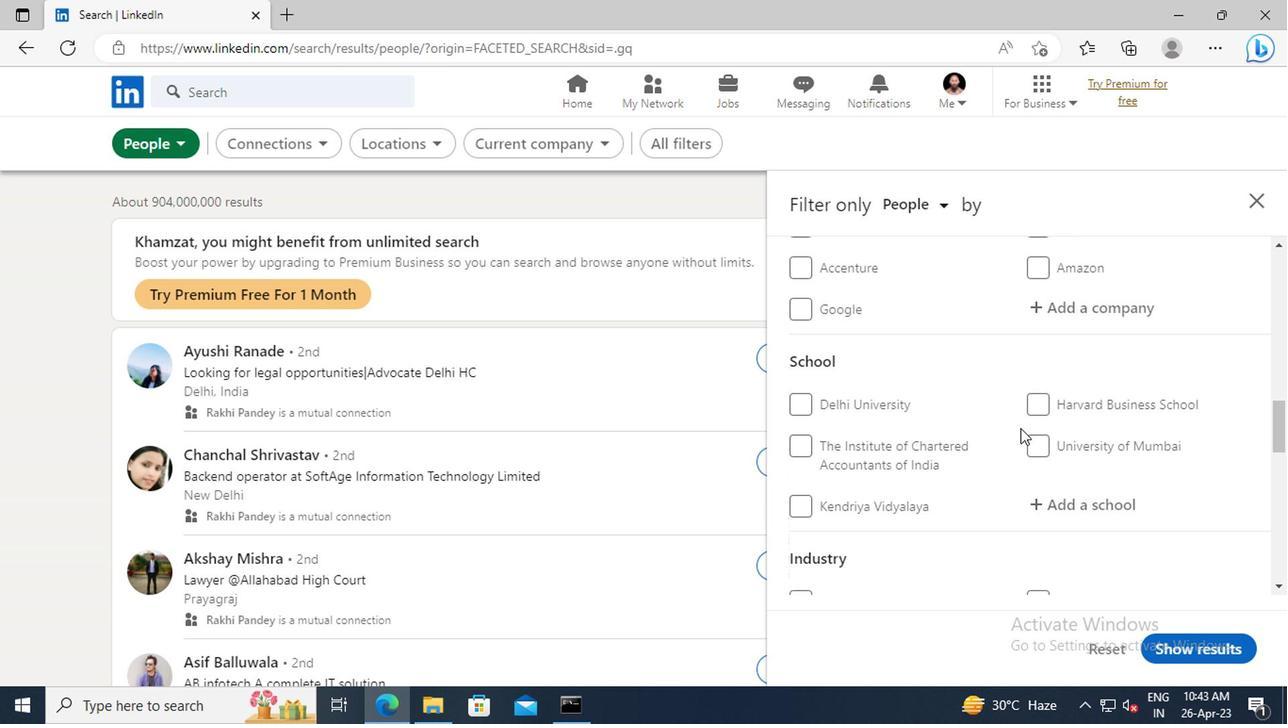
Action: Mouse scrolled (1015, 427) with delta (0, -1)
Screenshot: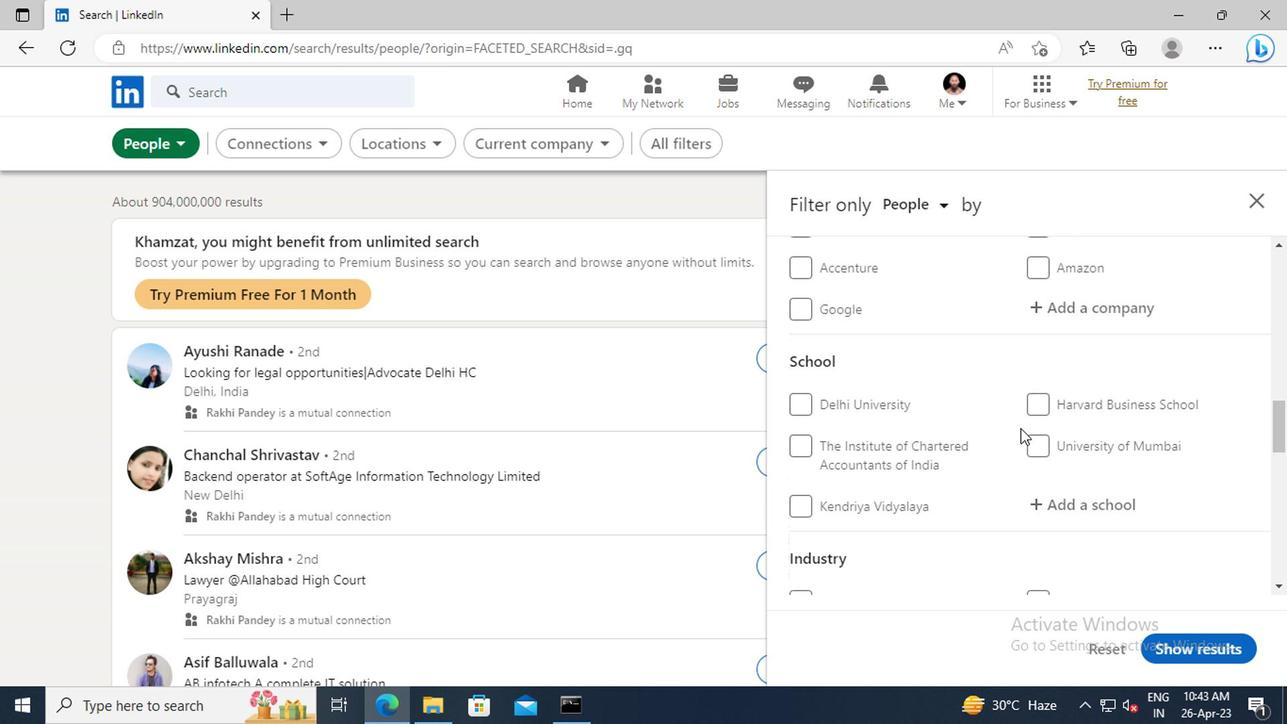 
Action: Mouse moved to (1043, 406)
Screenshot: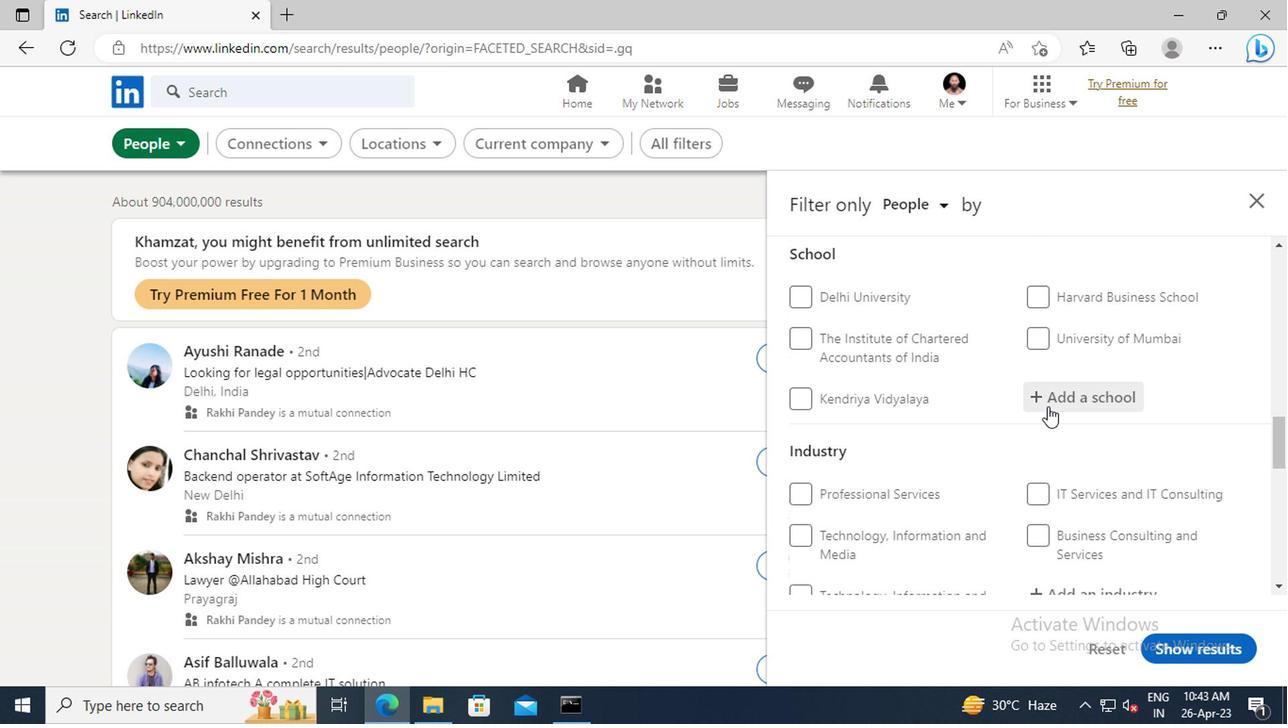 
Action: Mouse pressed left at (1043, 406)
Screenshot: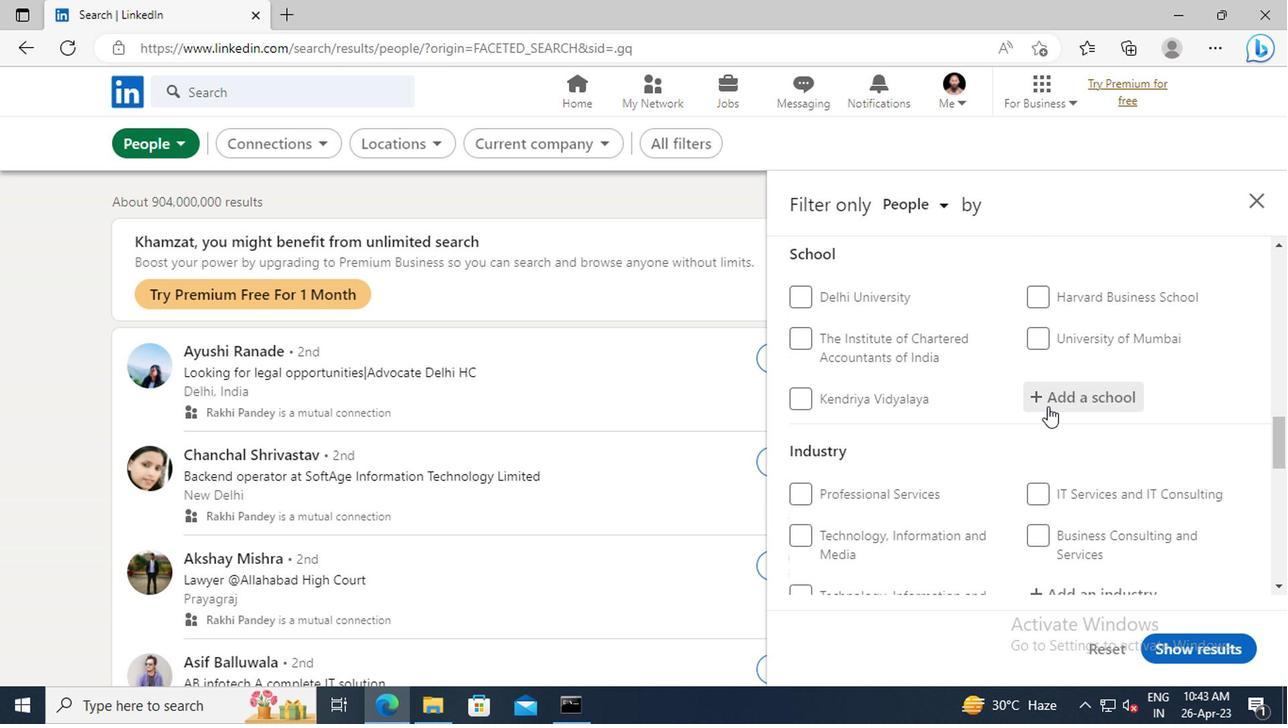 
Action: Mouse moved to (1034, 412)
Screenshot: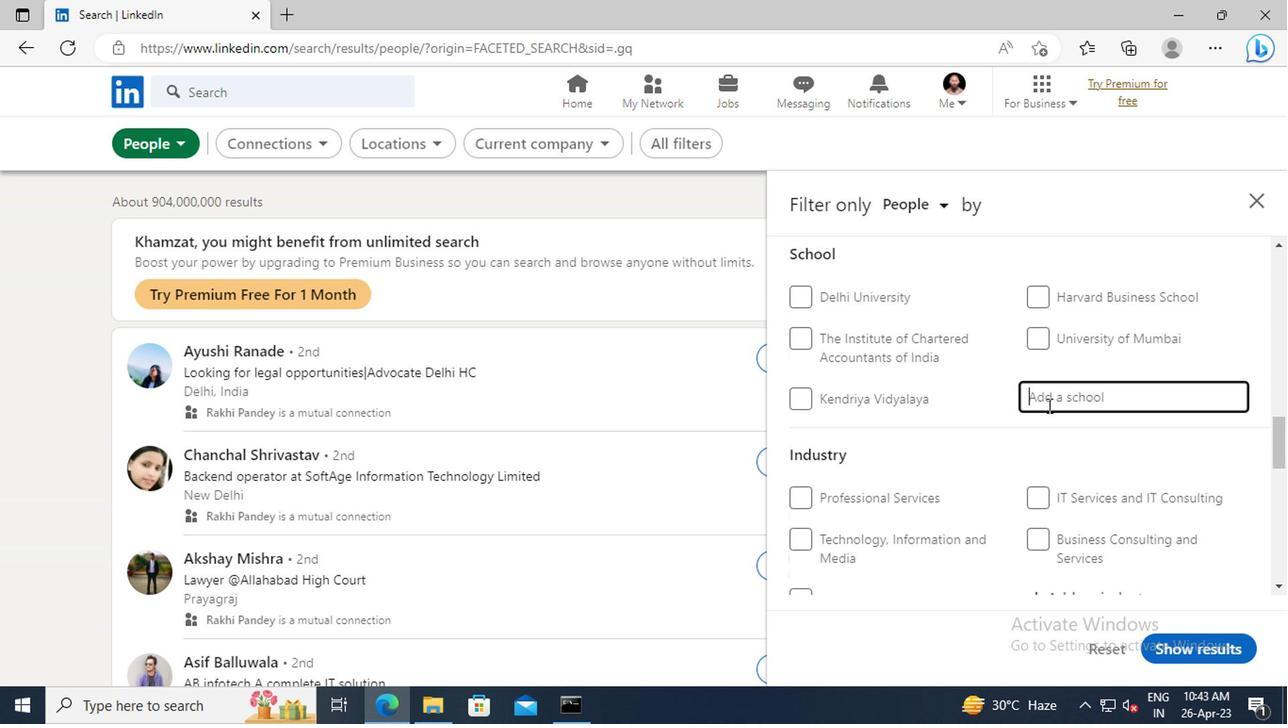
Action: Key pressed <Key.shift>MAHARASHTRA
Screenshot: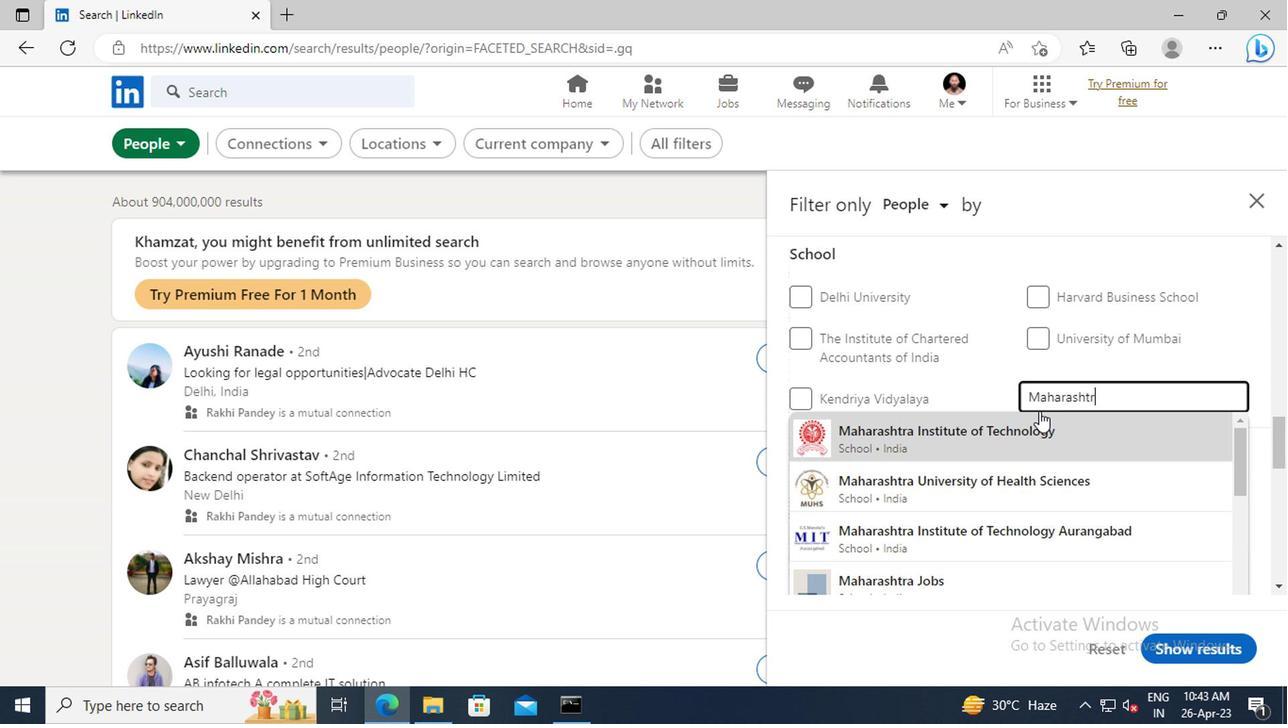 
Action: Mouse moved to (1034, 412)
Screenshot: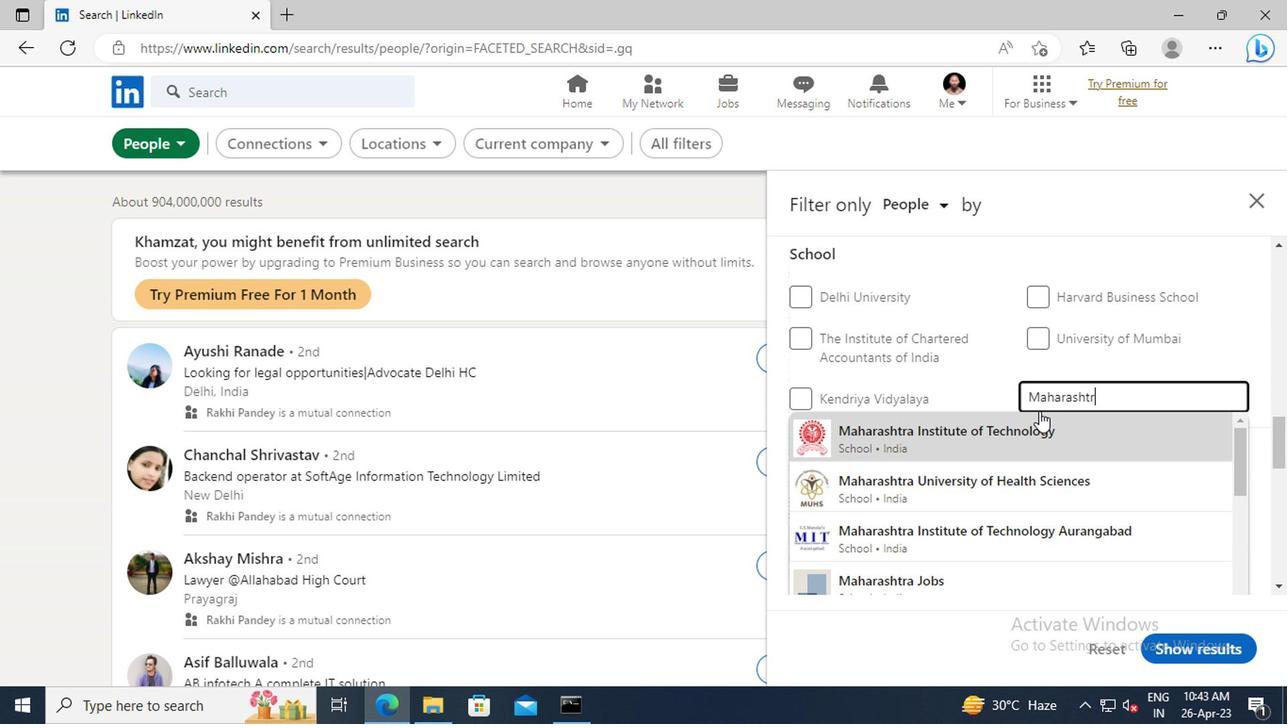 
Action: Key pressed <Key.space><Key.shift>JOBS<Key.space>AND<Key.space>CAREERS
Screenshot: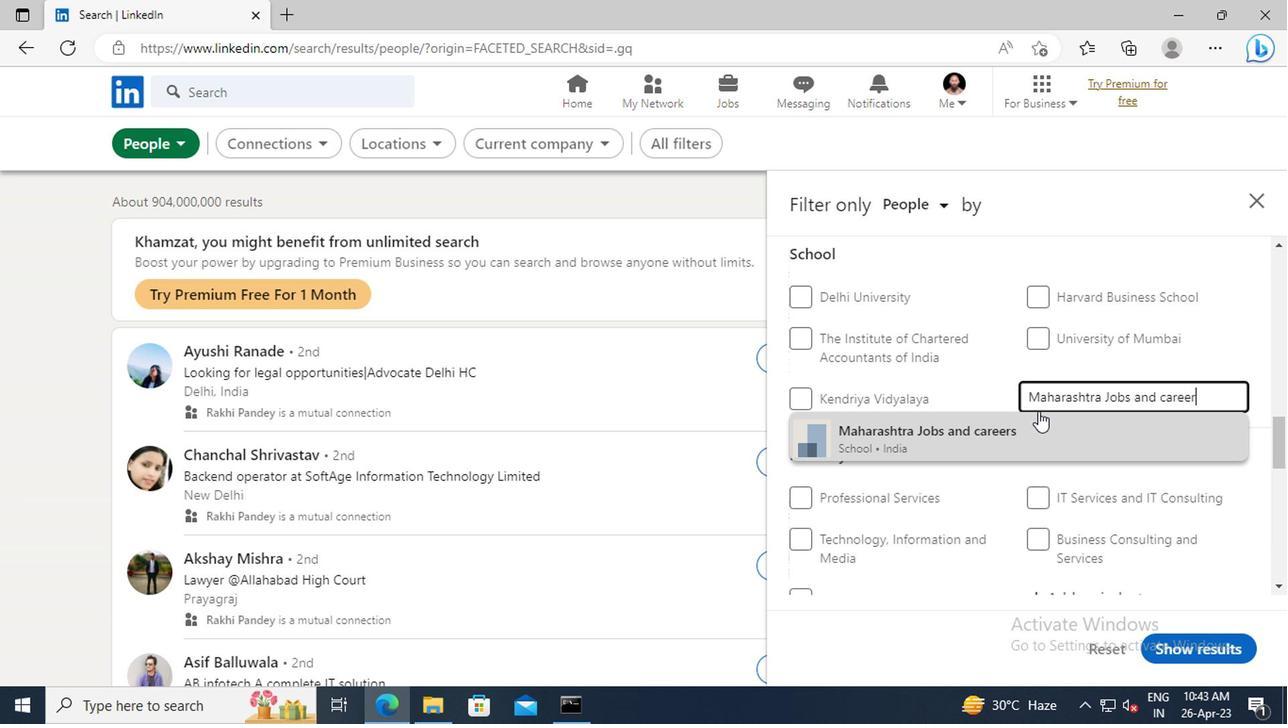 
Action: Mouse moved to (973, 433)
Screenshot: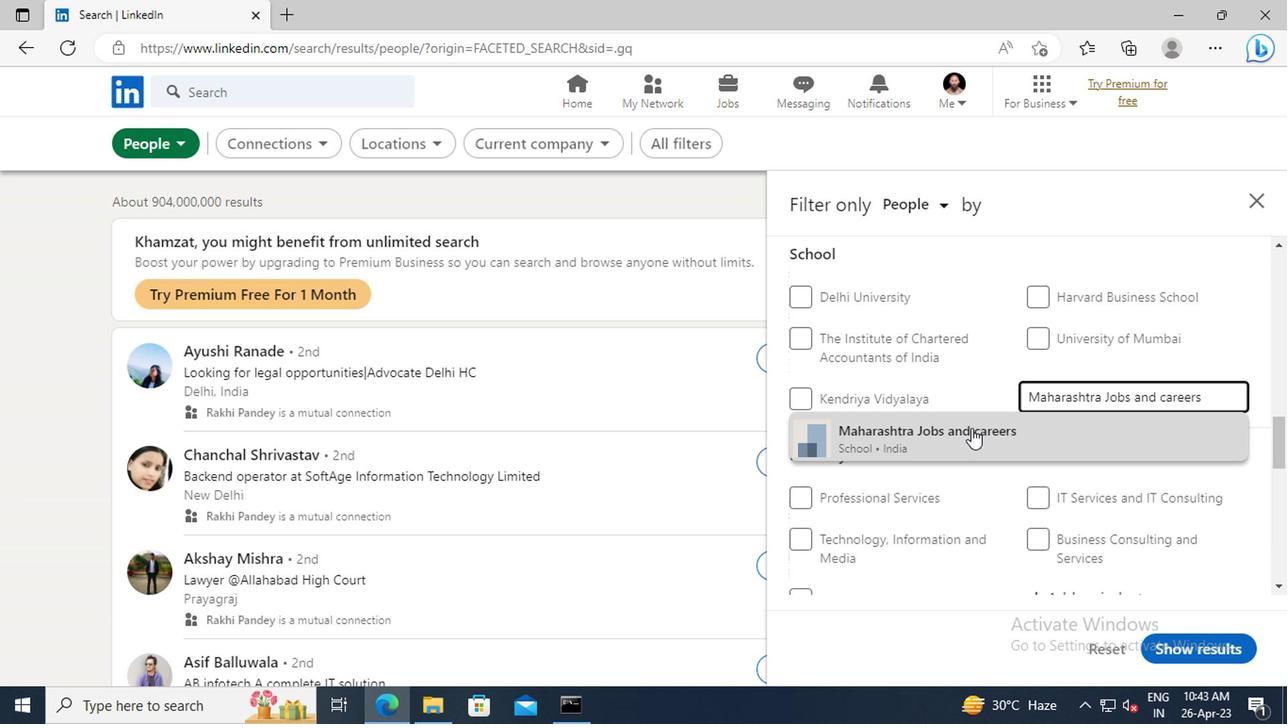 
Action: Mouse pressed left at (973, 433)
Screenshot: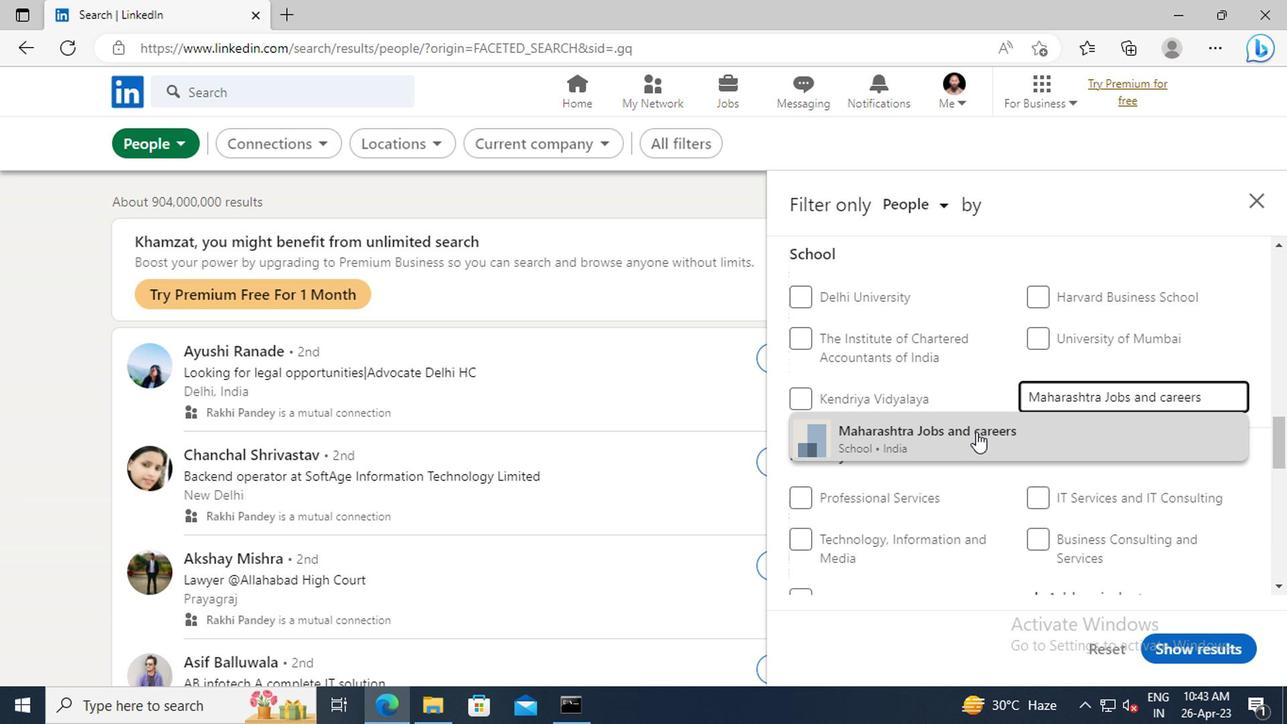 
Action: Mouse moved to (987, 389)
Screenshot: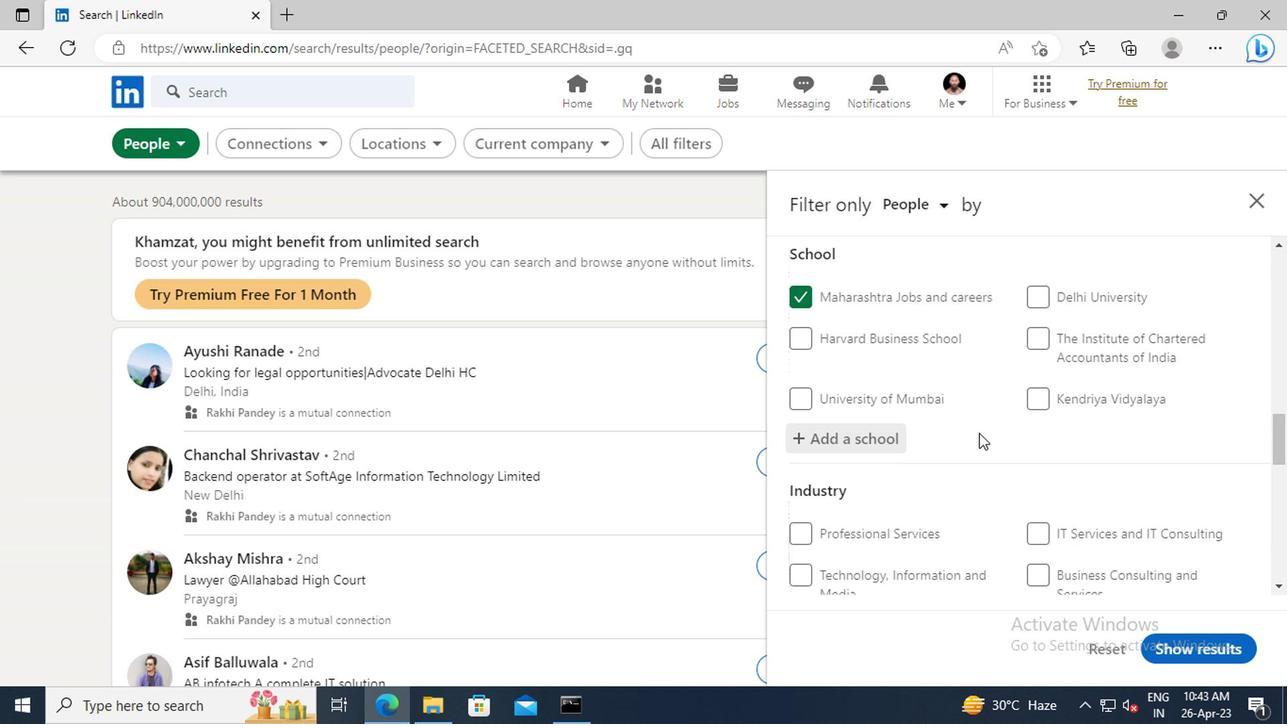 
Action: Mouse scrolled (987, 388) with delta (0, 0)
Screenshot: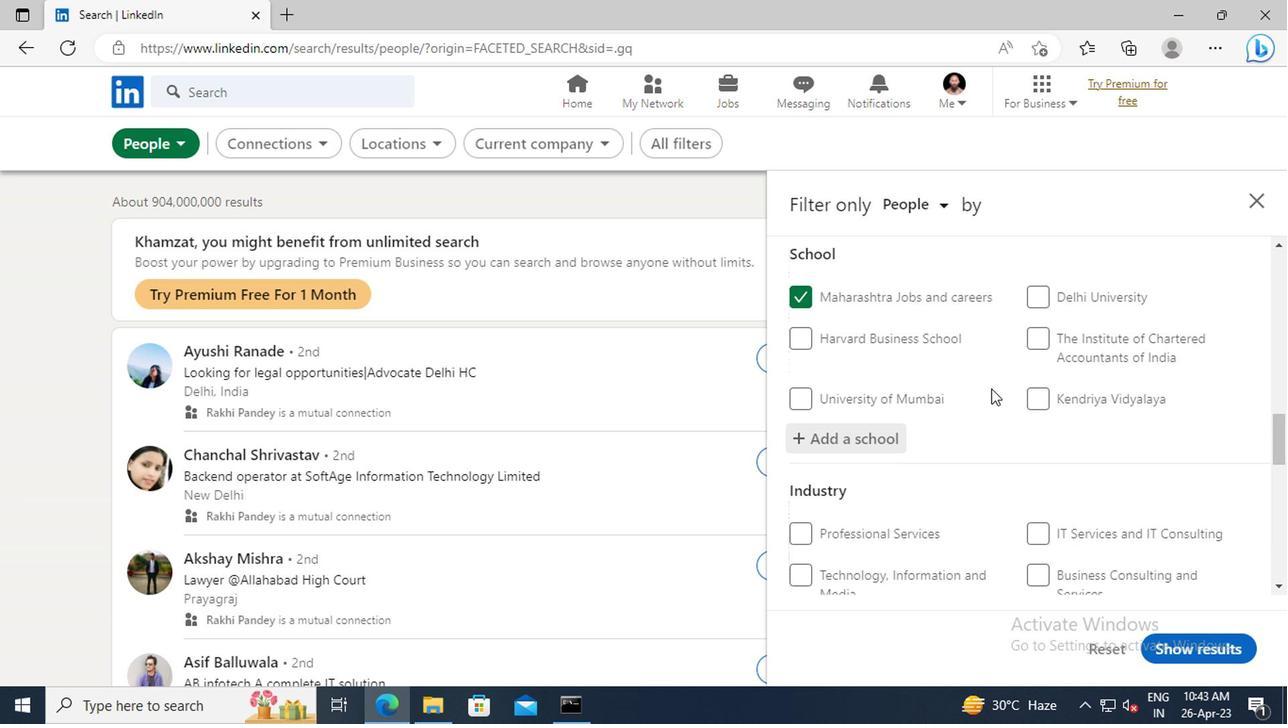 
Action: Mouse scrolled (987, 388) with delta (0, 0)
Screenshot: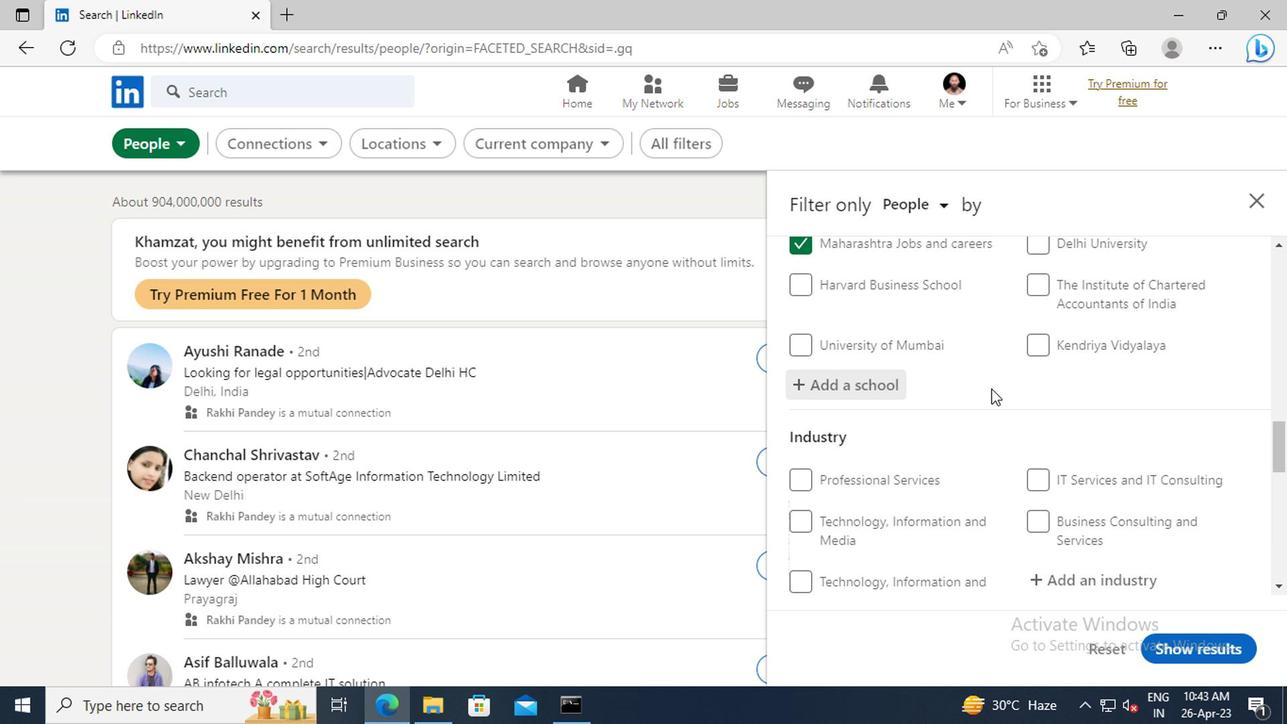 
Action: Mouse scrolled (987, 388) with delta (0, 0)
Screenshot: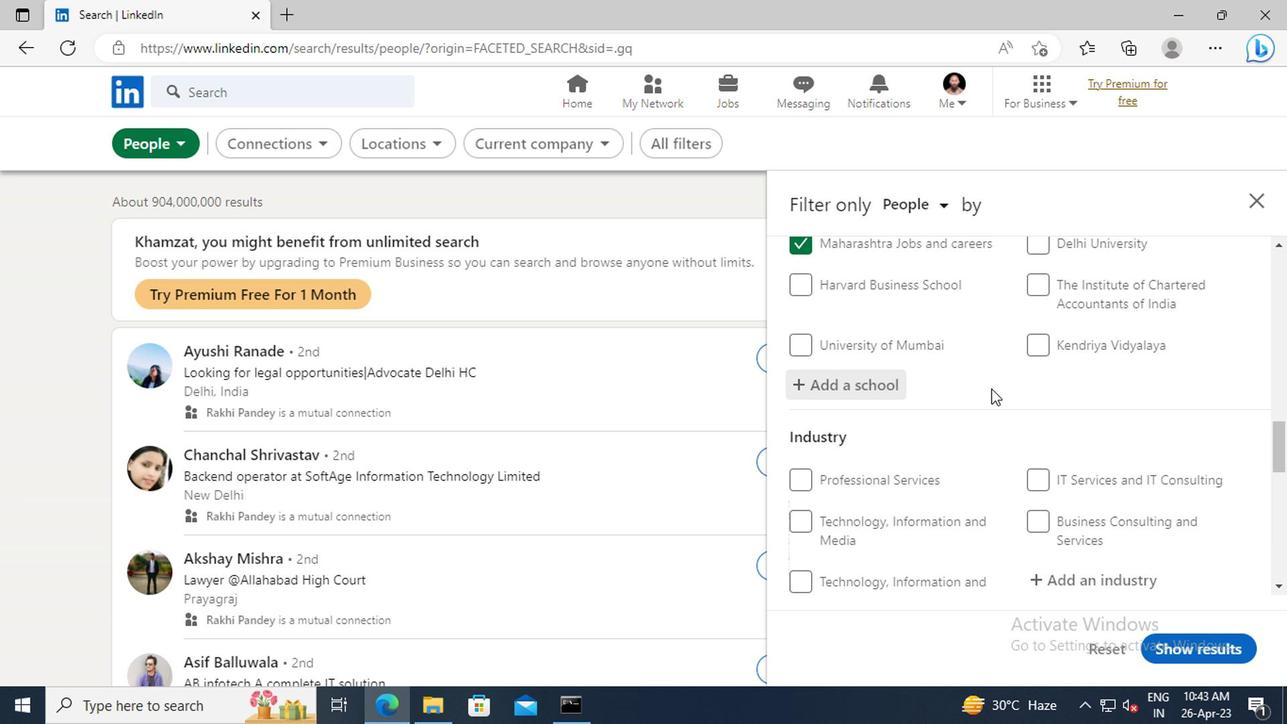 
Action: Mouse scrolled (987, 388) with delta (0, 0)
Screenshot: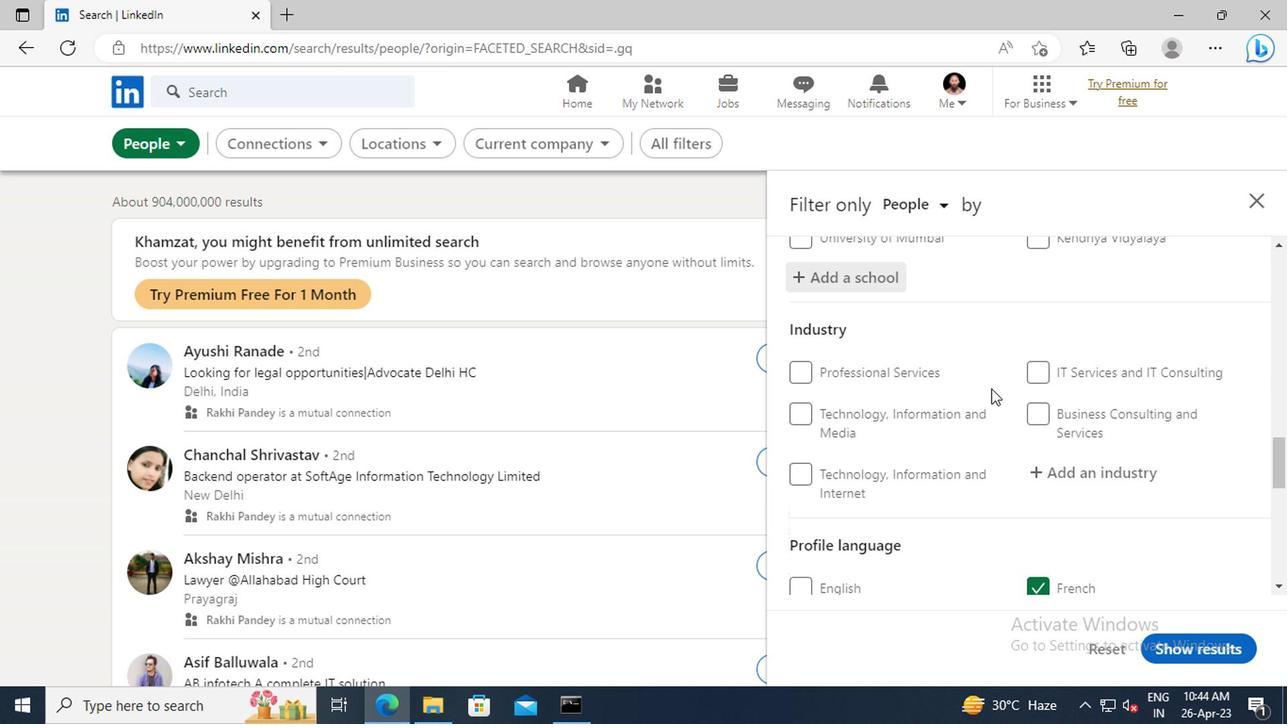 
Action: Mouse moved to (1061, 414)
Screenshot: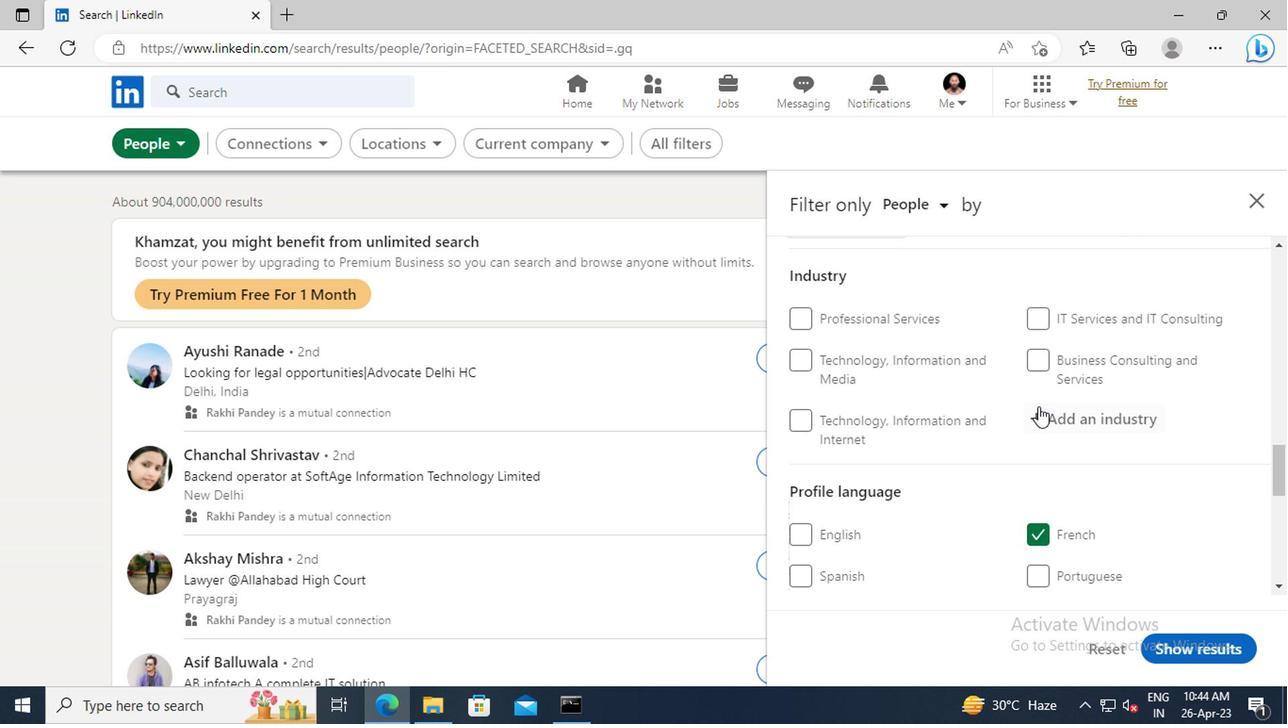 
Action: Mouse pressed left at (1061, 414)
Screenshot: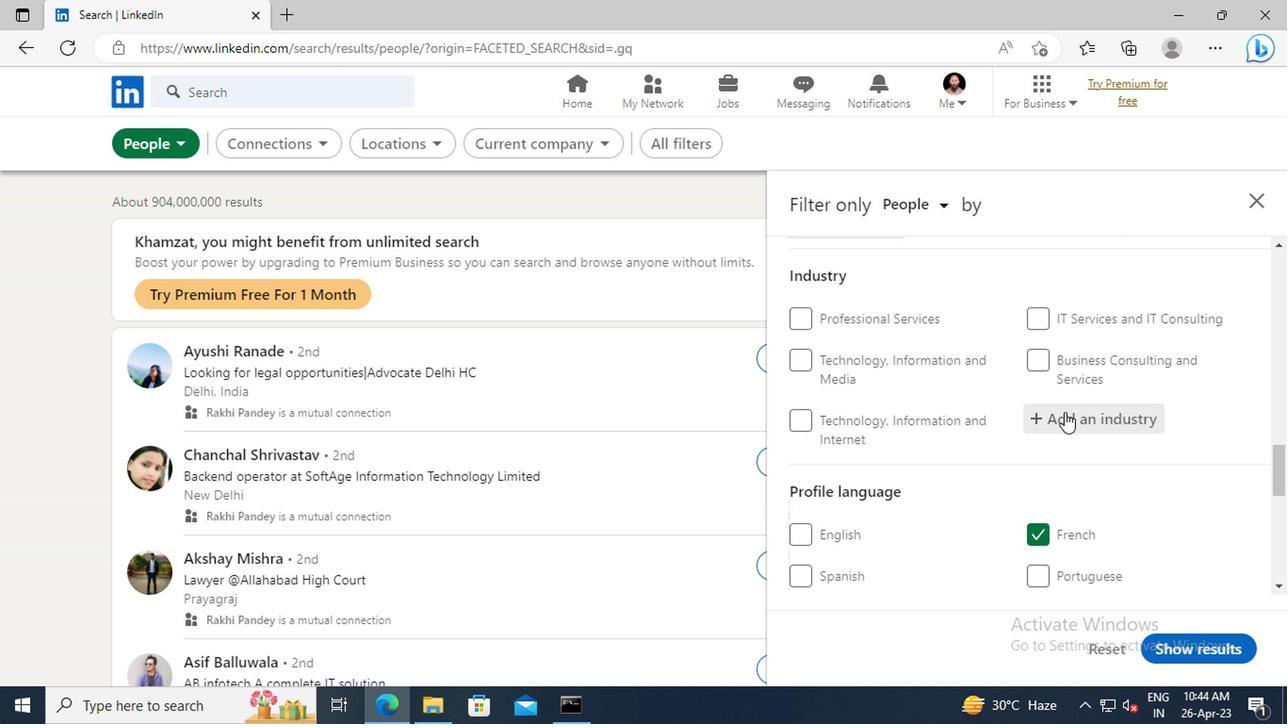 
Action: Mouse moved to (1055, 417)
Screenshot: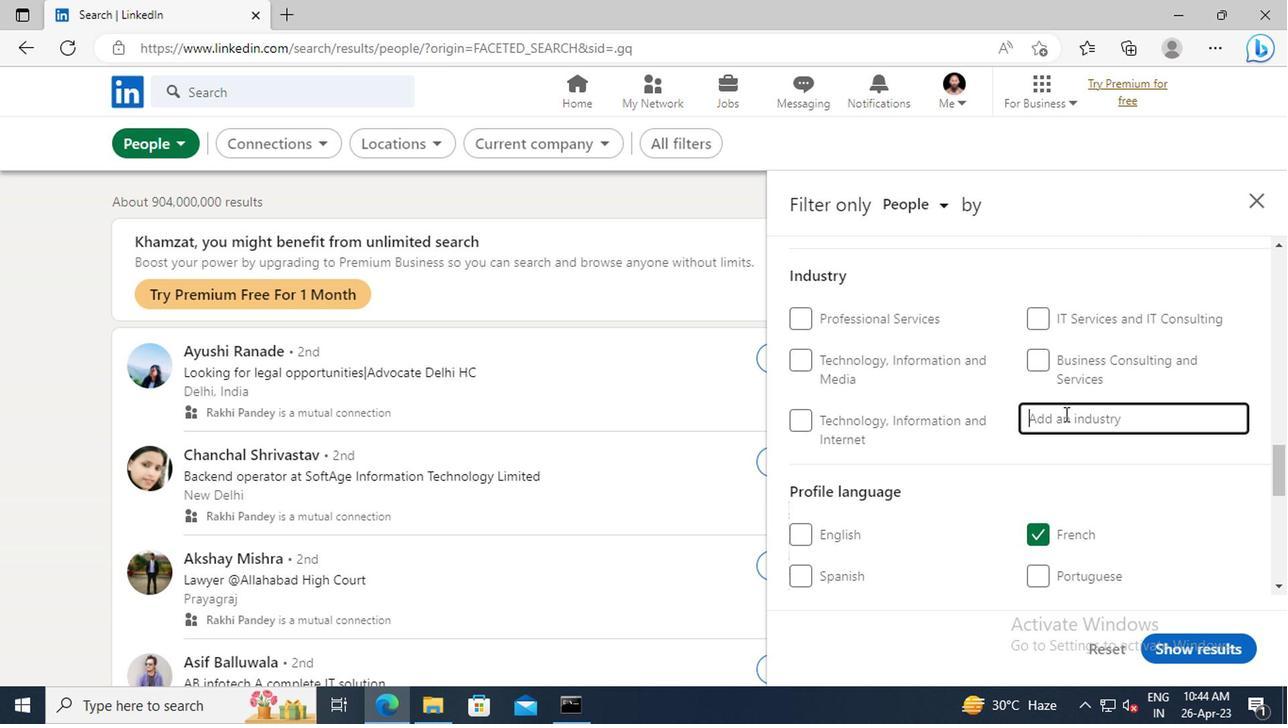 
Action: Key pressed <Key.shift>TRANSP
Screenshot: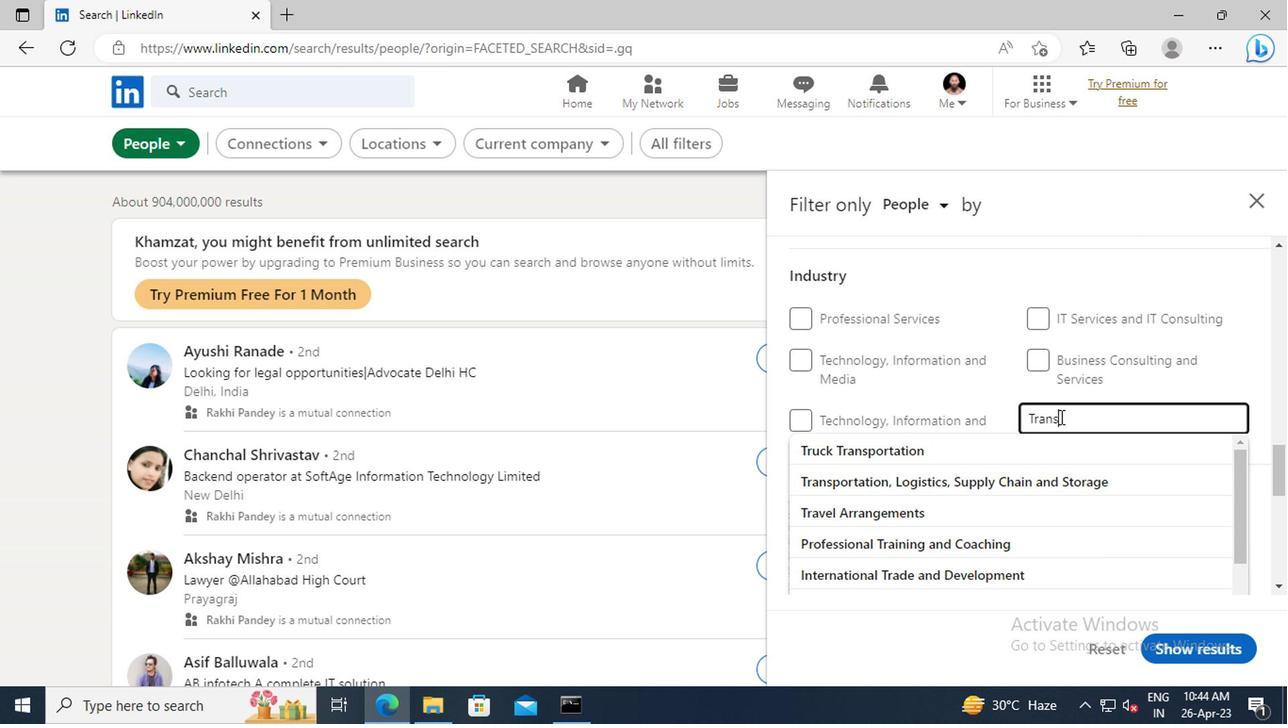 
Action: Mouse moved to (1054, 417)
Screenshot: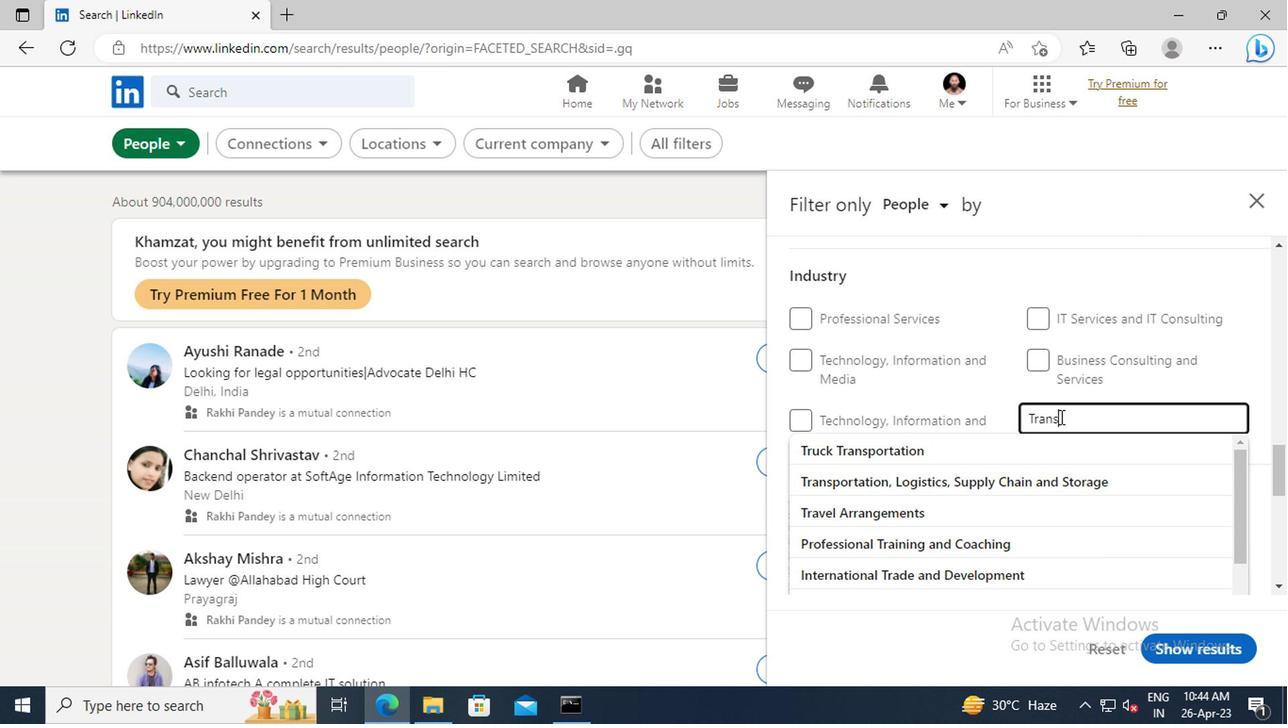 
Action: Key pressed ORTATION<Key.space><Key.shift>PROGRAMS
Screenshot: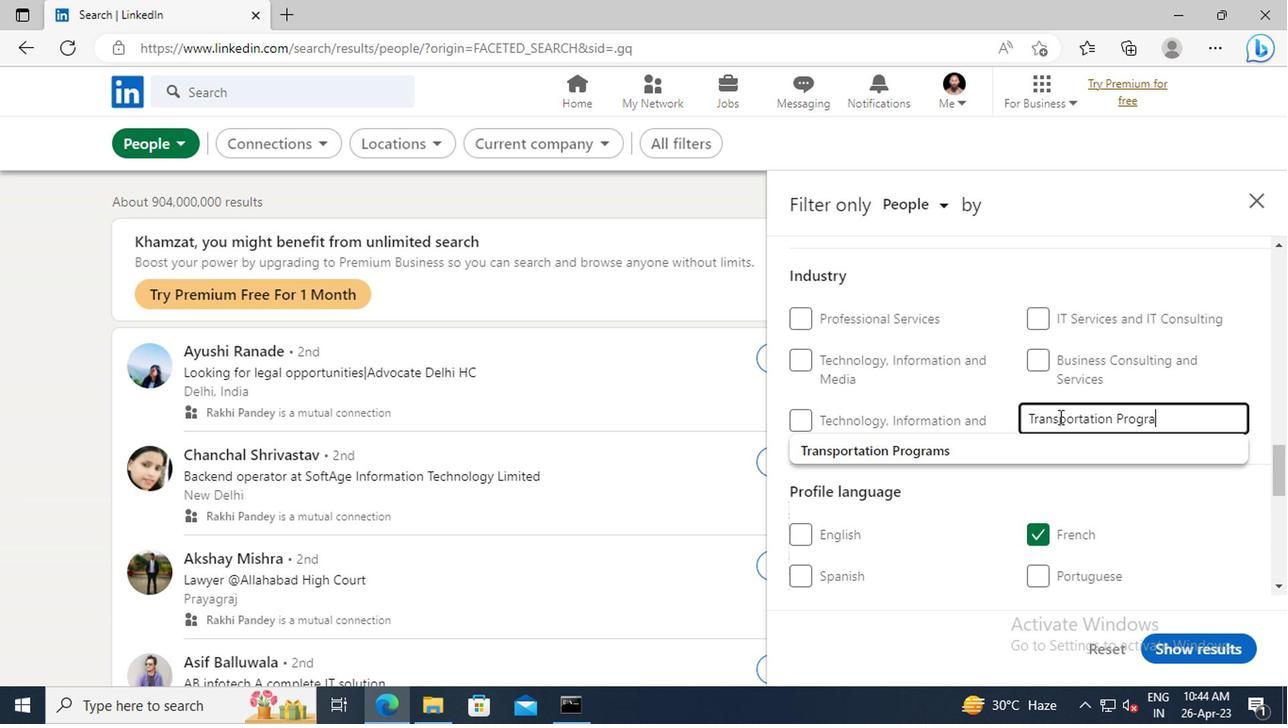 
Action: Mouse moved to (968, 447)
Screenshot: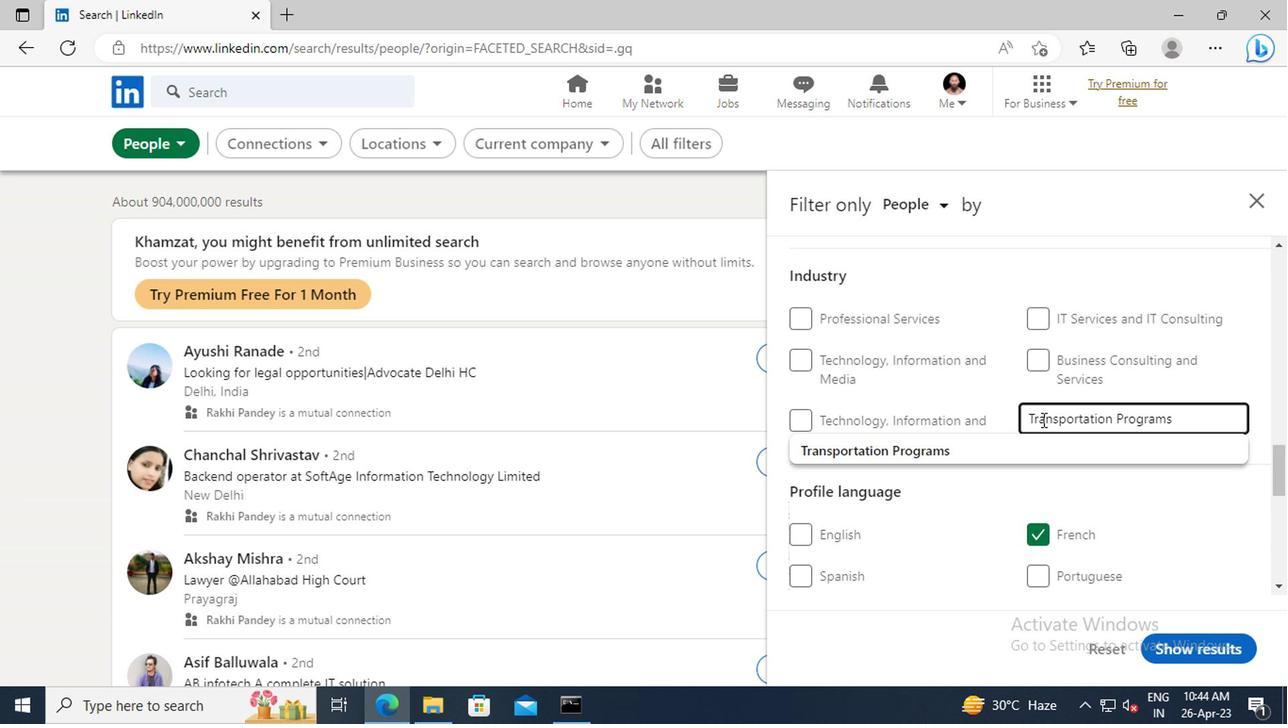 
Action: Mouse pressed left at (968, 447)
Screenshot: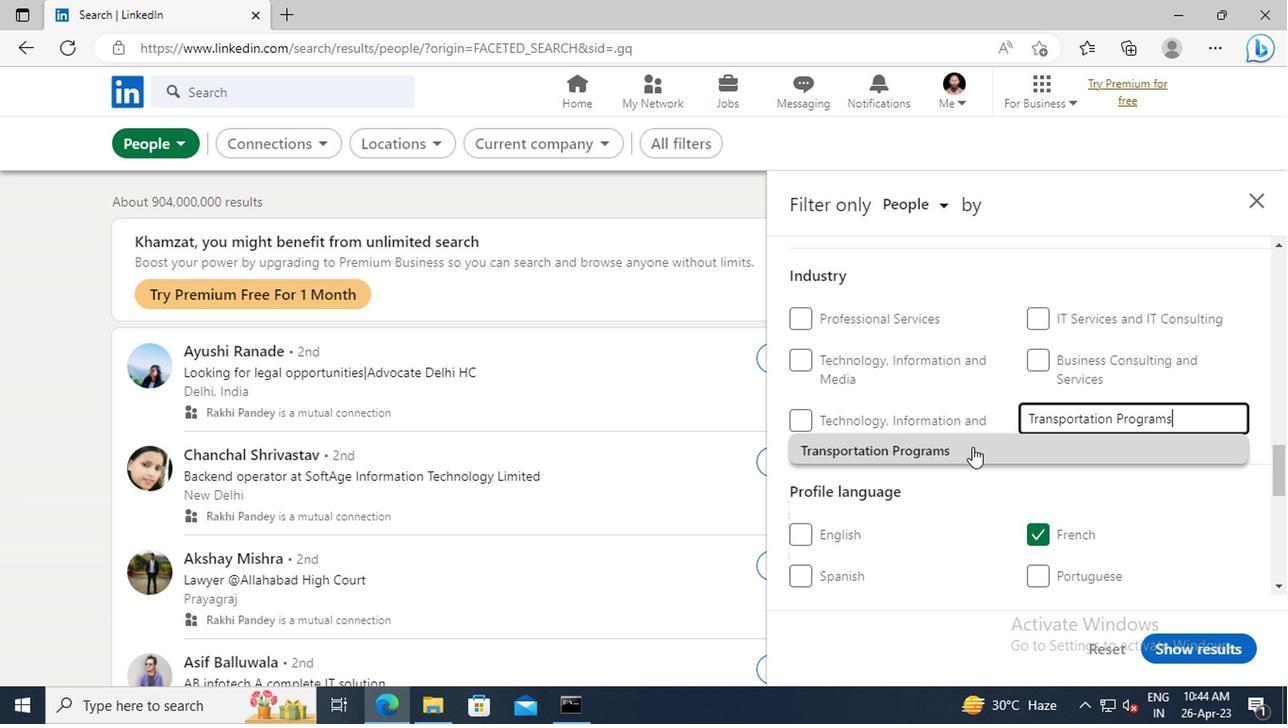 
Action: Mouse moved to (982, 391)
Screenshot: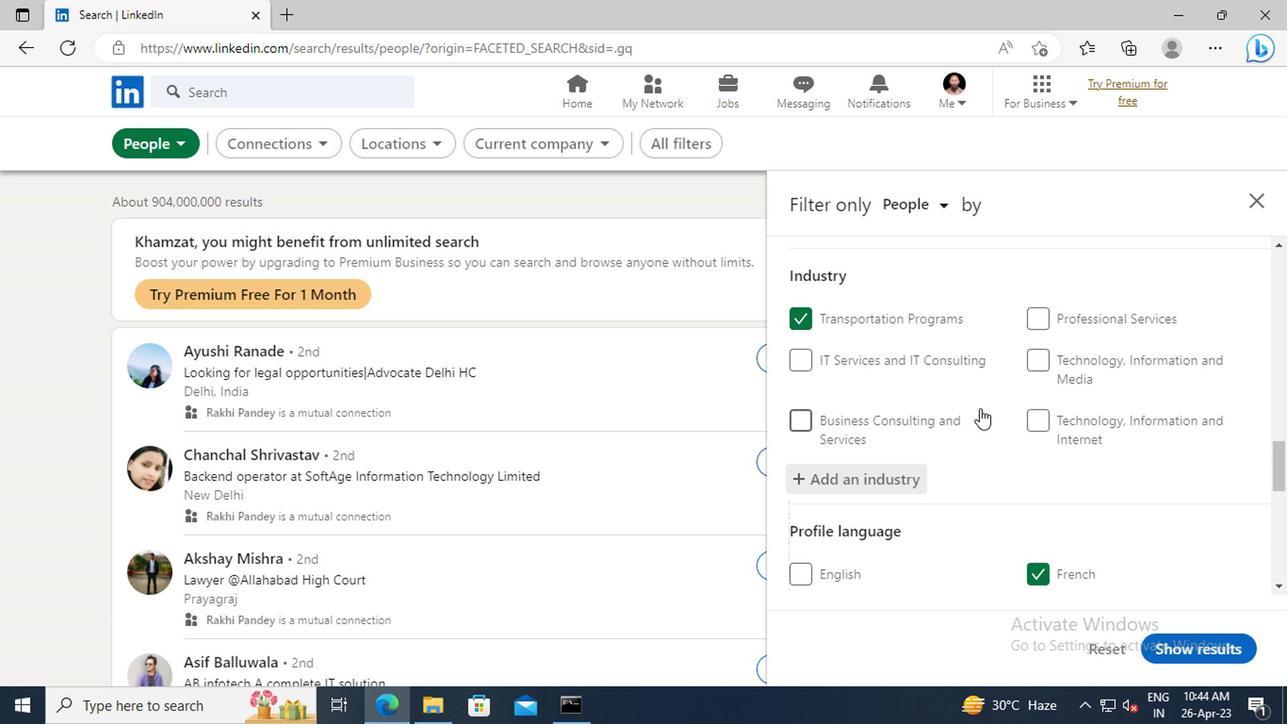 
Action: Mouse scrolled (982, 390) with delta (0, 0)
Screenshot: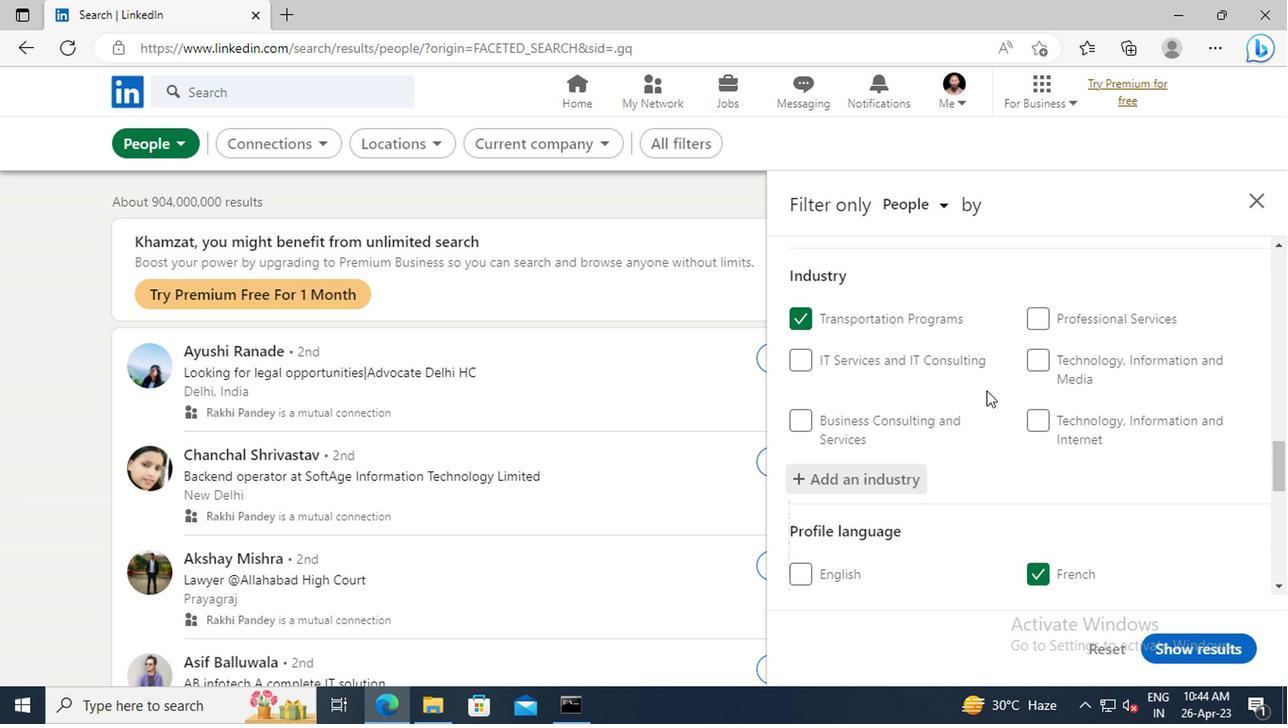 
Action: Mouse scrolled (982, 390) with delta (0, 0)
Screenshot: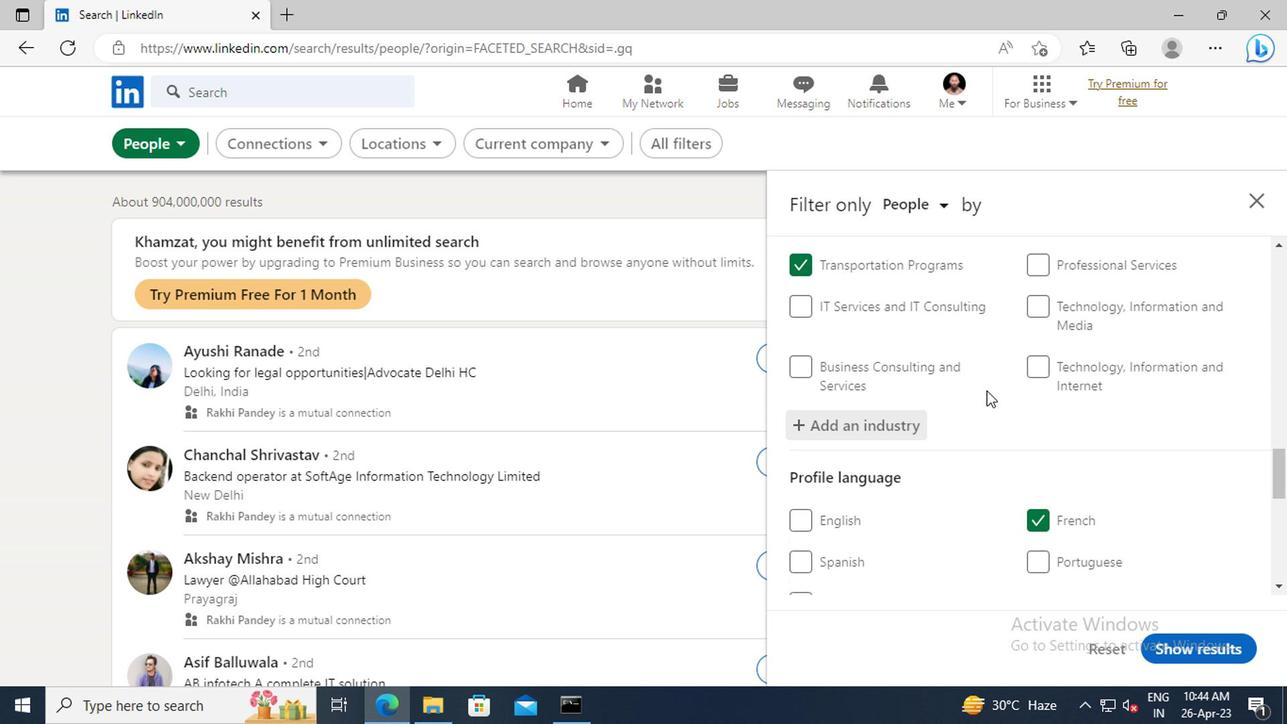 
Action: Mouse scrolled (982, 390) with delta (0, 0)
Screenshot: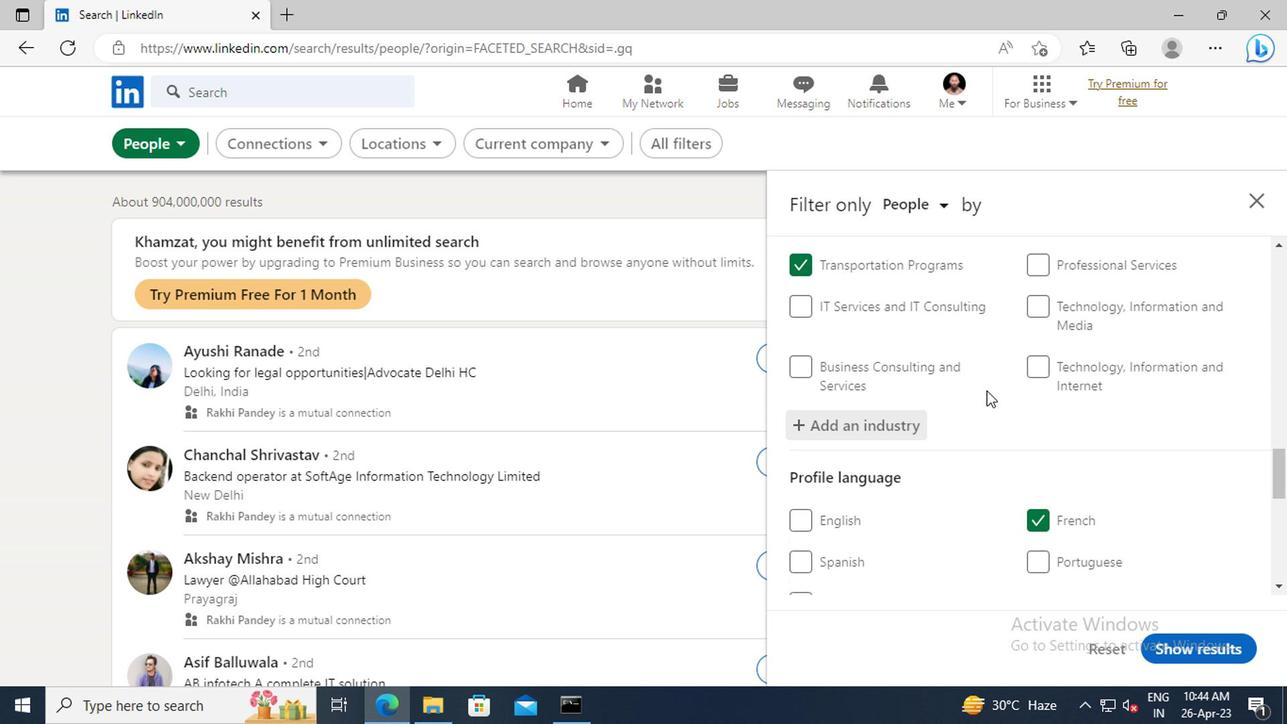 
Action: Mouse scrolled (982, 390) with delta (0, 0)
Screenshot: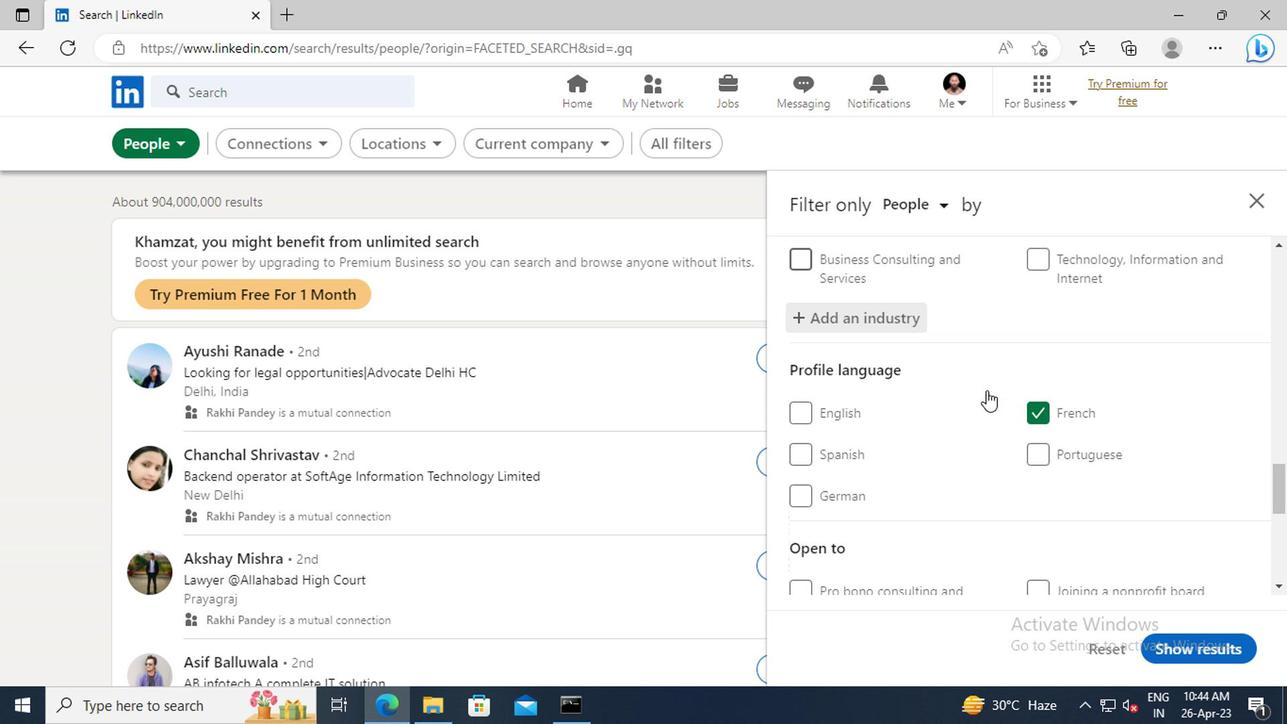 
Action: Mouse scrolled (982, 390) with delta (0, 0)
Screenshot: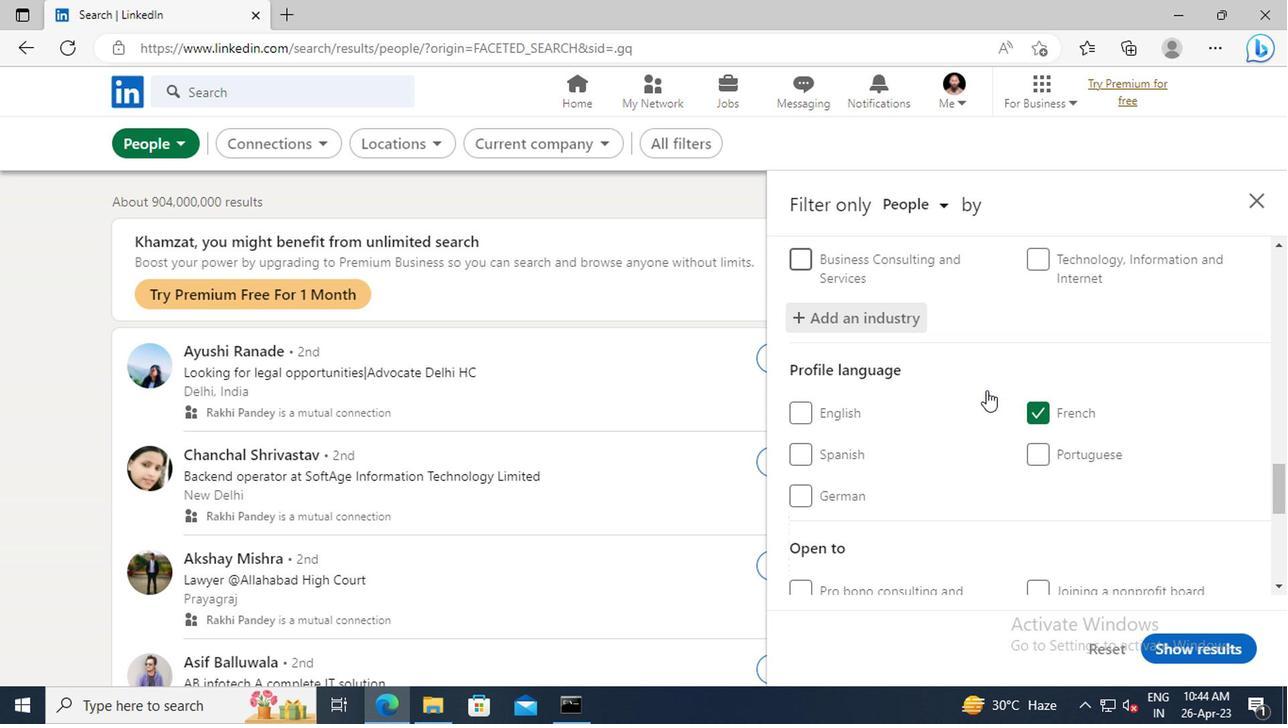 
Action: Mouse scrolled (982, 390) with delta (0, 0)
Screenshot: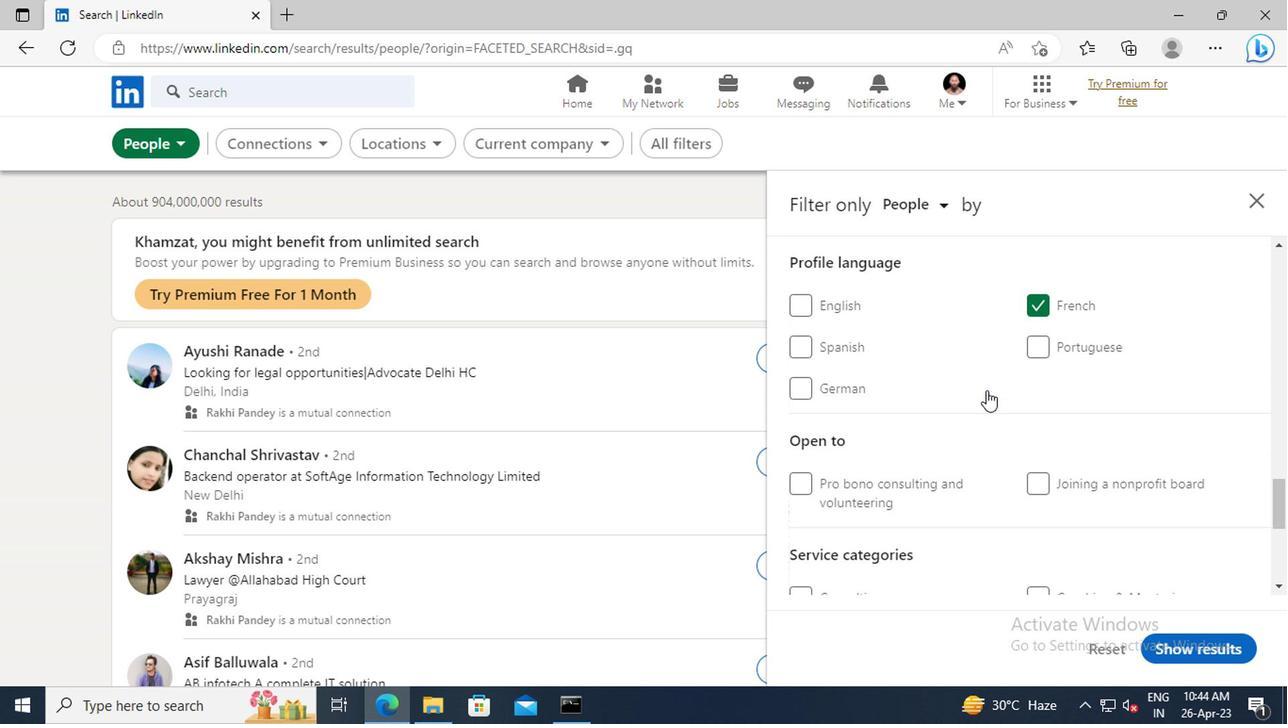 
Action: Mouse scrolled (982, 390) with delta (0, 0)
Screenshot: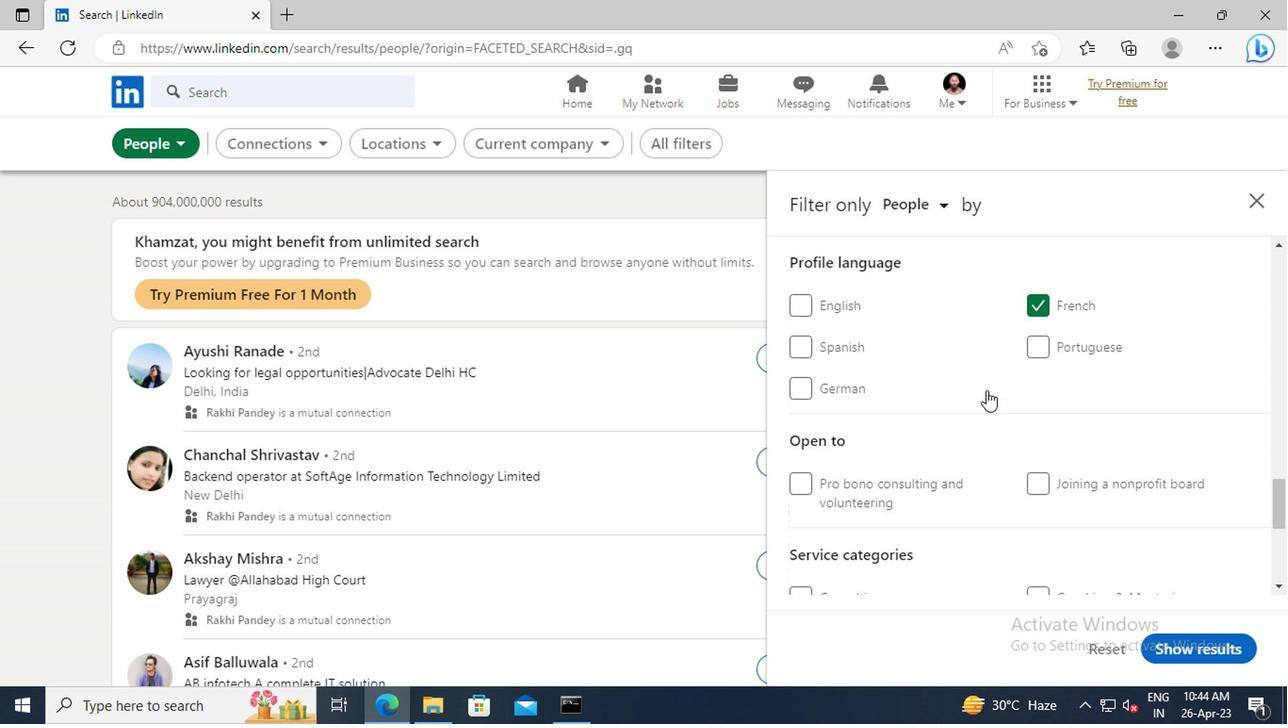 
Action: Mouse scrolled (982, 390) with delta (0, 0)
Screenshot: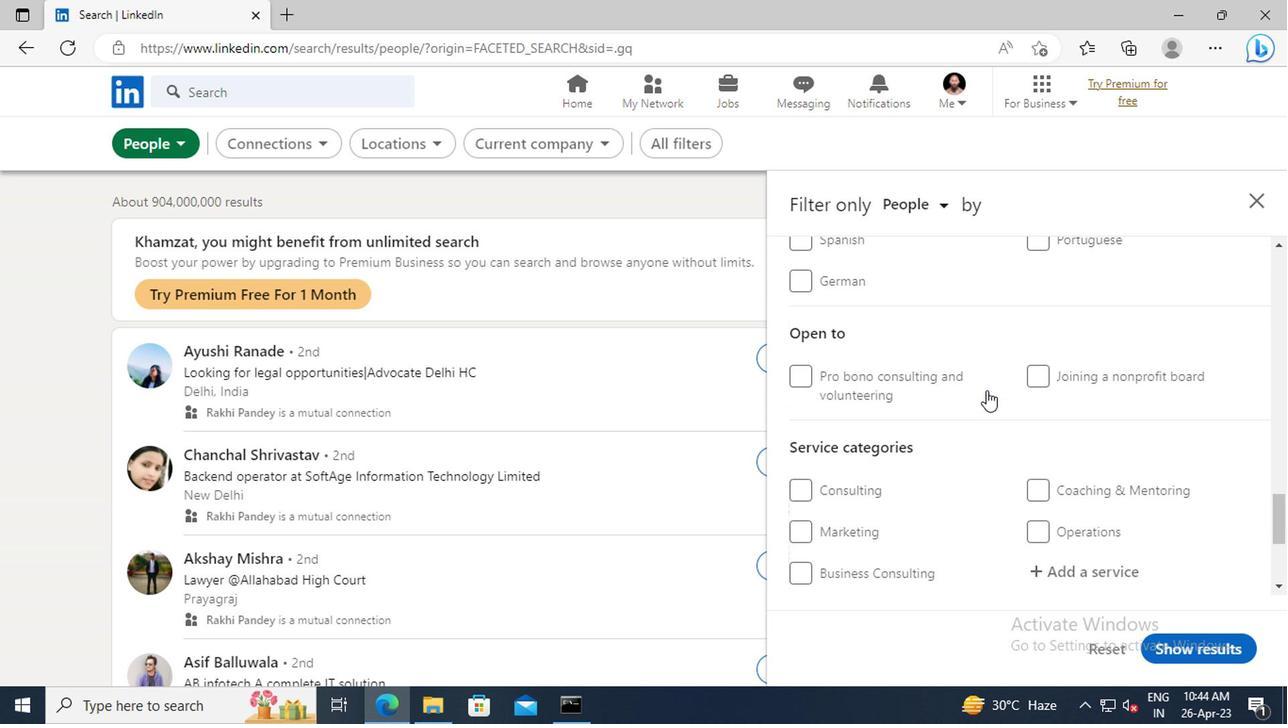 
Action: Mouse scrolled (982, 390) with delta (0, 0)
Screenshot: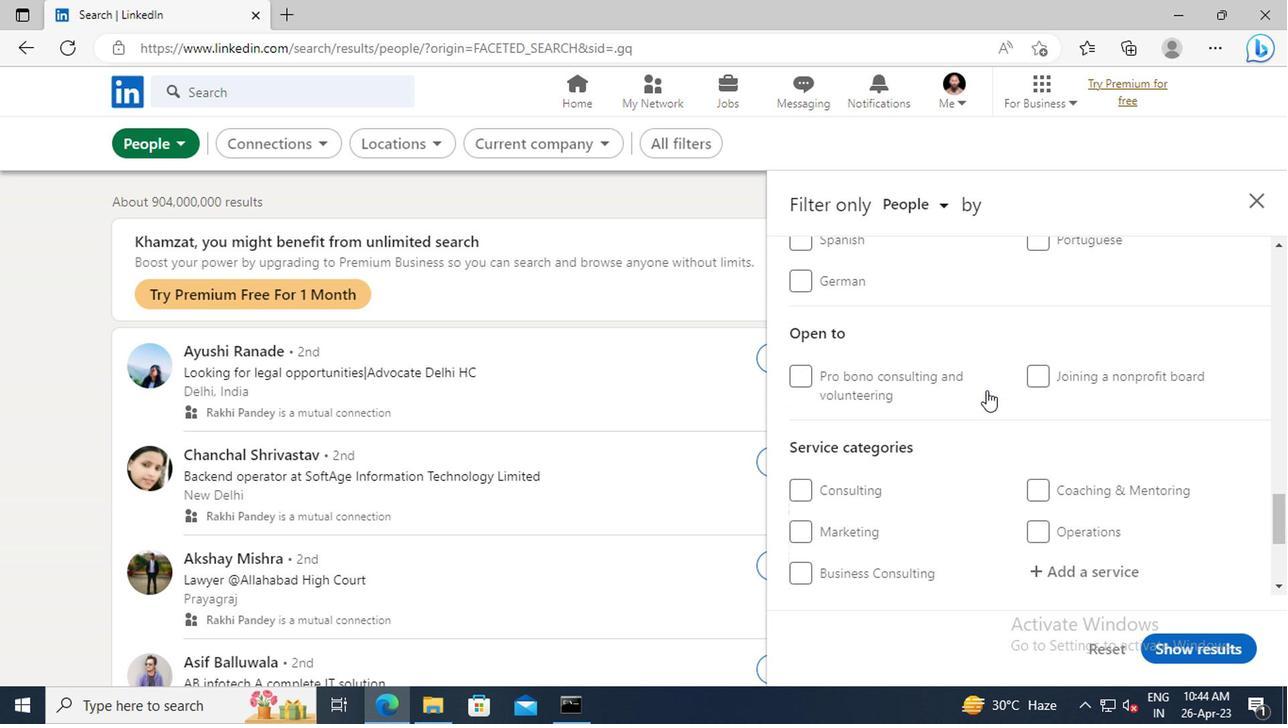 
Action: Mouse moved to (985, 401)
Screenshot: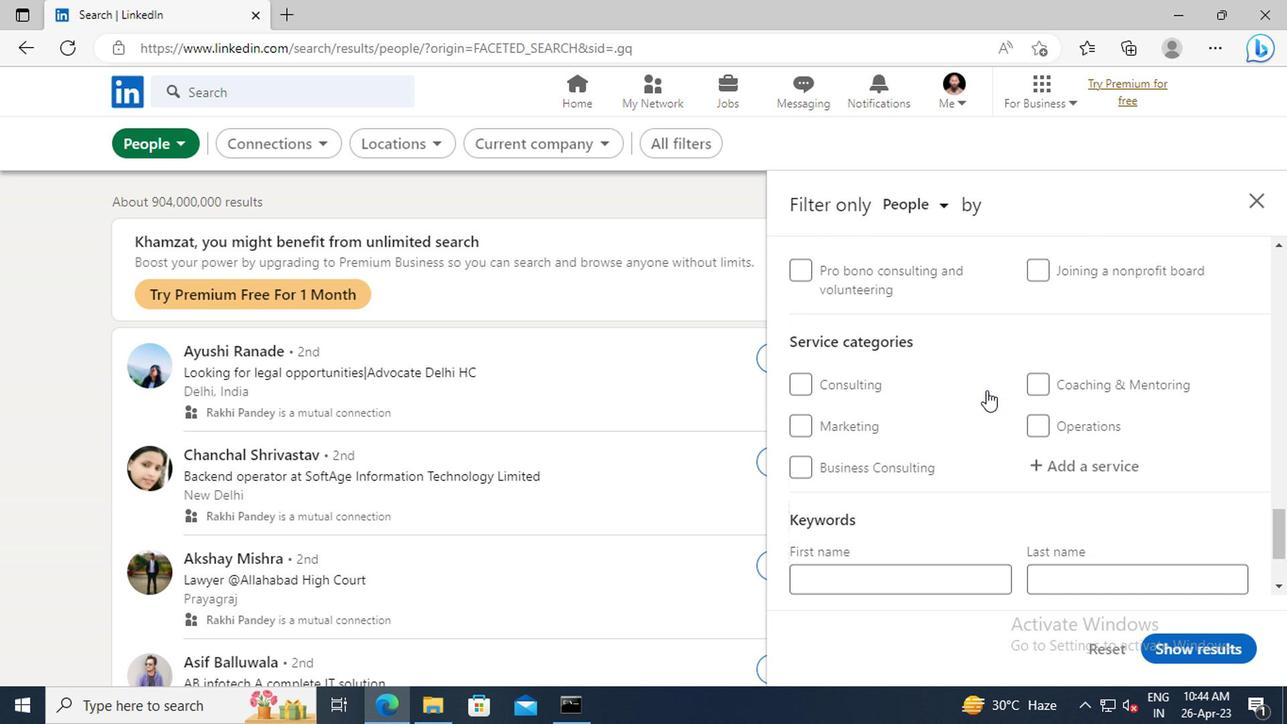 
Action: Mouse scrolled (985, 400) with delta (0, 0)
Screenshot: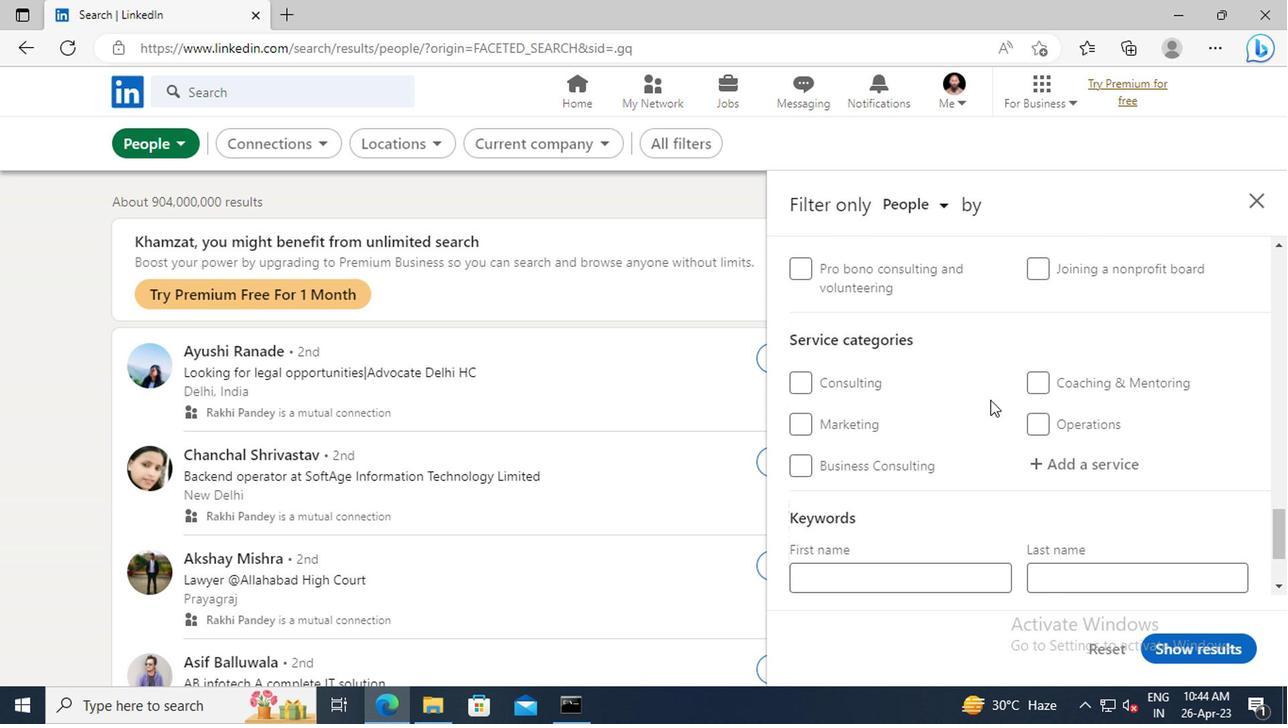 
Action: Mouse moved to (1033, 414)
Screenshot: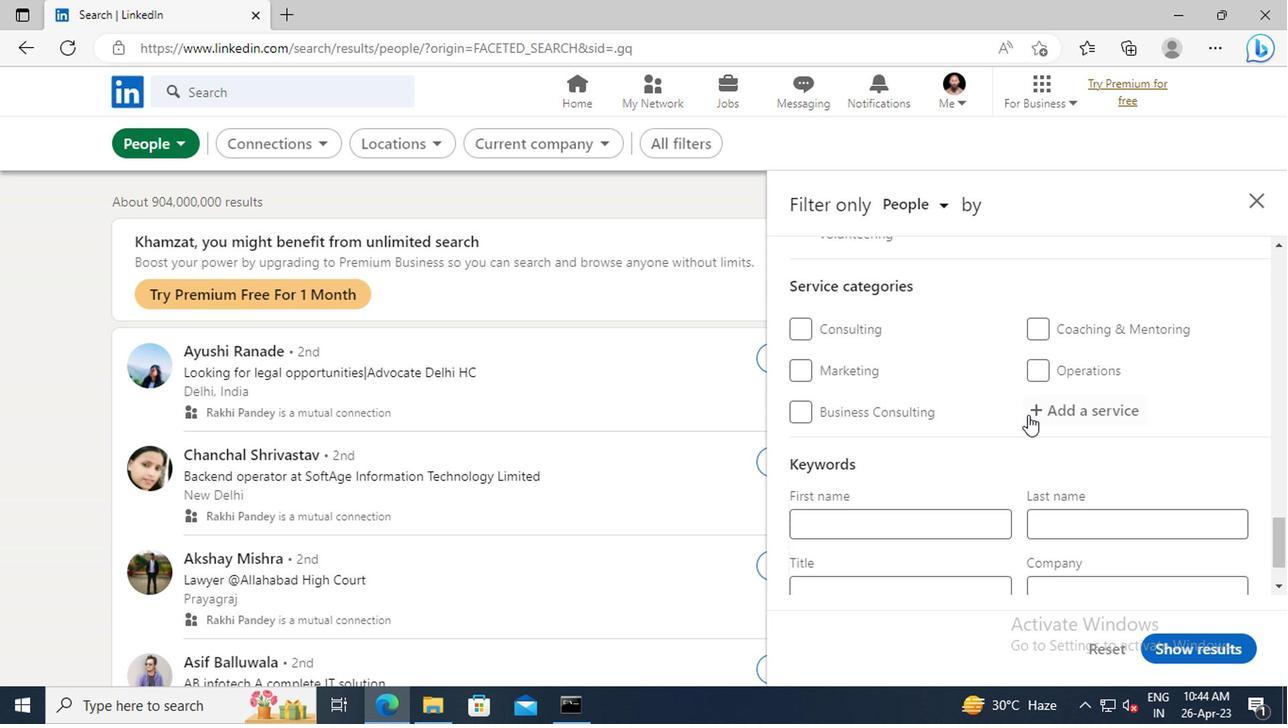 
Action: Mouse pressed left at (1033, 414)
Screenshot: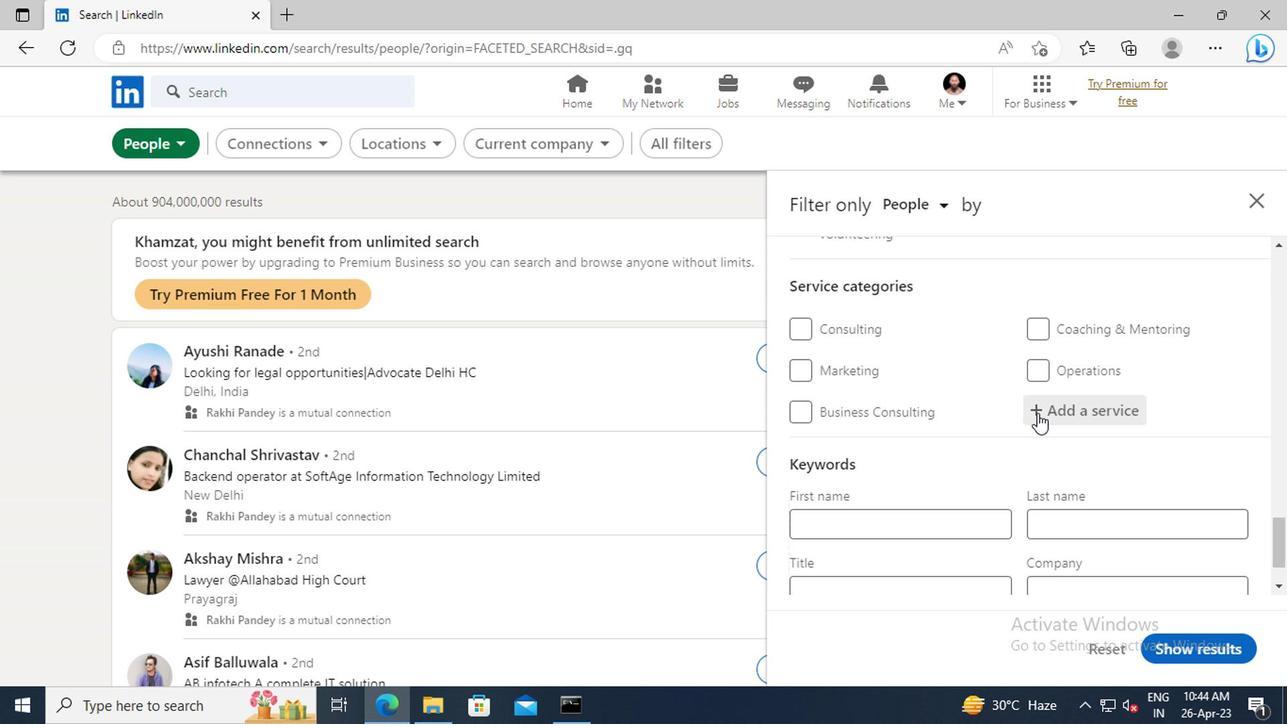 
Action: Mouse moved to (1024, 417)
Screenshot: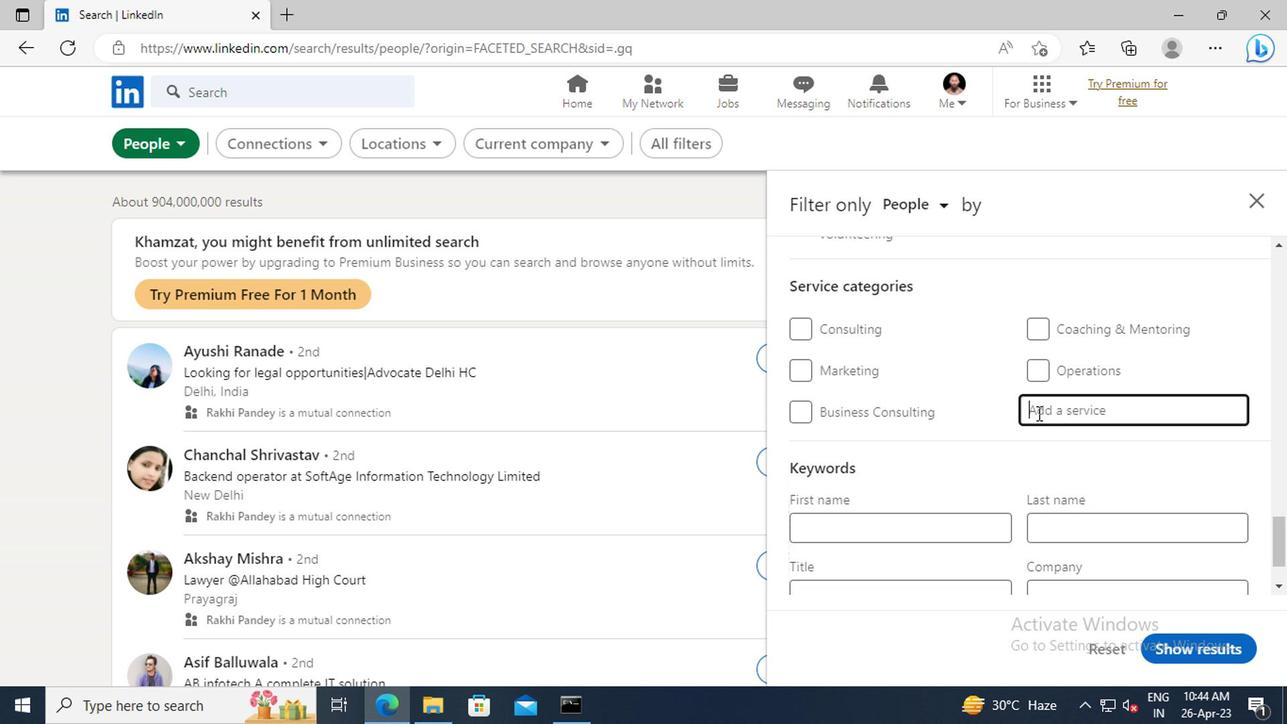 
Action: Key pressed <Key.shift>HOMEOW
Screenshot: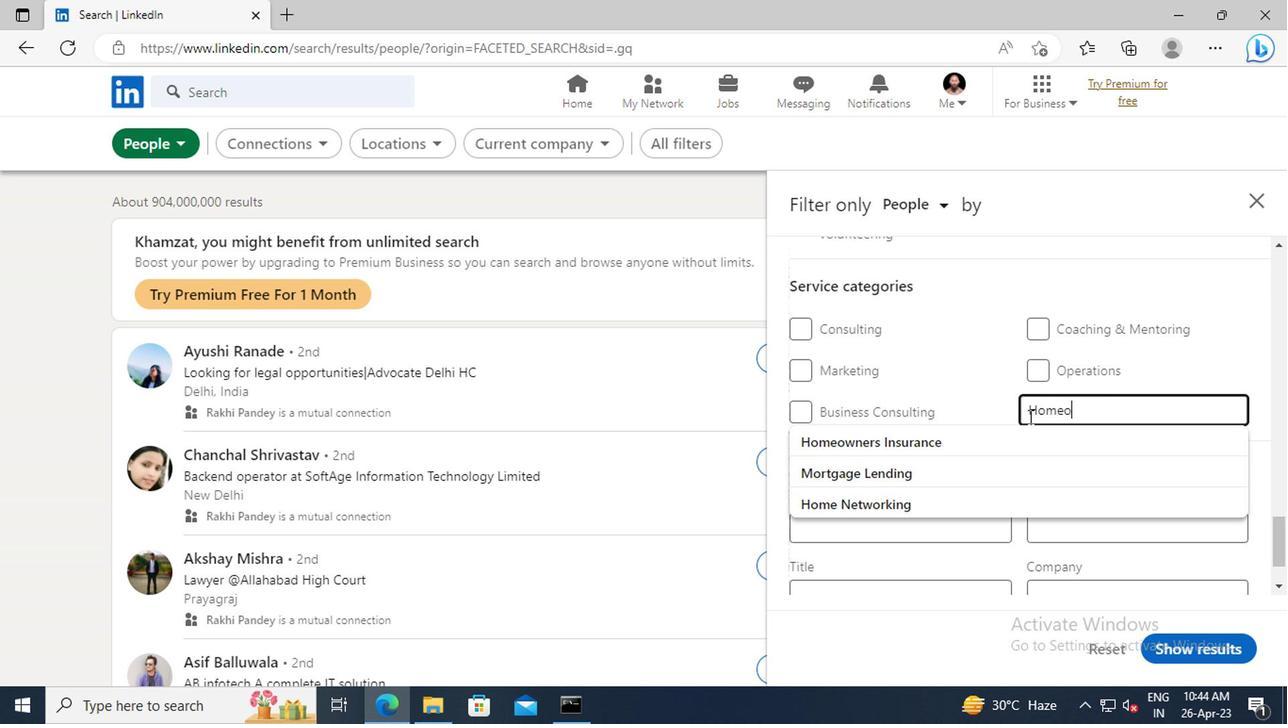 
Action: Mouse moved to (1023, 417)
Screenshot: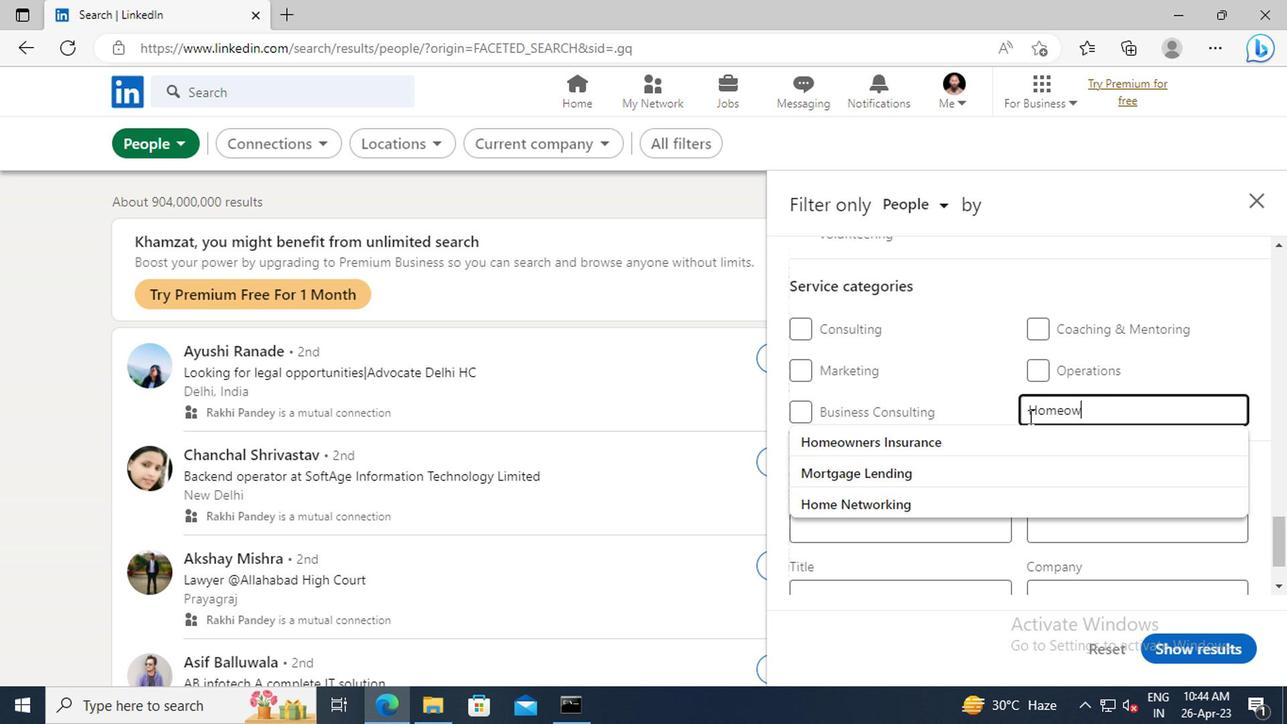 
Action: Key pressed NERS<Key.space><Key.shift>INSURANCE
Screenshot: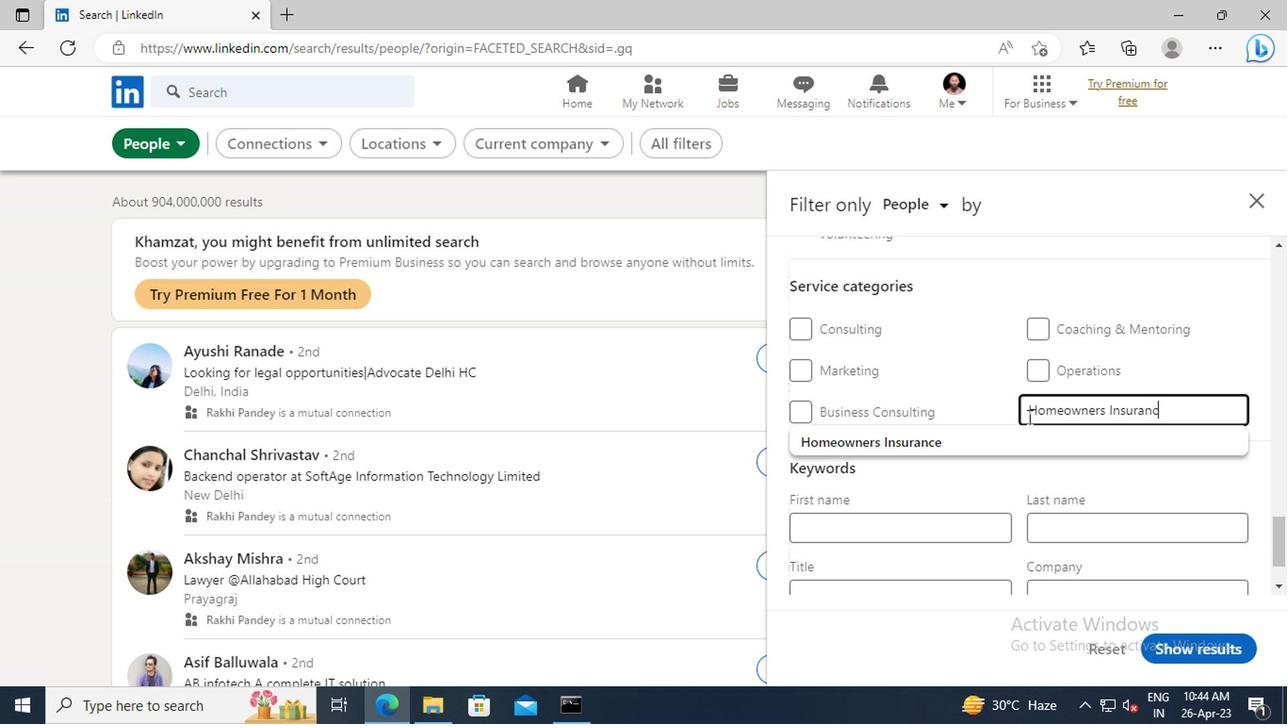 
Action: Mouse moved to (968, 432)
Screenshot: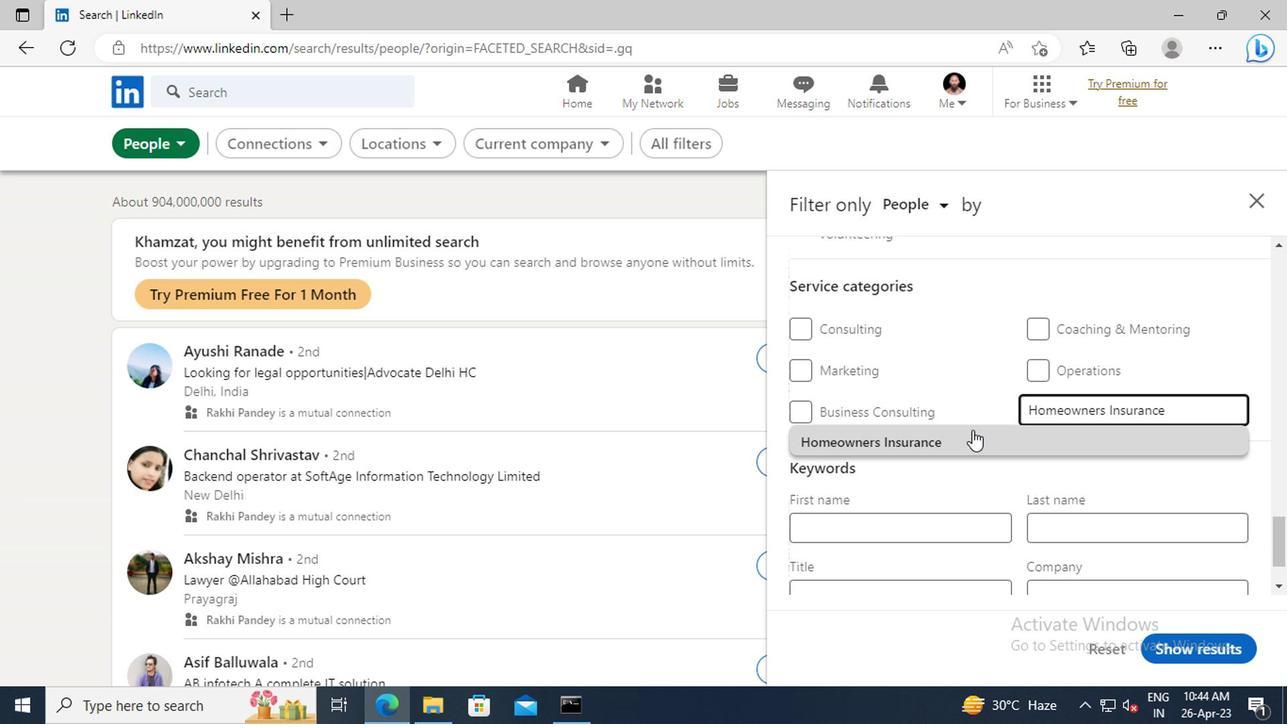 
Action: Mouse pressed left at (968, 432)
Screenshot: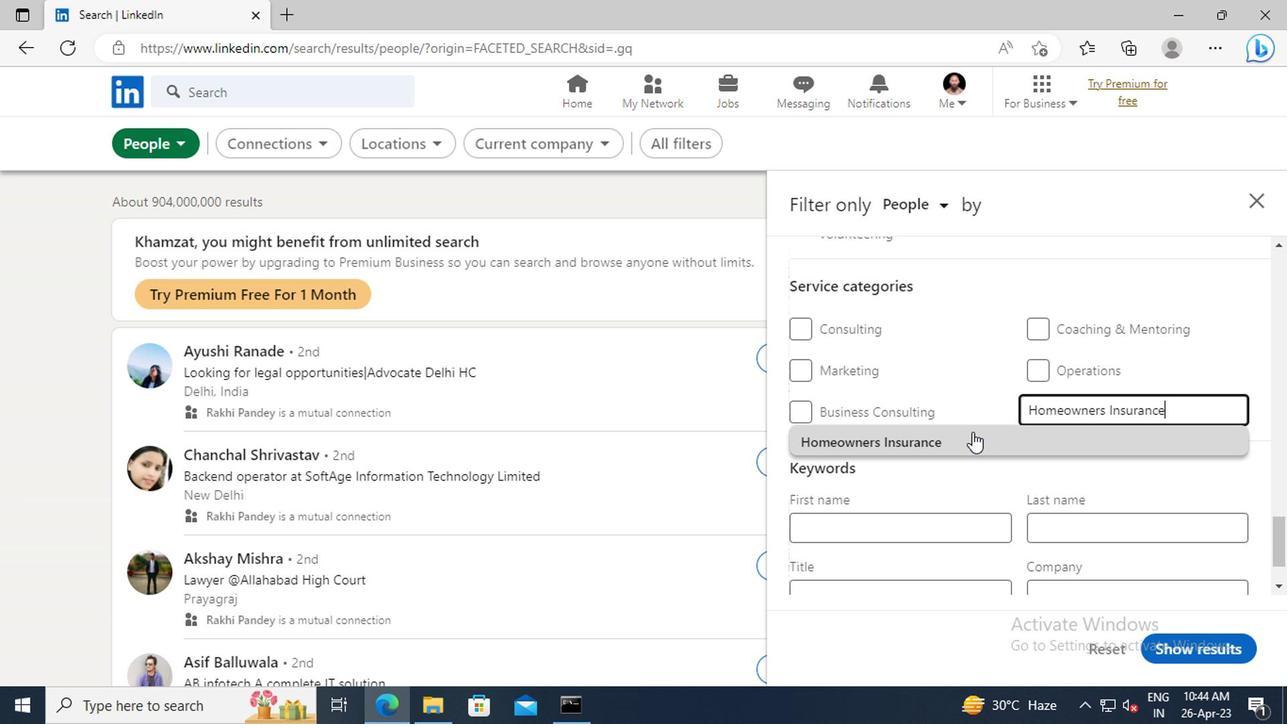 
Action: Mouse moved to (996, 369)
Screenshot: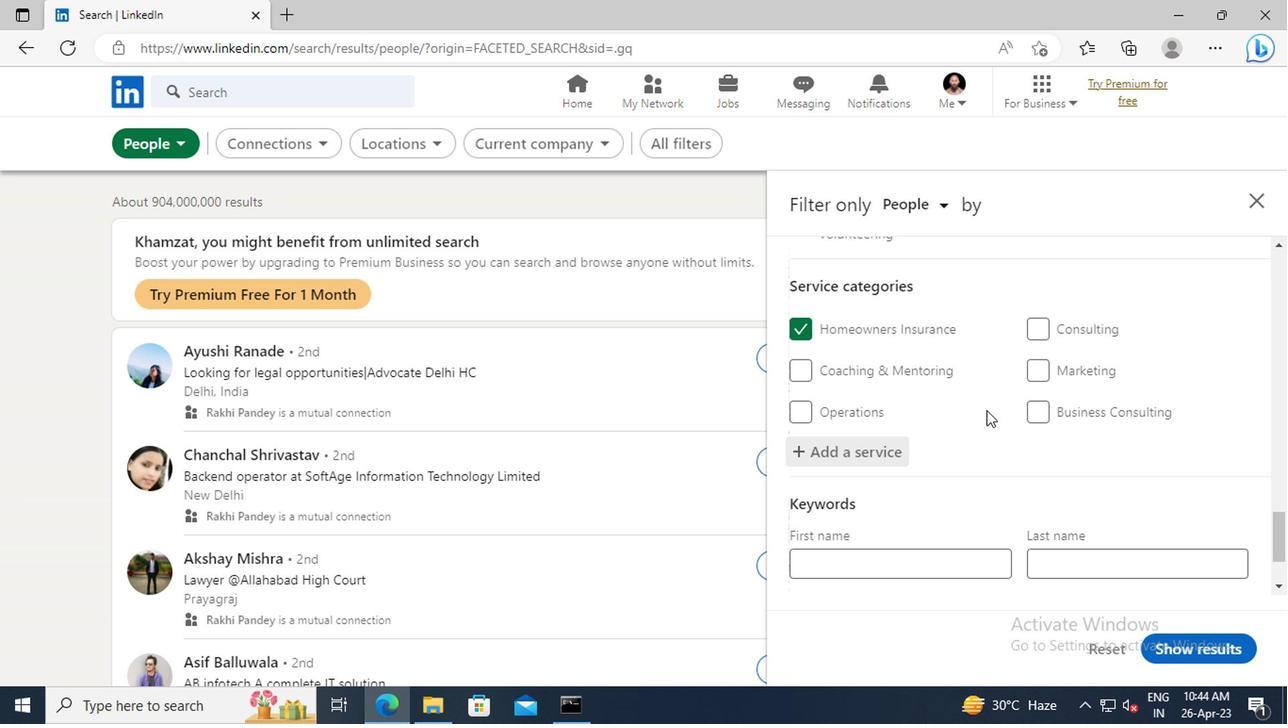 
Action: Mouse scrolled (996, 368) with delta (0, -1)
Screenshot: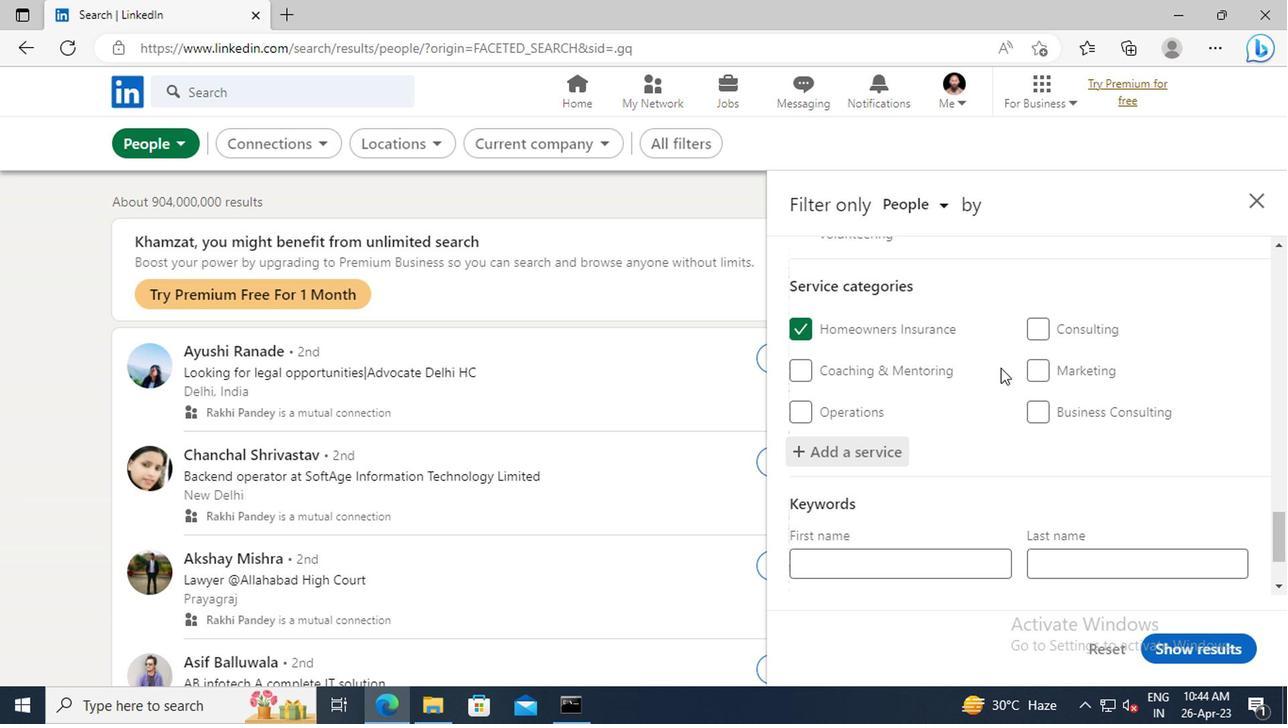 
Action: Mouse scrolled (996, 368) with delta (0, -1)
Screenshot: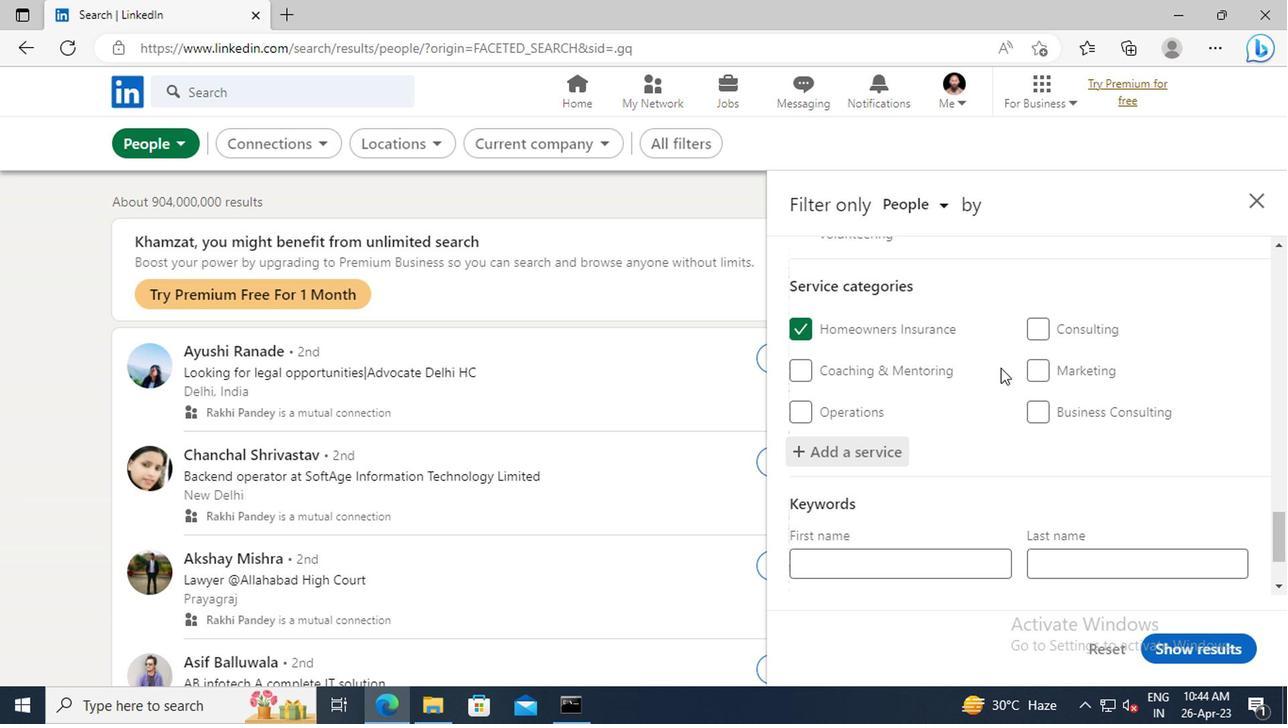 
Action: Mouse scrolled (996, 368) with delta (0, -1)
Screenshot: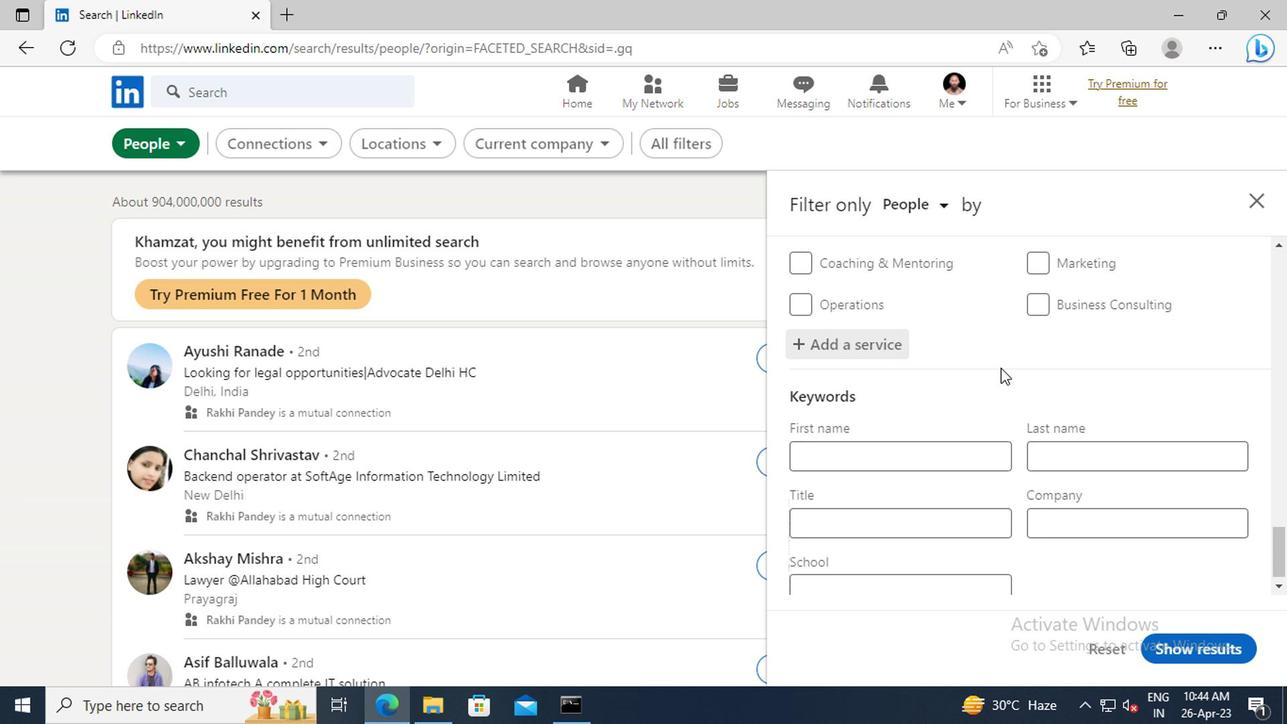 
Action: Mouse scrolled (996, 368) with delta (0, -1)
Screenshot: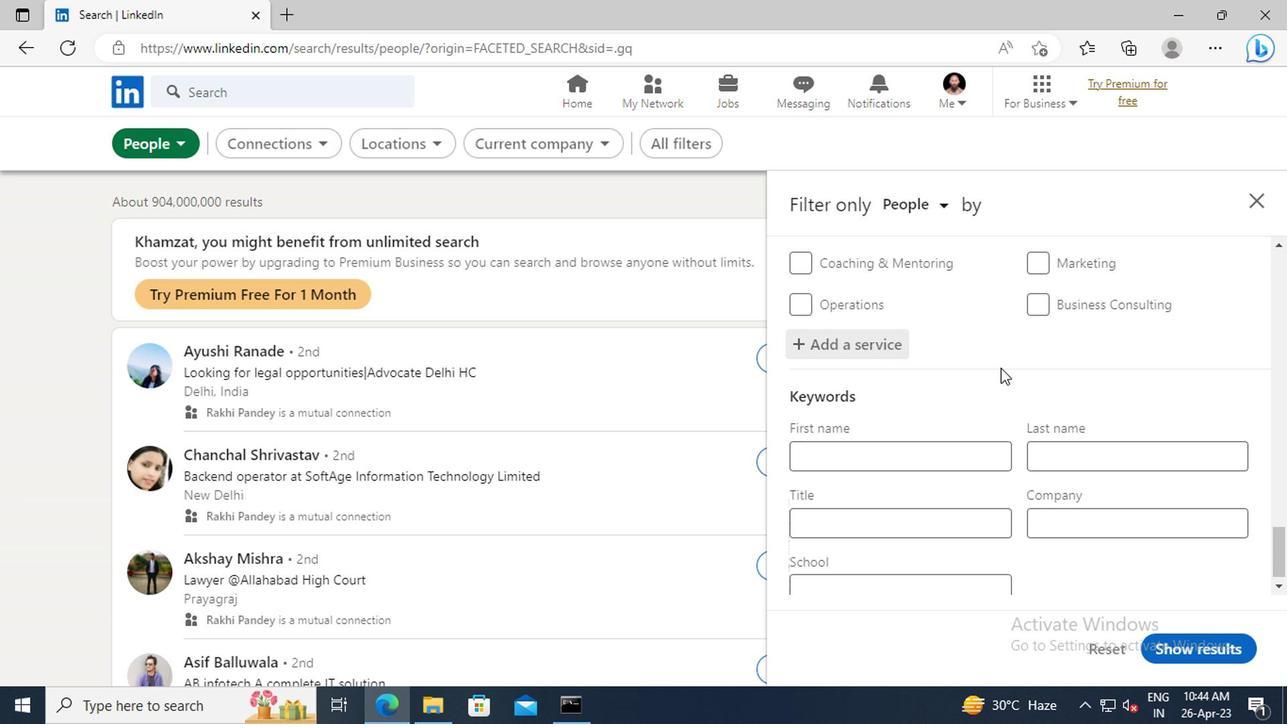 
Action: Mouse moved to (859, 506)
Screenshot: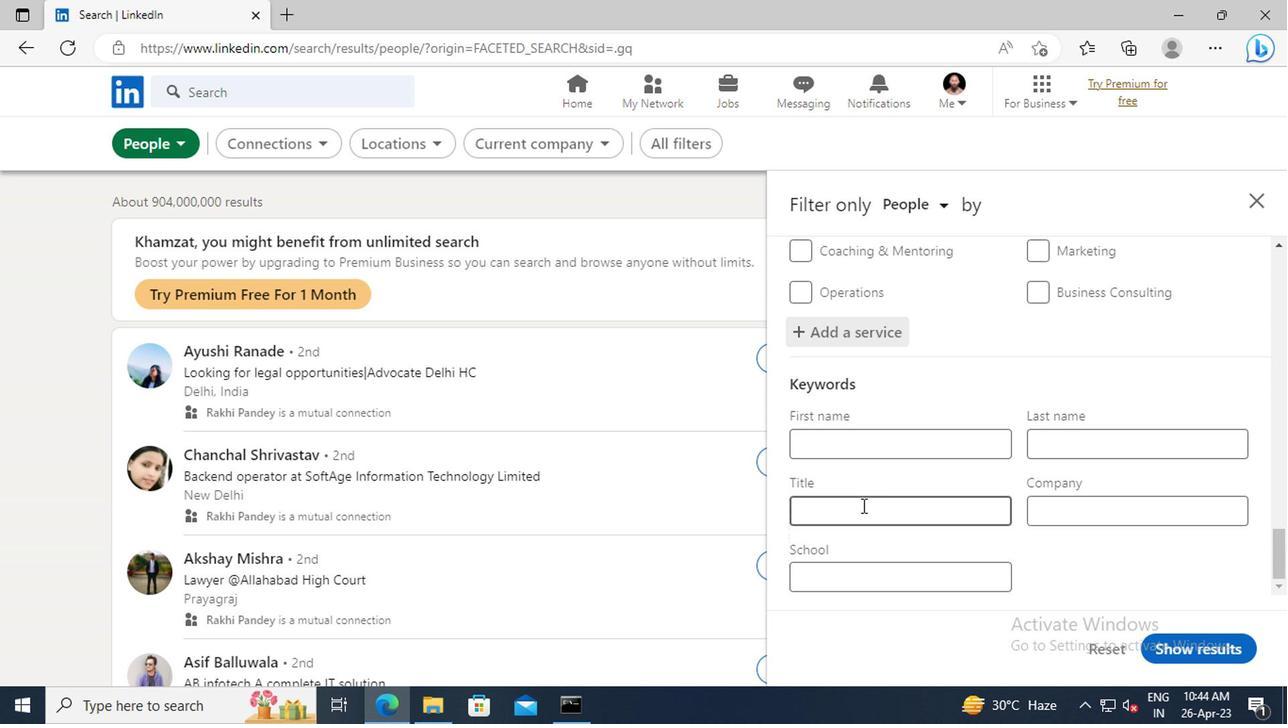 
Action: Mouse pressed left at (859, 506)
Screenshot: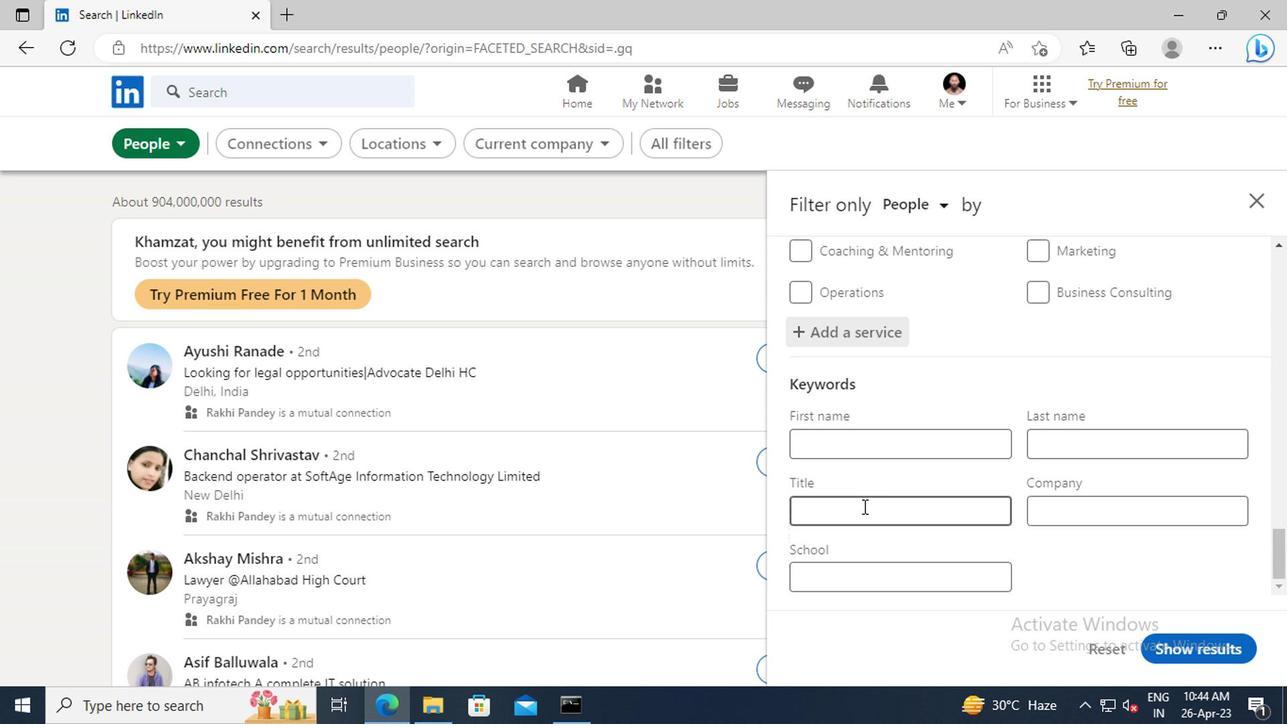 
Action: Key pressed <Key.shift>CHIEF<Key.space><Key.shift>INFORMATION<Key.space><Key.shift>OFFICER<Key.space><Key.shift>(CIO<Key.shift>)<Key.enter>
Screenshot: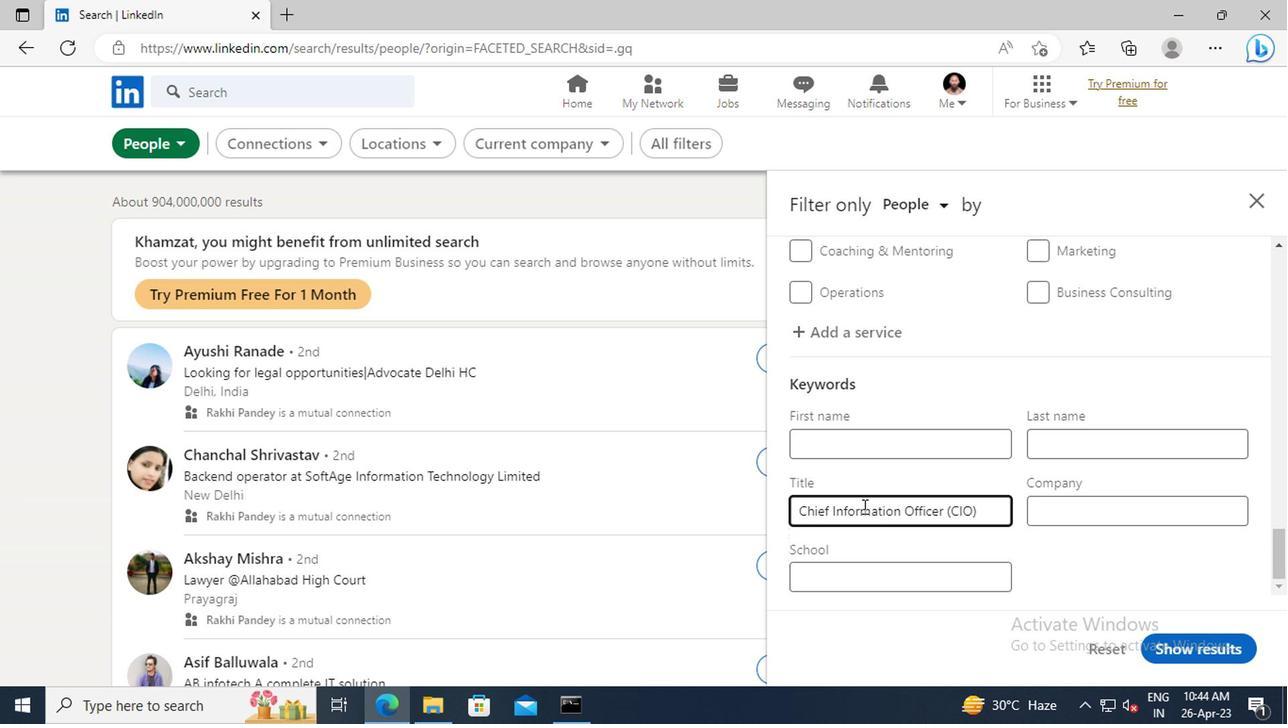 
Action: Mouse moved to (1180, 651)
Screenshot: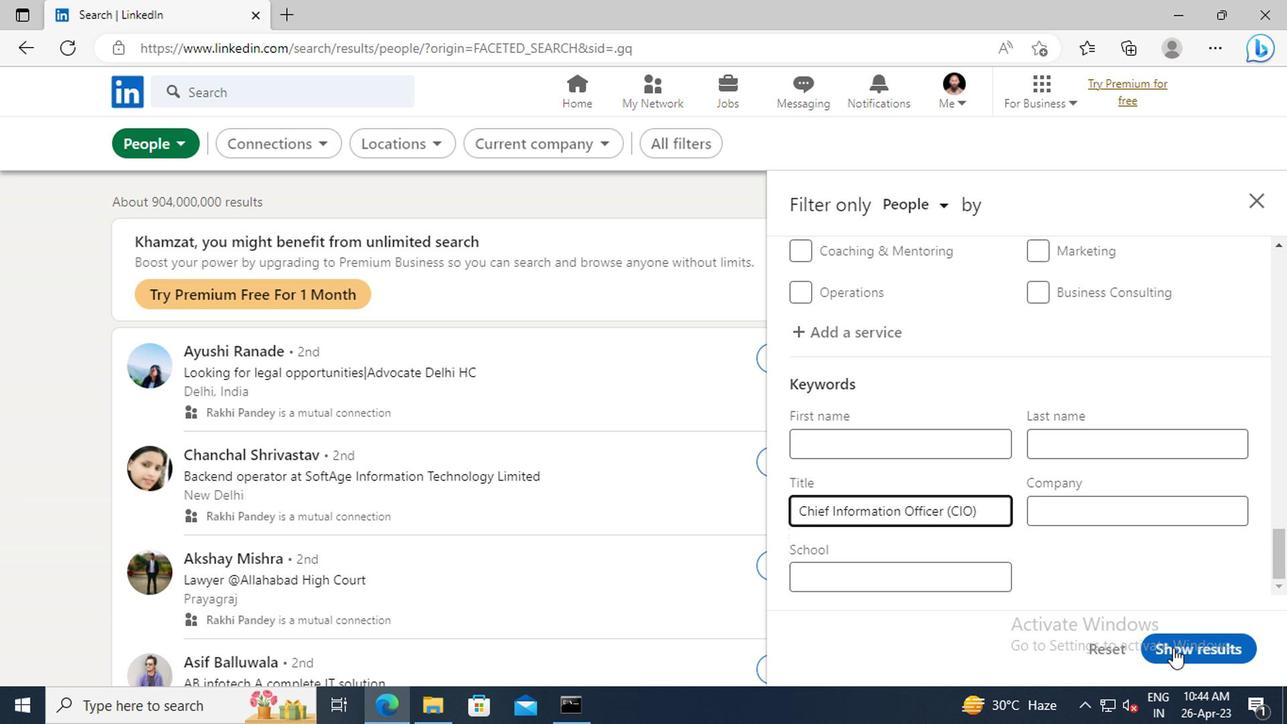 
Action: Mouse pressed left at (1180, 651)
Screenshot: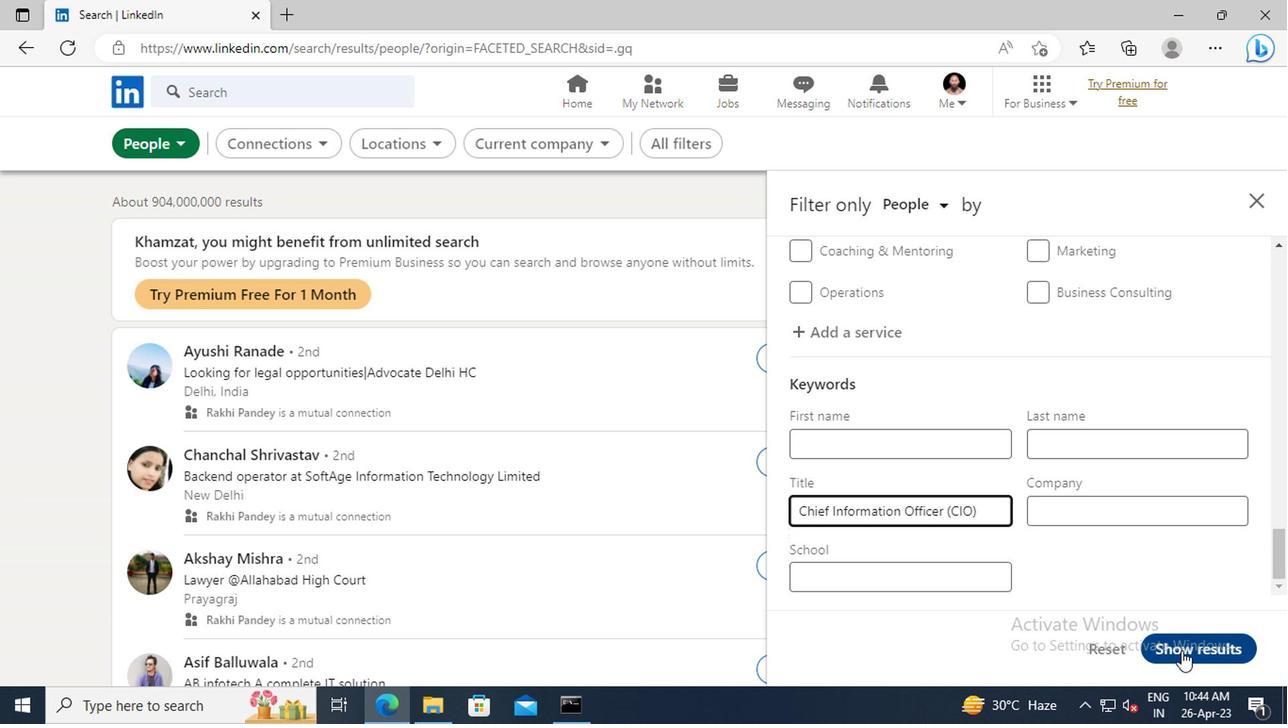 
Action: Mouse moved to (1180, 651)
Screenshot: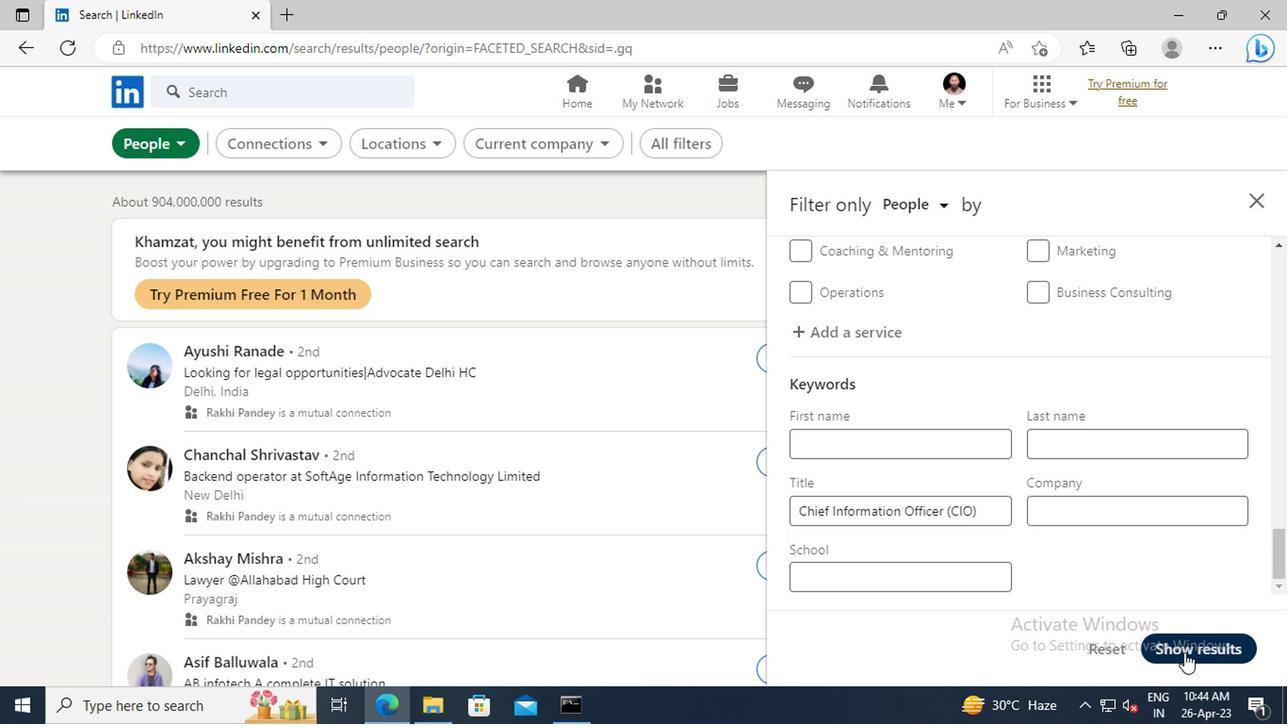 
